 Task: Open Card Website Performance Review in Board Public Relations Crisis Communication Plan Development and Execution to Workspace Event Furniture Rentals and add a team member Softage.3@softage.net, a label Yellow, a checklist Networking, an attachment from your google drive, a color Yellow and finally, add a card description 'Create and send out employee engagement survey on company benefits' and a comment 'This task requires us to be proactive and take a proactive approach, anticipating potential issues and taking steps to prevent them.'. Add a start date 'Jan 03, 1900' with a due date 'Jan 10, 1900'
Action: Mouse moved to (202, 149)
Screenshot: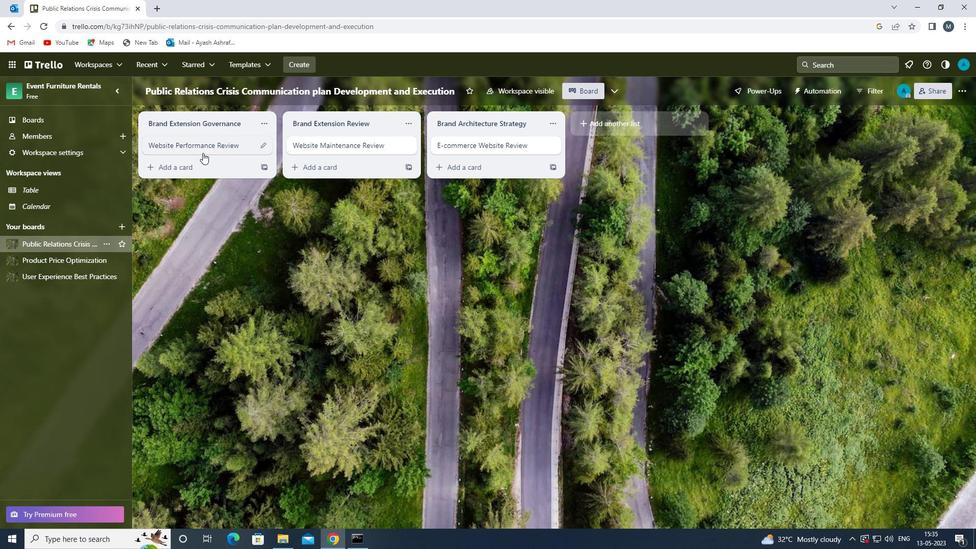 
Action: Mouse pressed left at (202, 149)
Screenshot: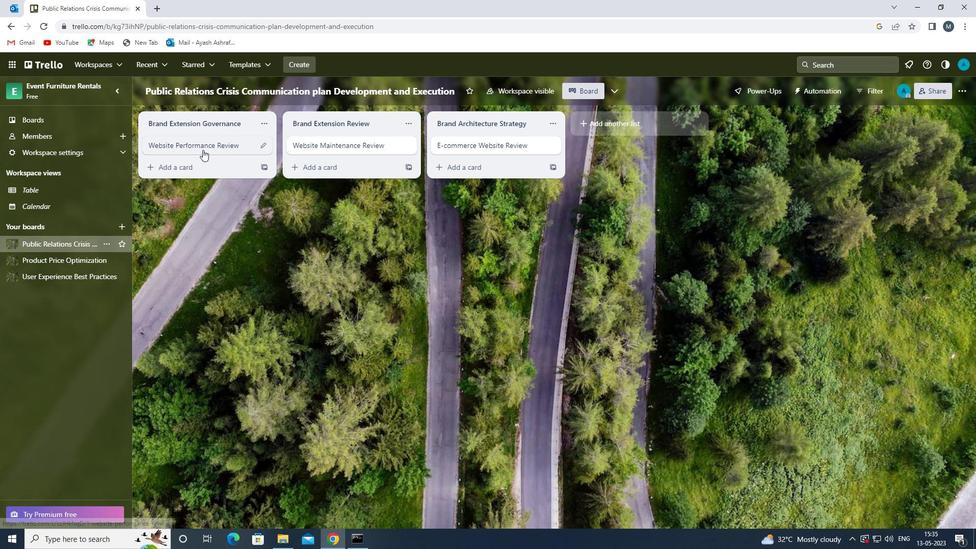 
Action: Mouse moved to (614, 144)
Screenshot: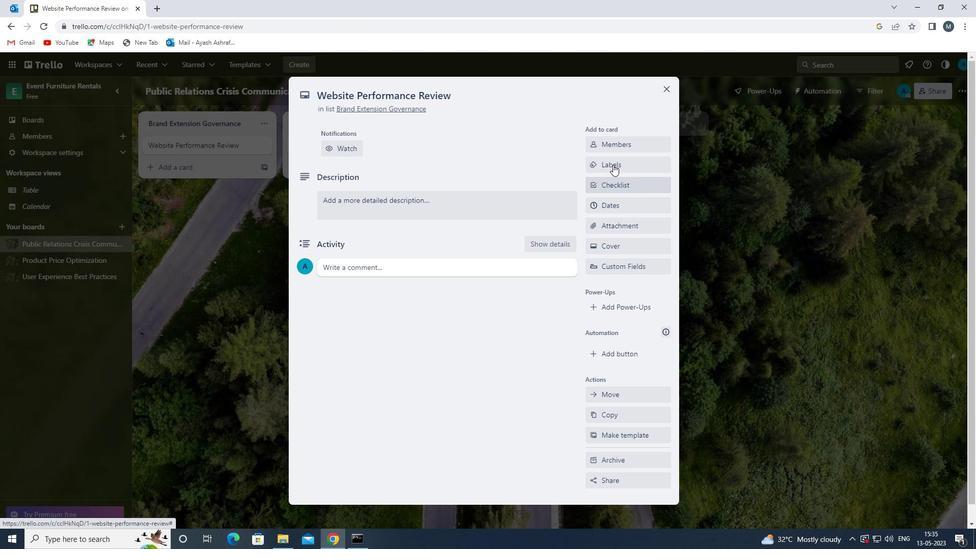 
Action: Mouse pressed left at (614, 144)
Screenshot: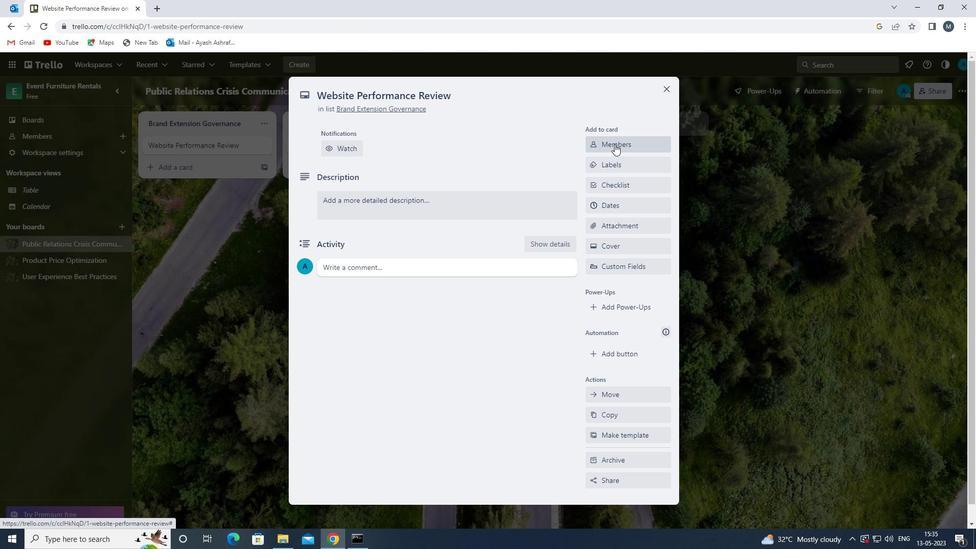 
Action: Mouse moved to (640, 192)
Screenshot: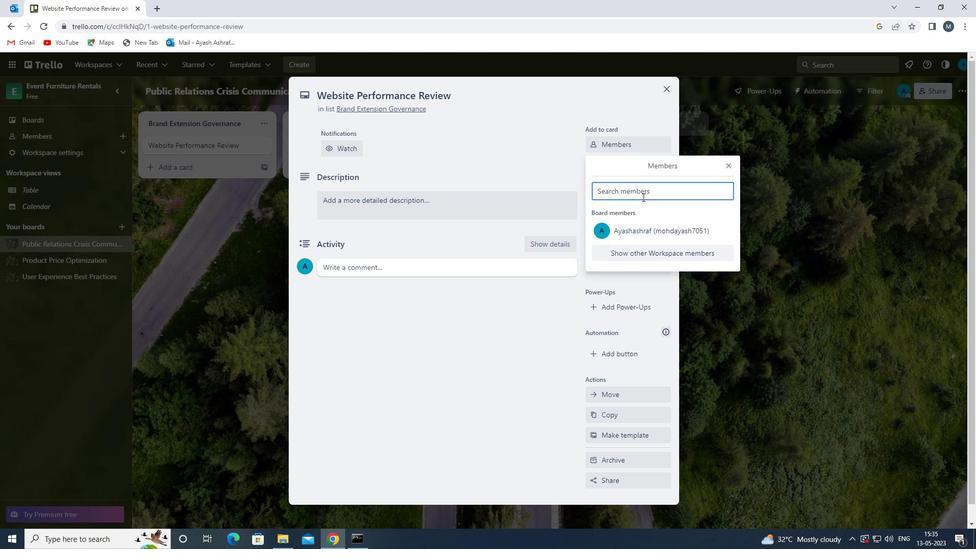 
Action: Key pressed s
Screenshot: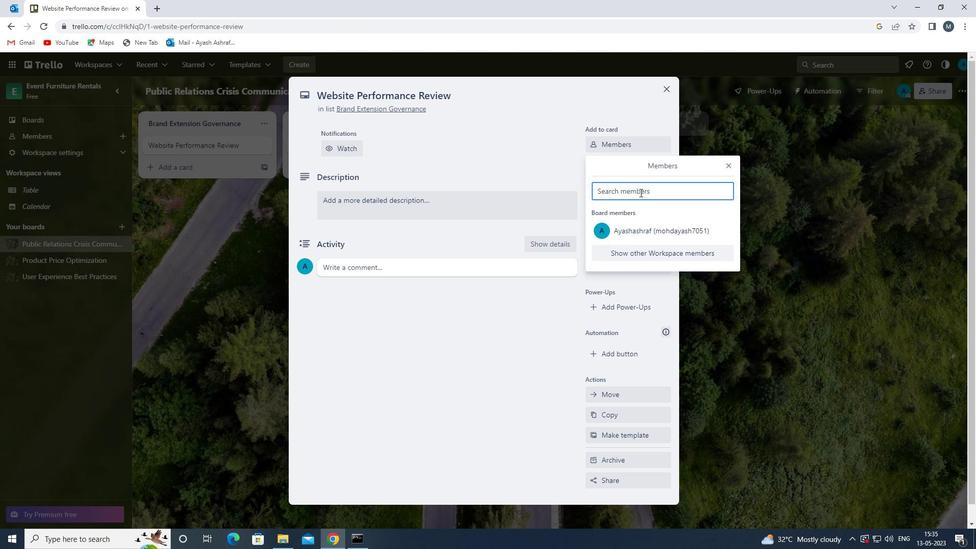 
Action: Mouse moved to (654, 328)
Screenshot: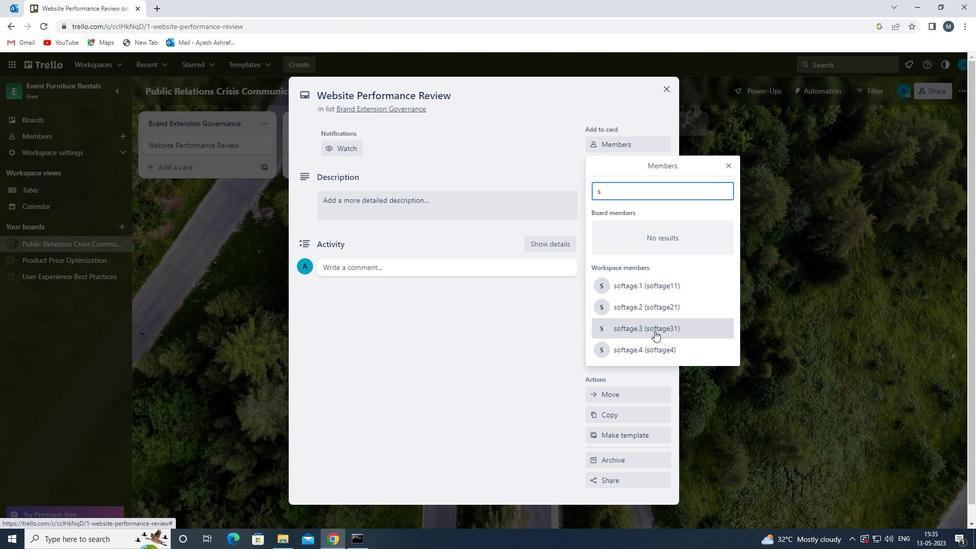 
Action: Mouse pressed left at (654, 328)
Screenshot: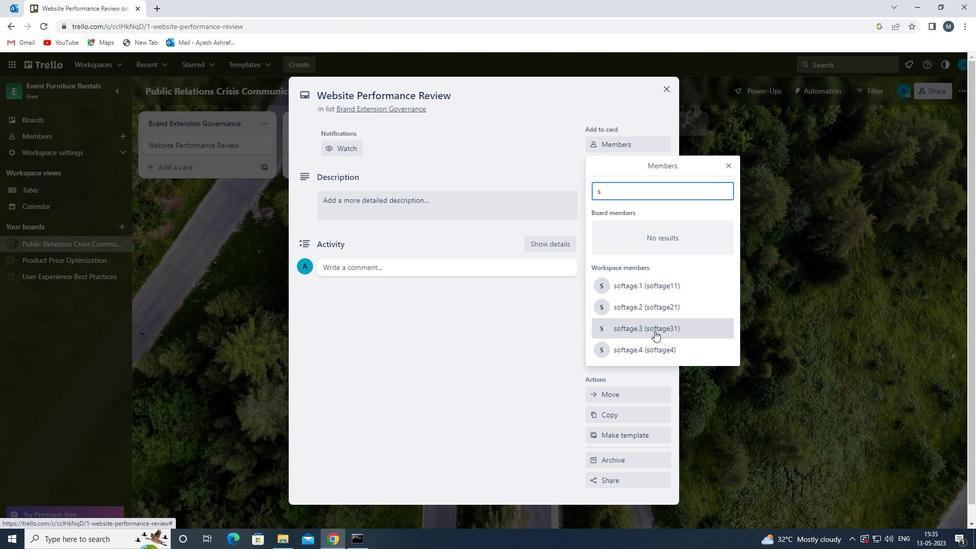 
Action: Mouse moved to (728, 162)
Screenshot: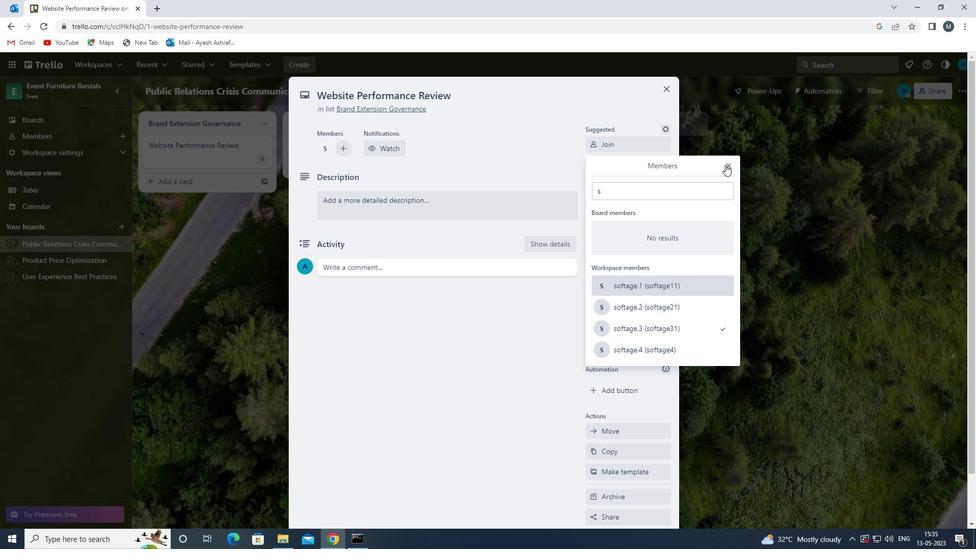 
Action: Mouse pressed left at (728, 162)
Screenshot: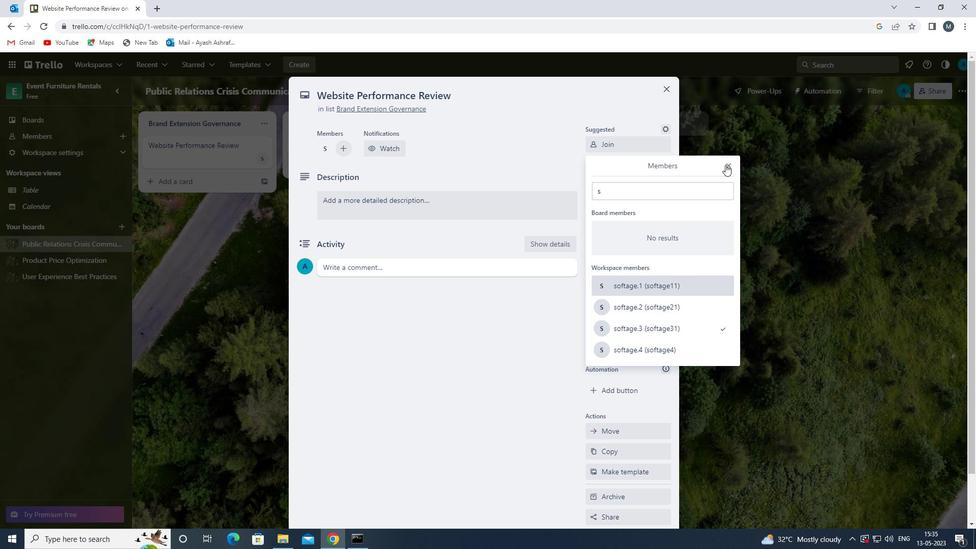 
Action: Mouse moved to (620, 202)
Screenshot: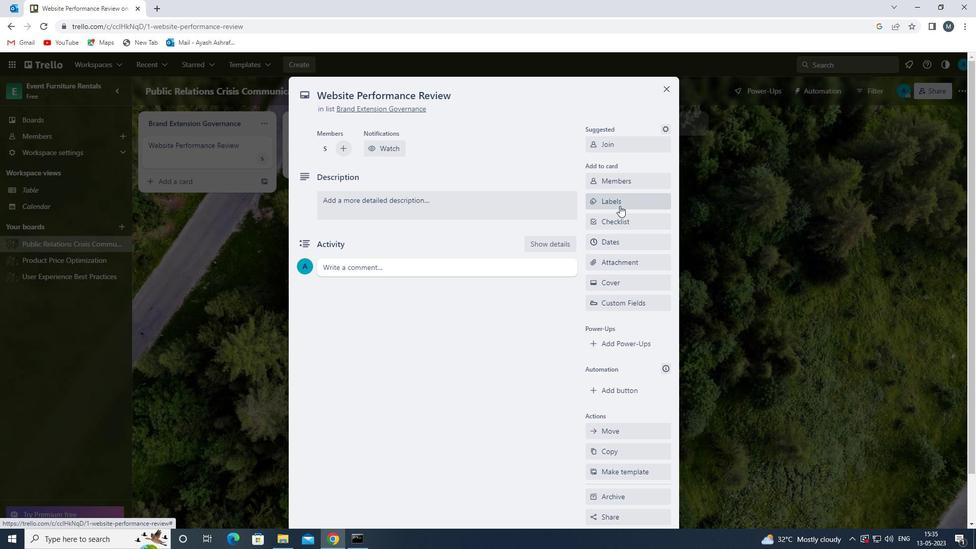 
Action: Mouse pressed left at (620, 202)
Screenshot: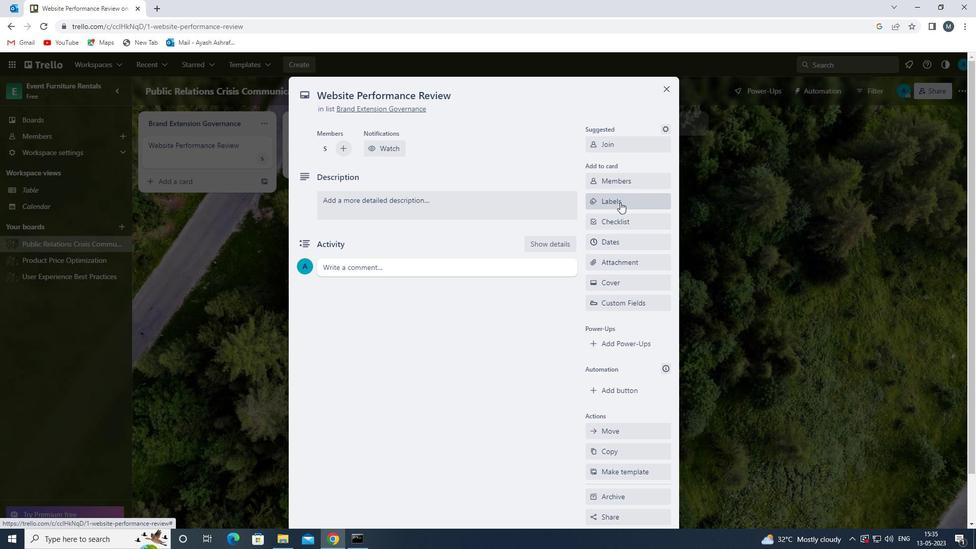 
Action: Mouse moved to (638, 307)
Screenshot: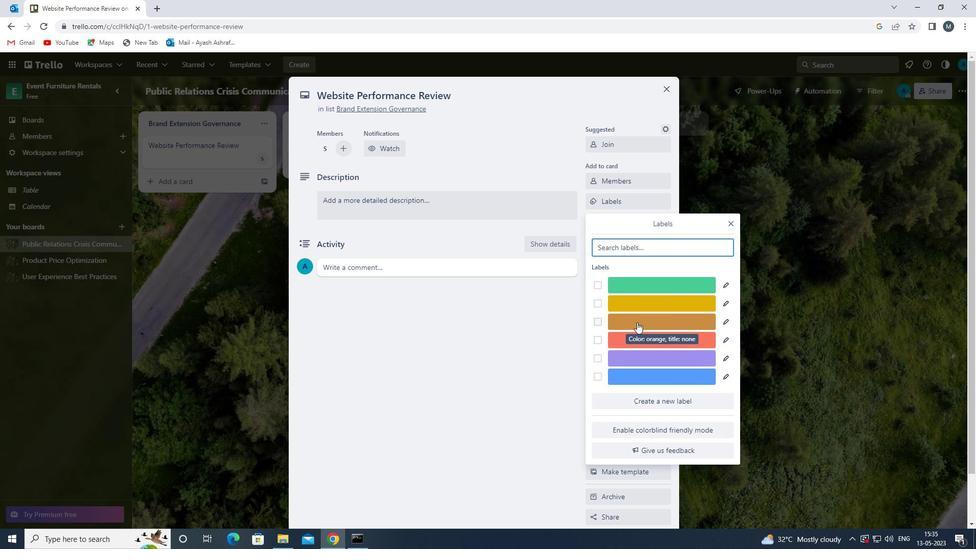 
Action: Mouse pressed left at (638, 307)
Screenshot: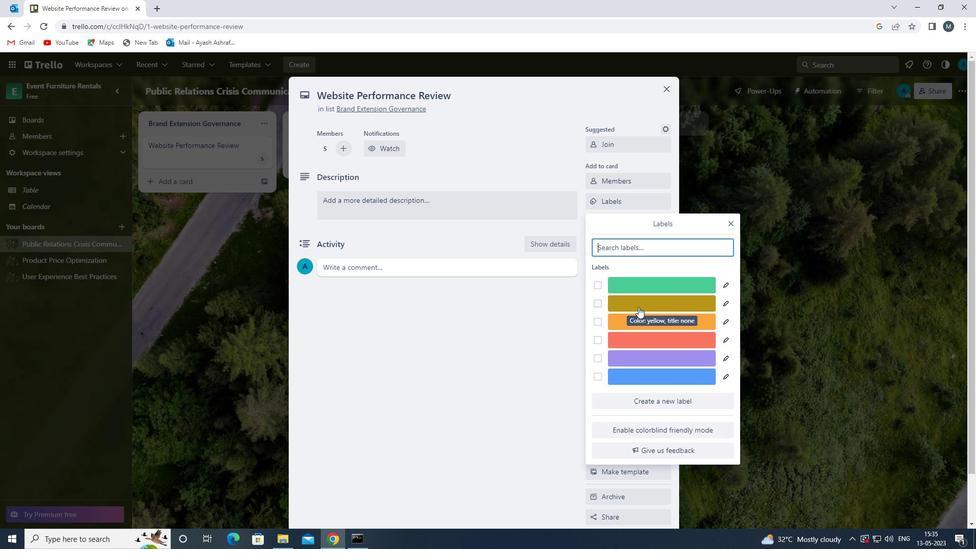 
Action: Mouse moved to (728, 224)
Screenshot: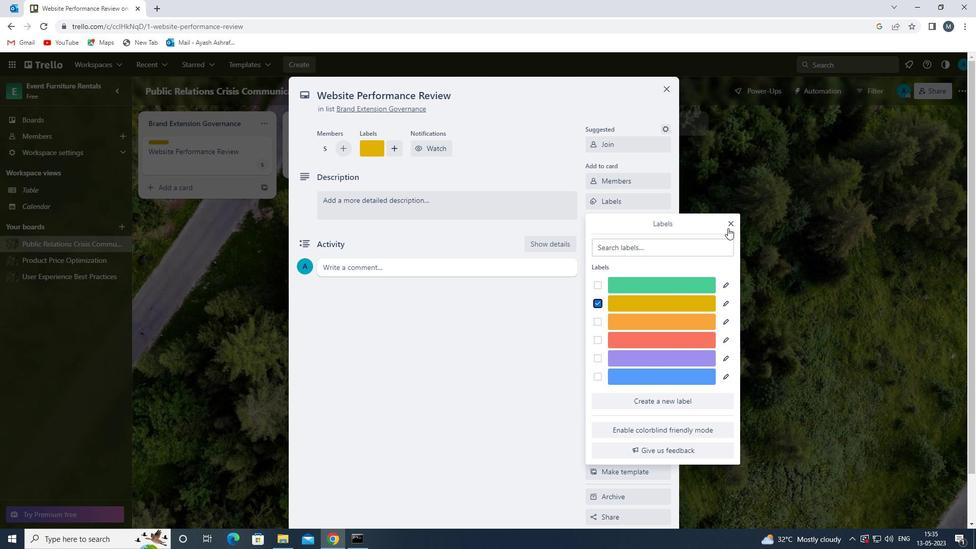 
Action: Mouse pressed left at (728, 224)
Screenshot: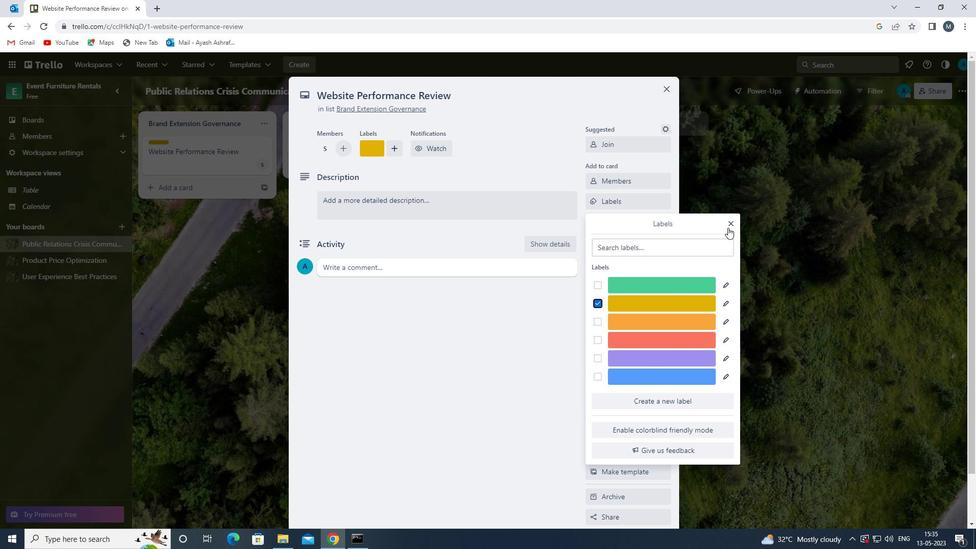 
Action: Mouse moved to (609, 223)
Screenshot: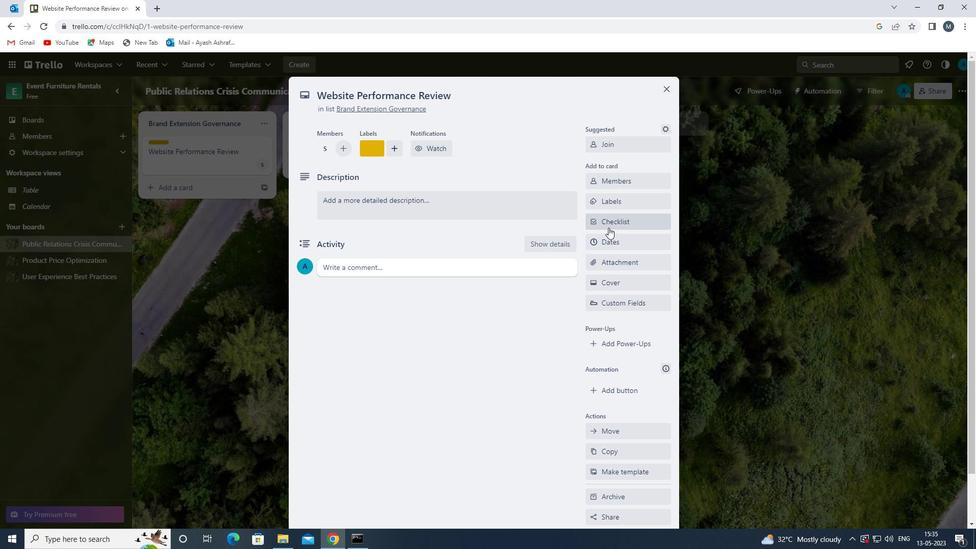 
Action: Mouse pressed left at (609, 223)
Screenshot: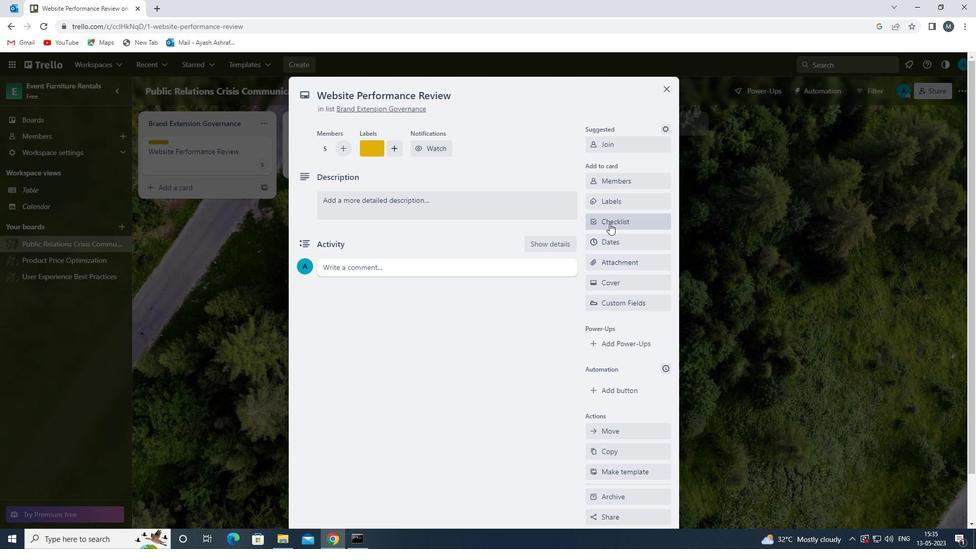 
Action: Key pressed n
Screenshot: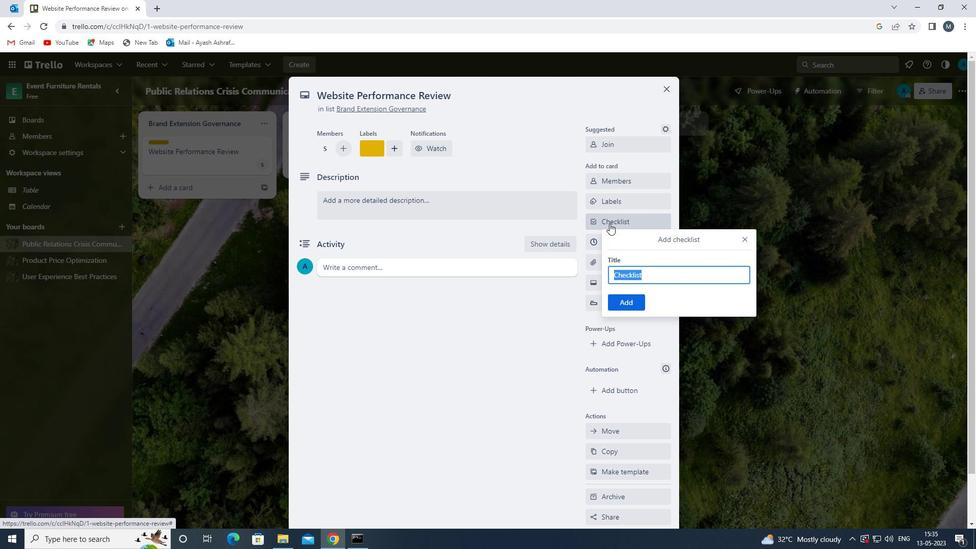 
Action: Mouse moved to (672, 303)
Screenshot: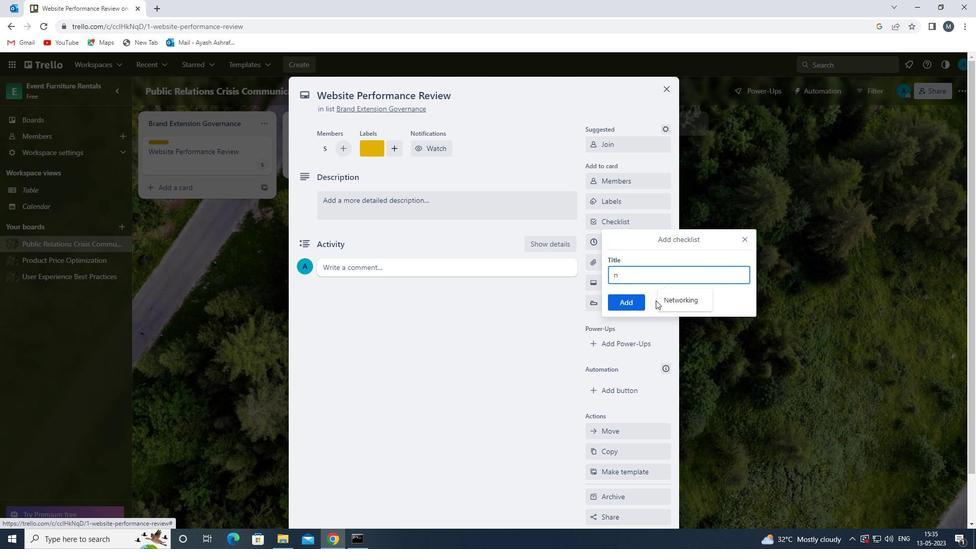 
Action: Mouse pressed left at (672, 303)
Screenshot: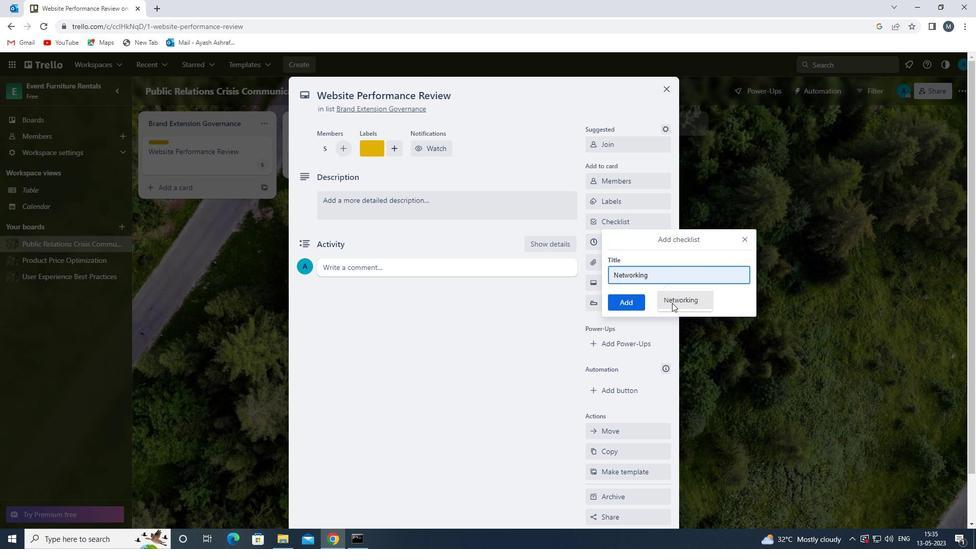 
Action: Mouse moved to (624, 298)
Screenshot: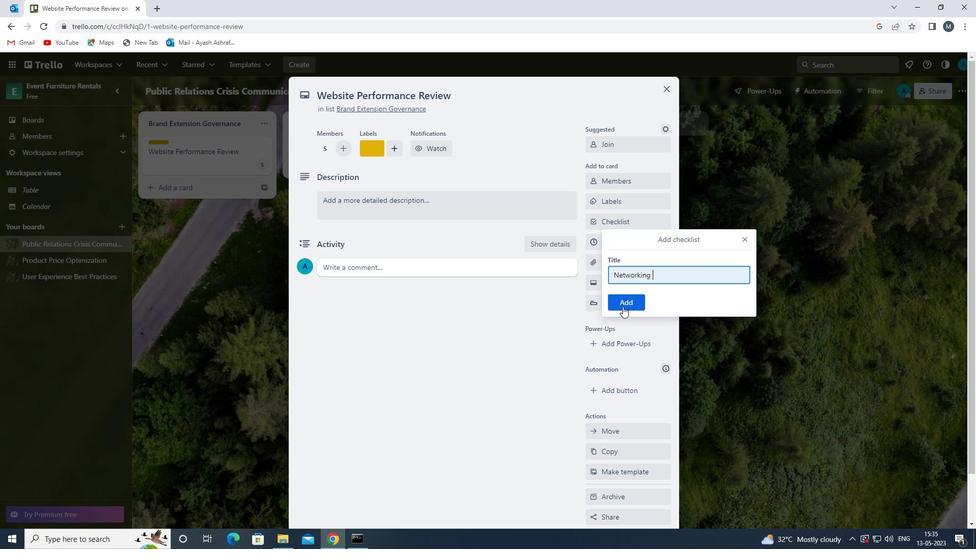 
Action: Mouse pressed left at (624, 298)
Screenshot: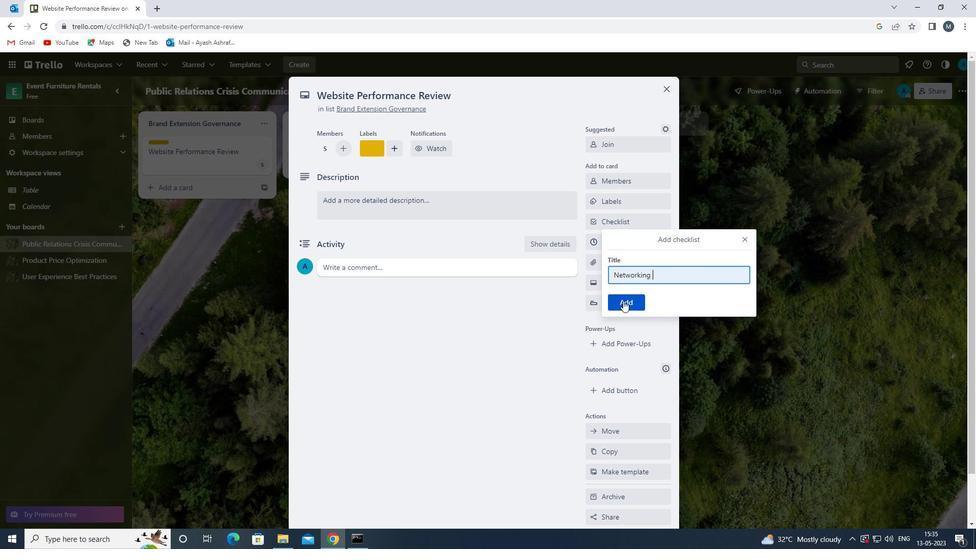 
Action: Mouse moved to (617, 264)
Screenshot: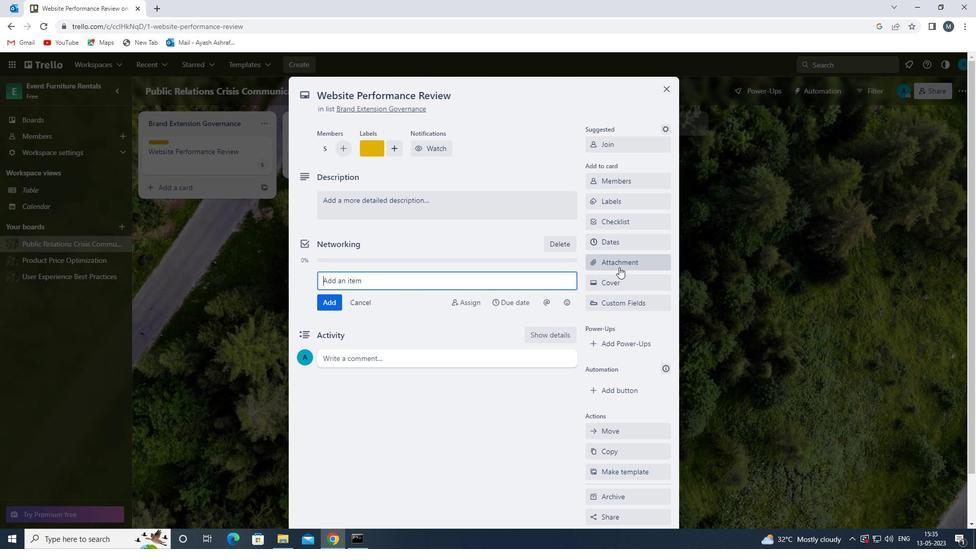 
Action: Mouse pressed left at (617, 264)
Screenshot: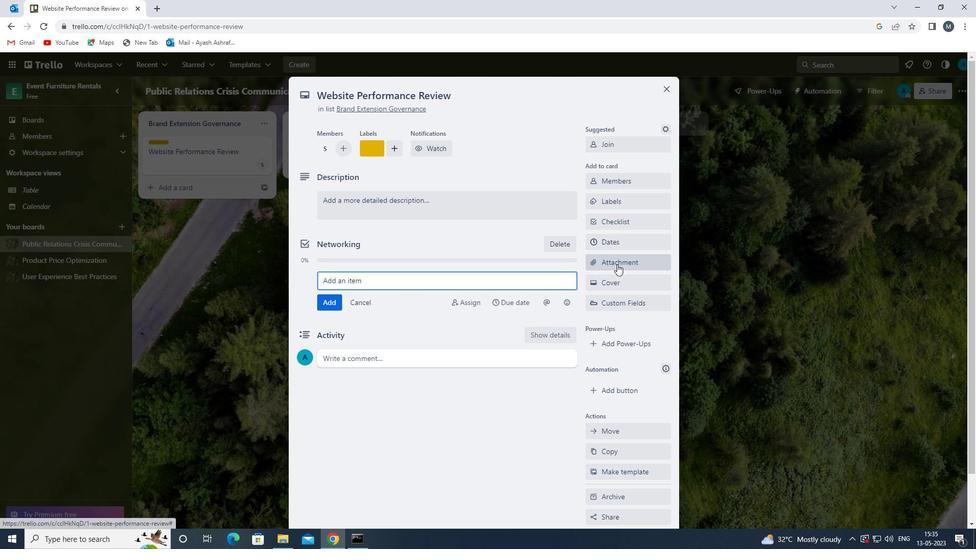 
Action: Mouse moved to (611, 341)
Screenshot: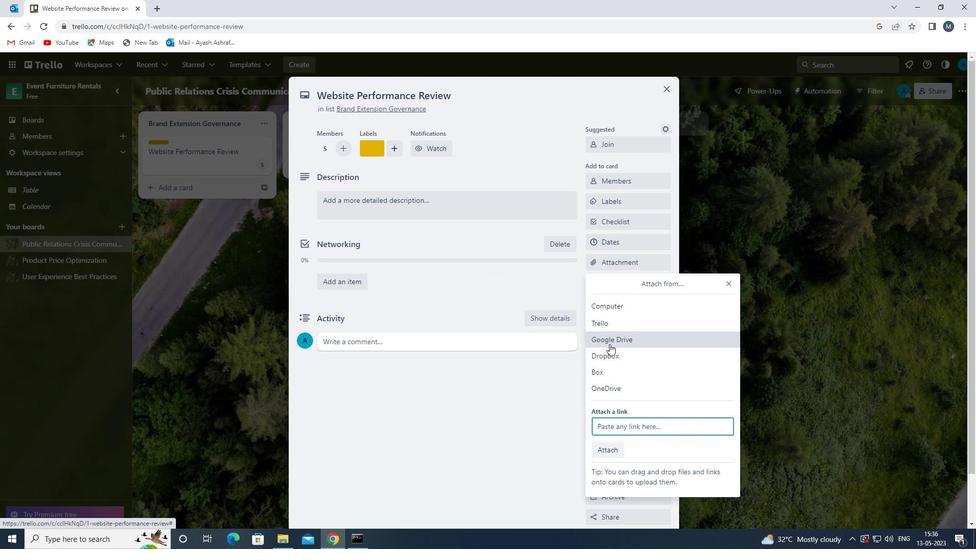 
Action: Mouse pressed left at (611, 341)
Screenshot: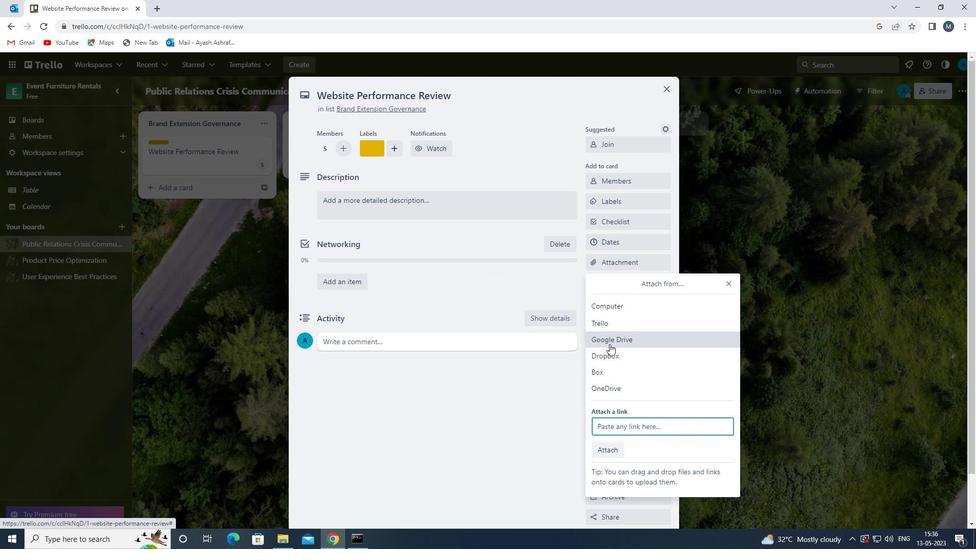 
Action: Mouse moved to (299, 264)
Screenshot: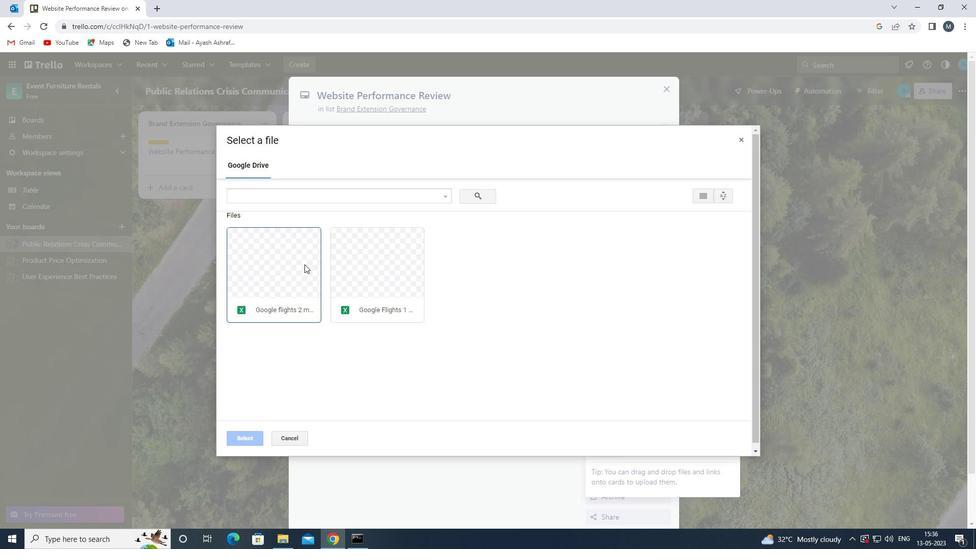 
Action: Mouse pressed left at (299, 264)
Screenshot: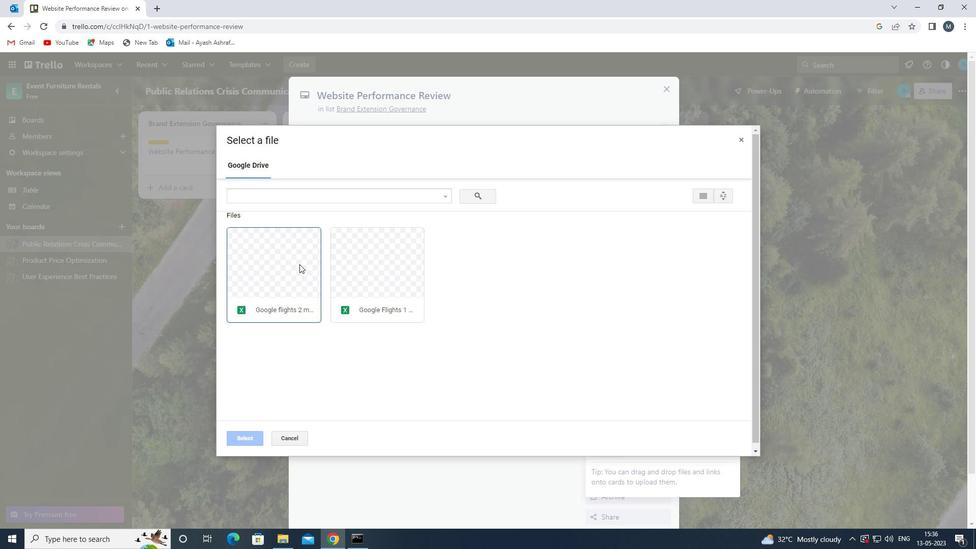 
Action: Mouse moved to (297, 263)
Screenshot: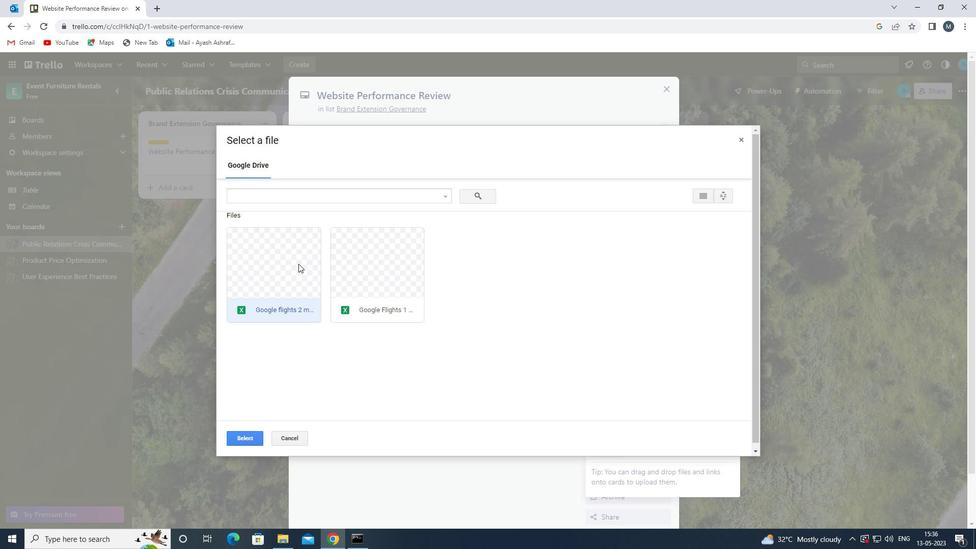 
Action: Mouse pressed left at (297, 263)
Screenshot: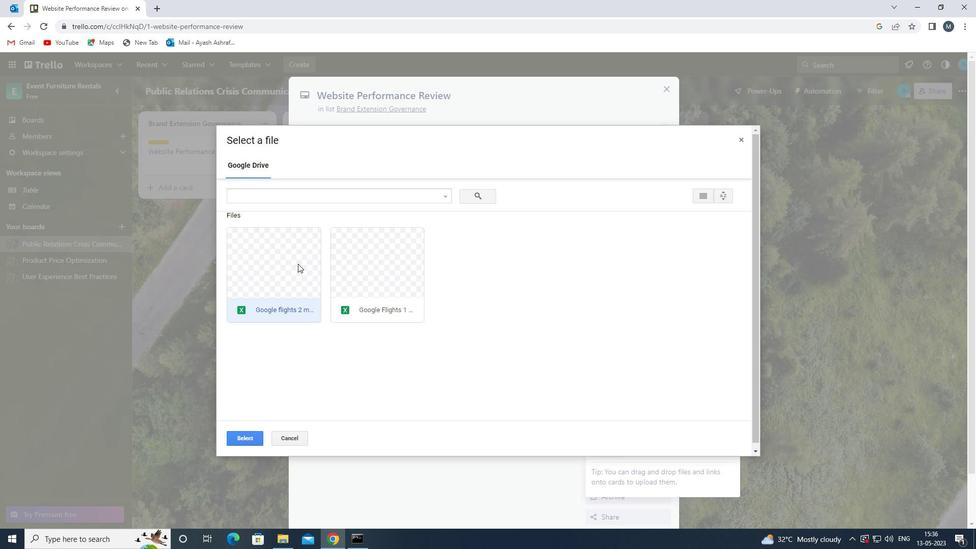
Action: Mouse moved to (244, 432)
Screenshot: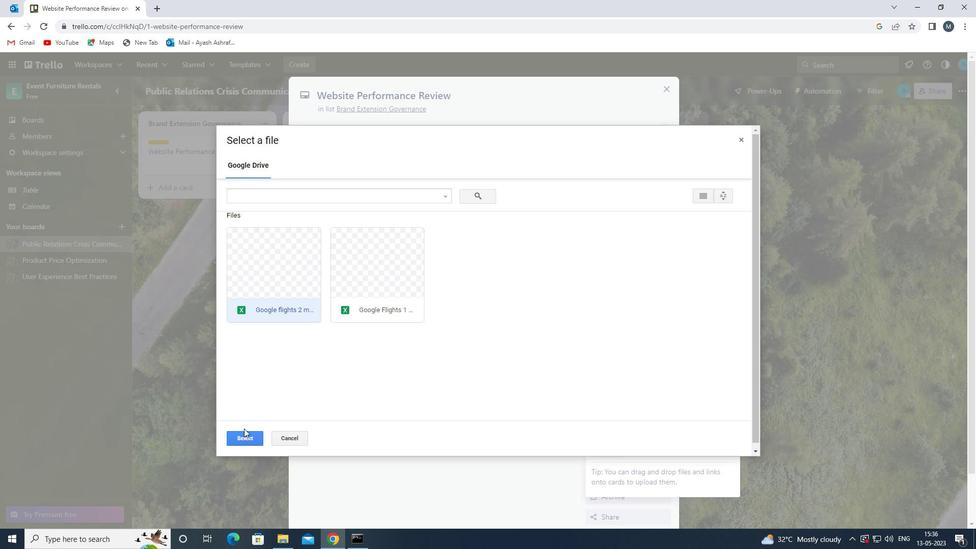 
Action: Mouse pressed left at (244, 432)
Screenshot: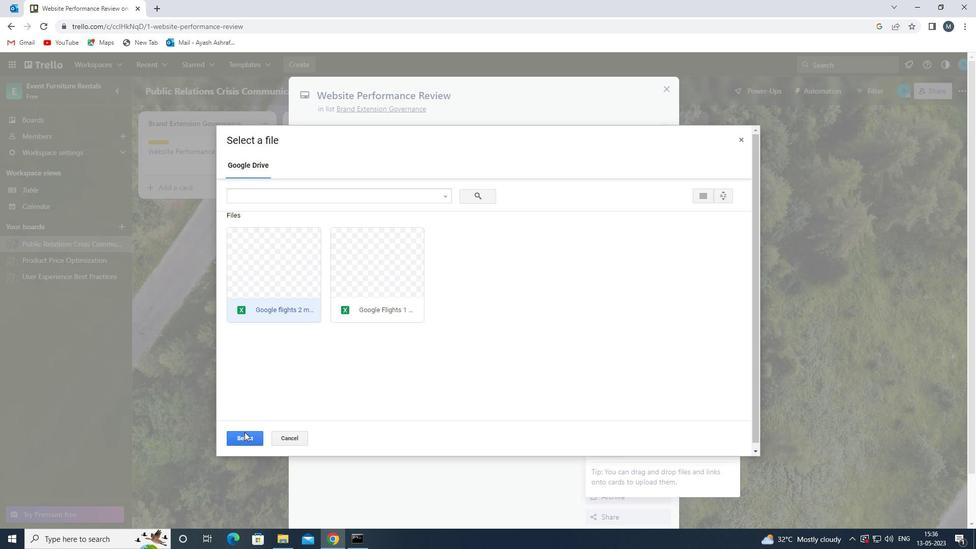 
Action: Mouse moved to (621, 283)
Screenshot: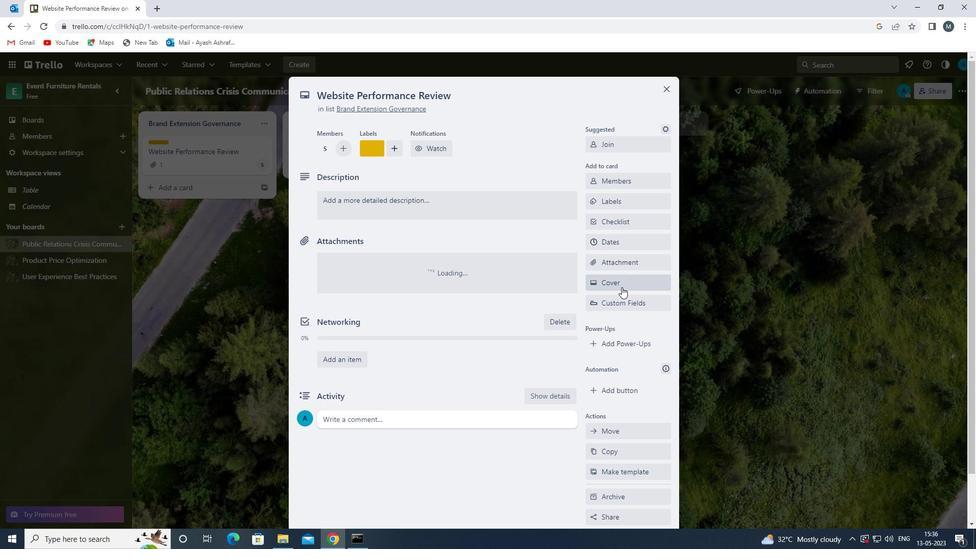
Action: Mouse pressed left at (621, 283)
Screenshot: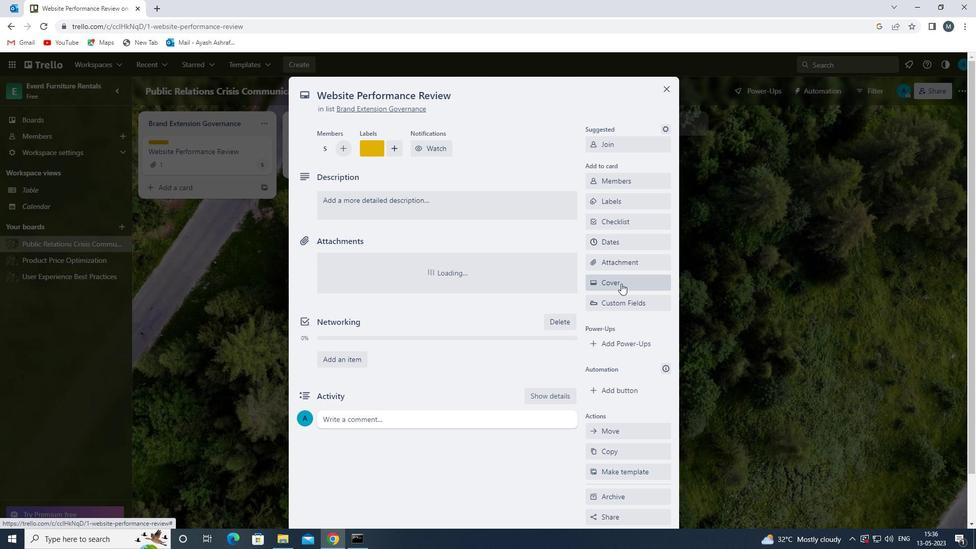 
Action: Mouse moved to (635, 325)
Screenshot: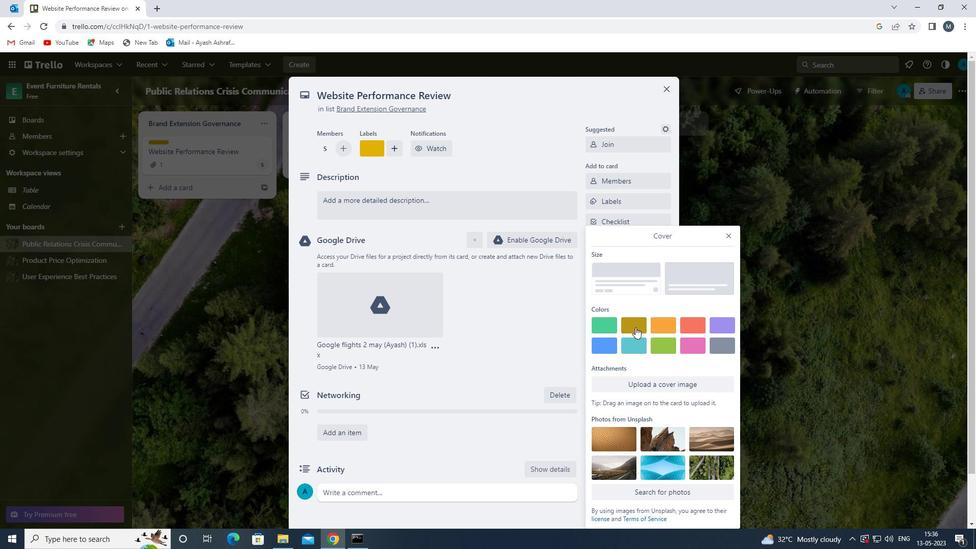 
Action: Mouse pressed left at (635, 325)
Screenshot: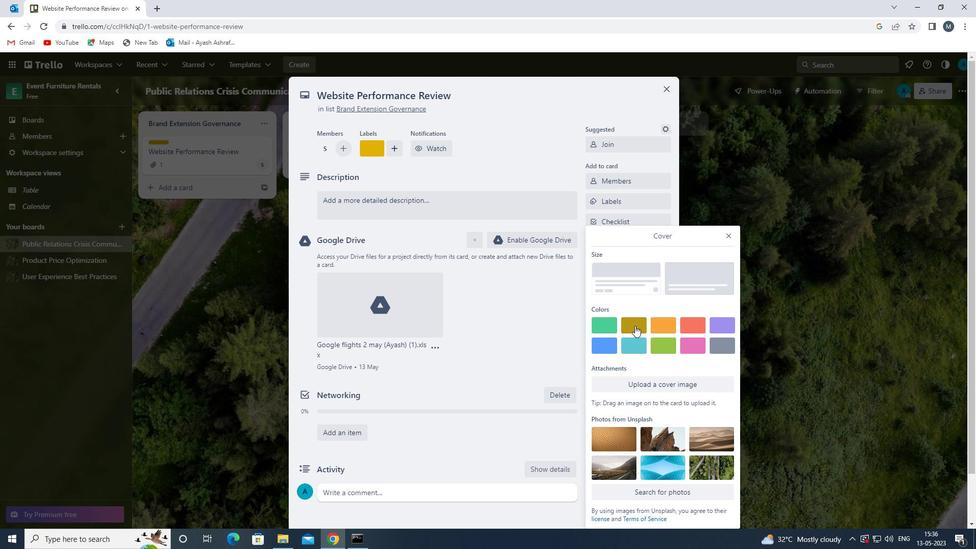 
Action: Mouse moved to (729, 211)
Screenshot: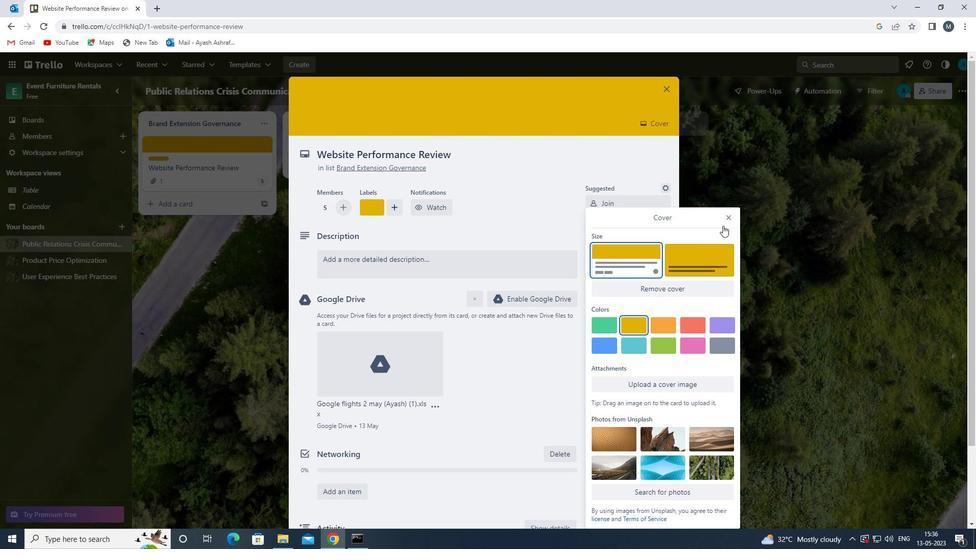
Action: Mouse pressed left at (729, 211)
Screenshot: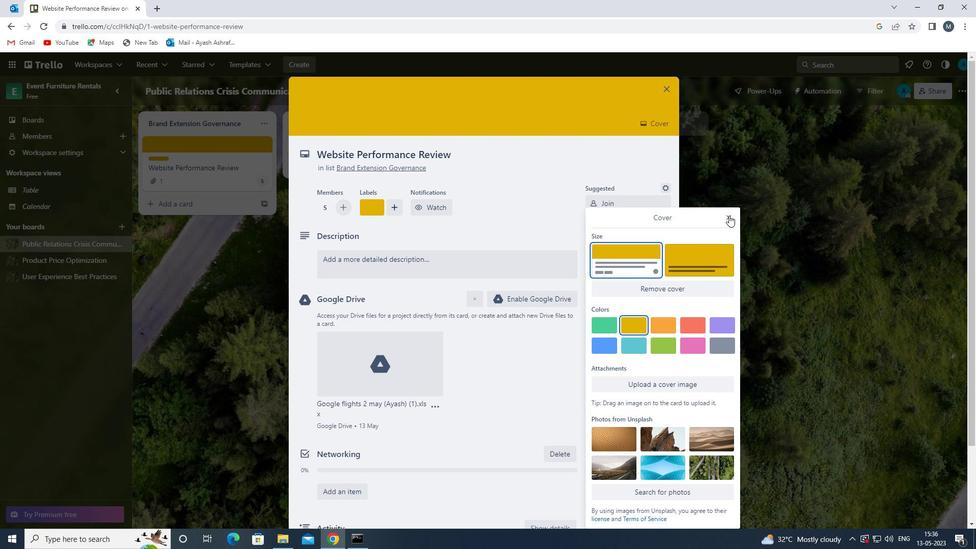 
Action: Mouse moved to (443, 259)
Screenshot: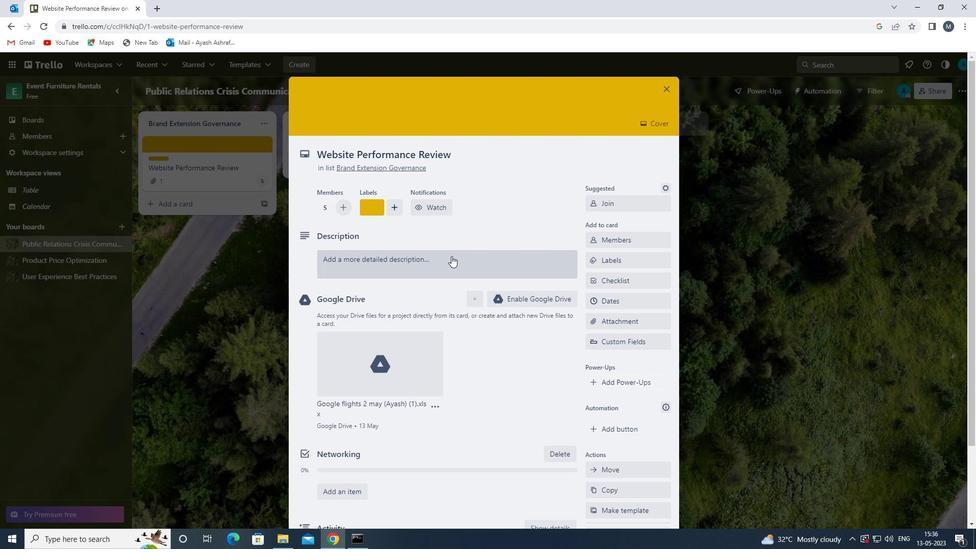 
Action: Mouse pressed left at (443, 259)
Screenshot: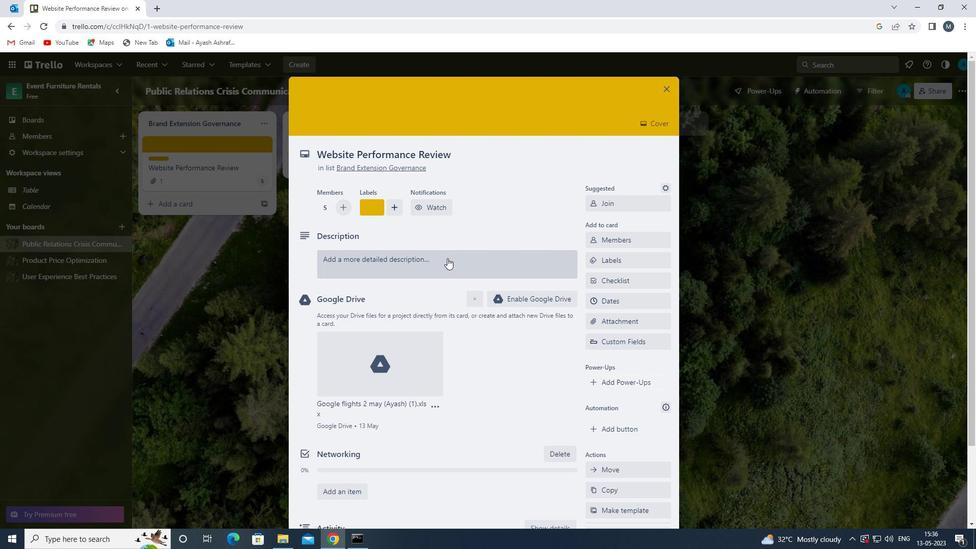 
Action: Mouse moved to (402, 296)
Screenshot: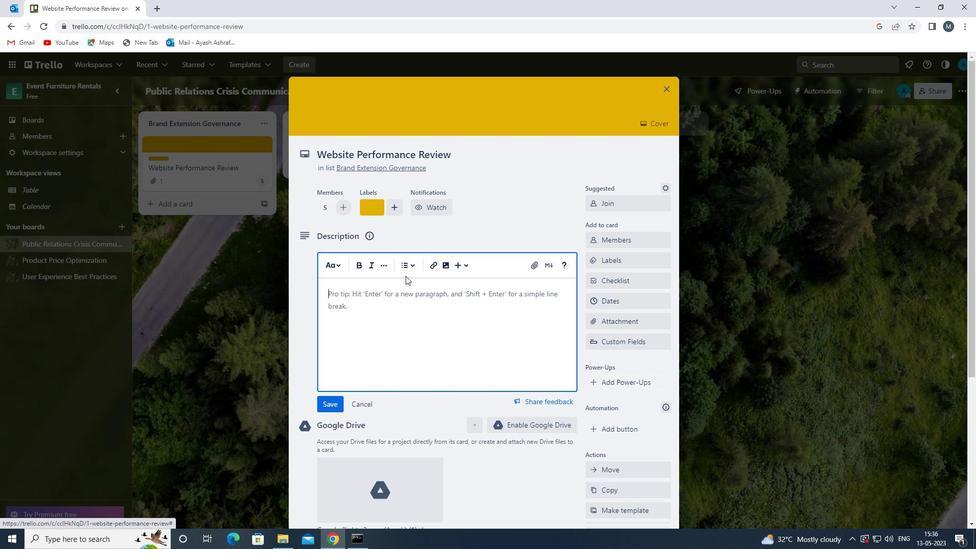 
Action: Mouse pressed left at (402, 296)
Screenshot: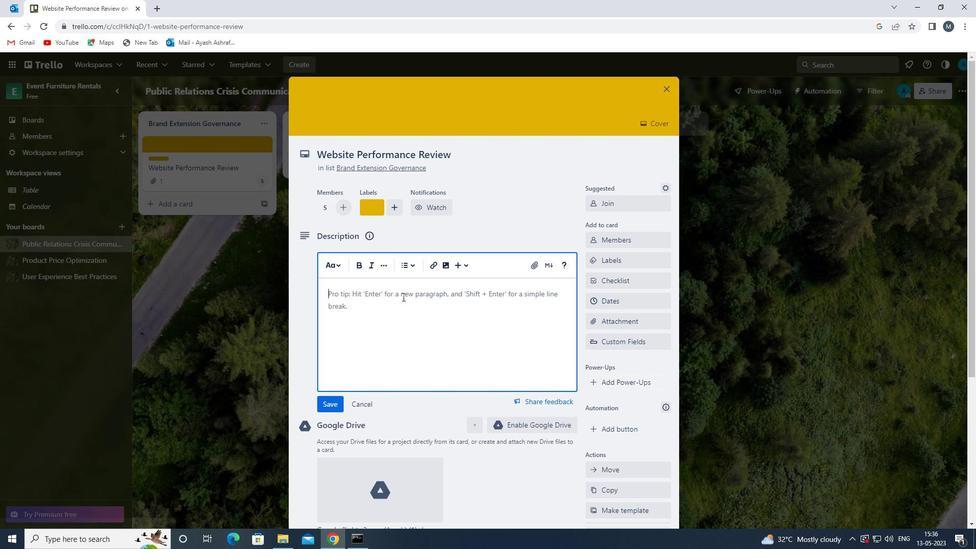 
Action: Mouse moved to (489, 266)
Screenshot: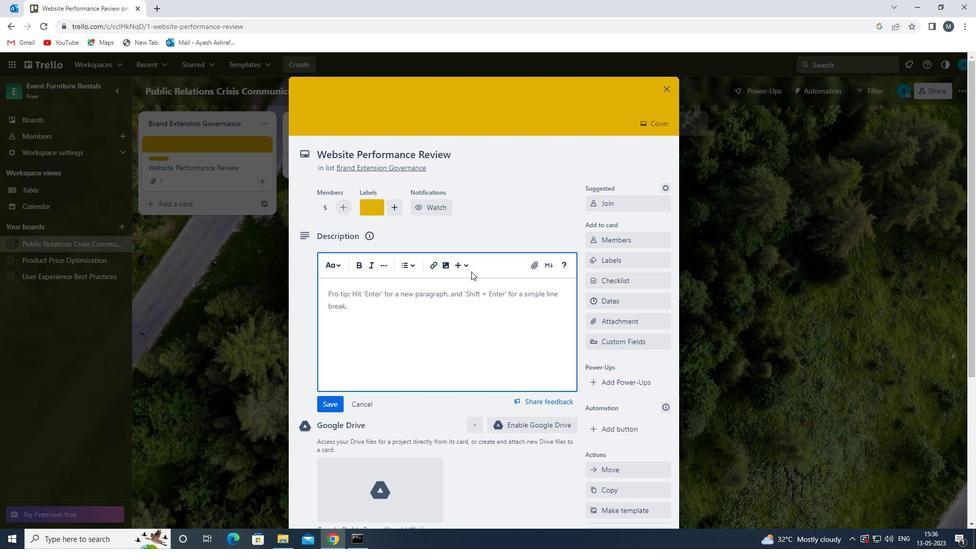 
Action: Key pressed <Key.shift><Key.shift><Key.shift><Key.shift><Key.shift><Key.shift>CREATE<Key.space>AND<Key.space>SEND<Key.space>OUT<Key.space>EMPLOYEE<Key.space>ENGAGEMENT<Key.space>SURVEY<Key.space>OM<Key.backspace>N<Key.space>COPMAPNY<Key.space>BENEFITS<Key.space>
Screenshot: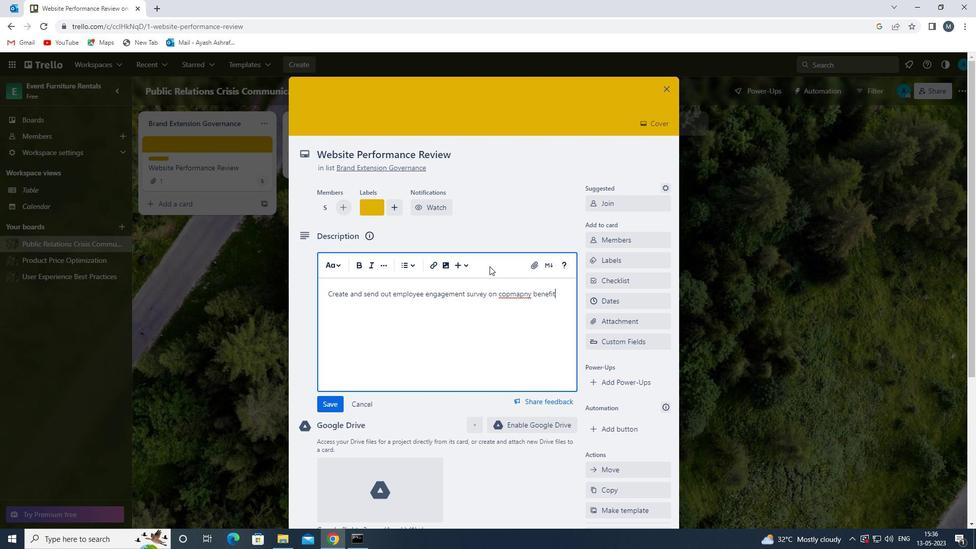 
Action: Mouse moved to (515, 293)
Screenshot: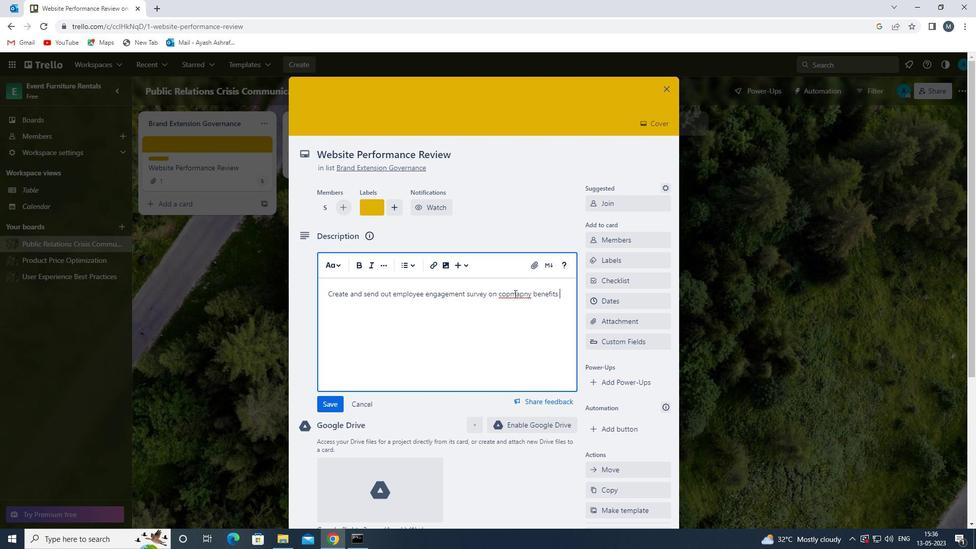 
Action: Mouse pressed left at (515, 293)
Screenshot: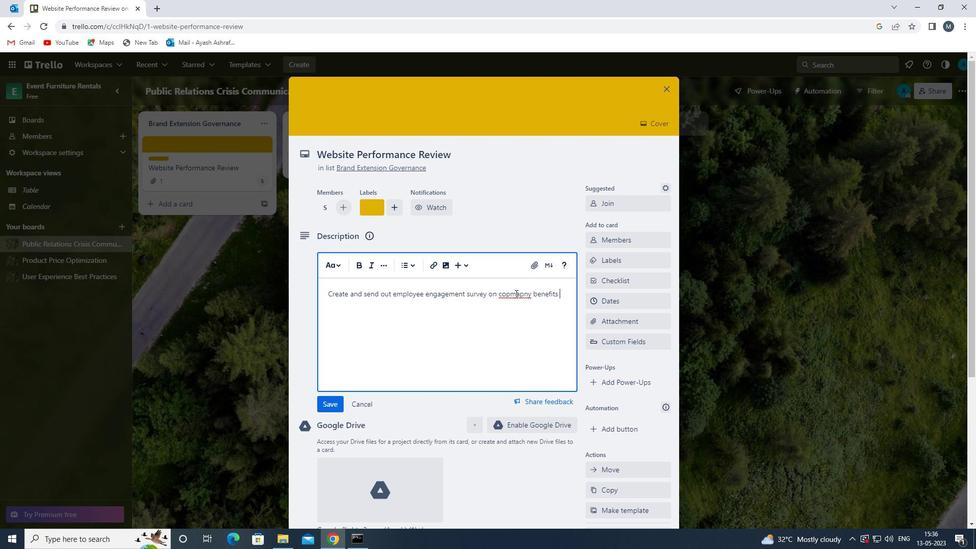 
Action: Mouse moved to (508, 293)
Screenshot: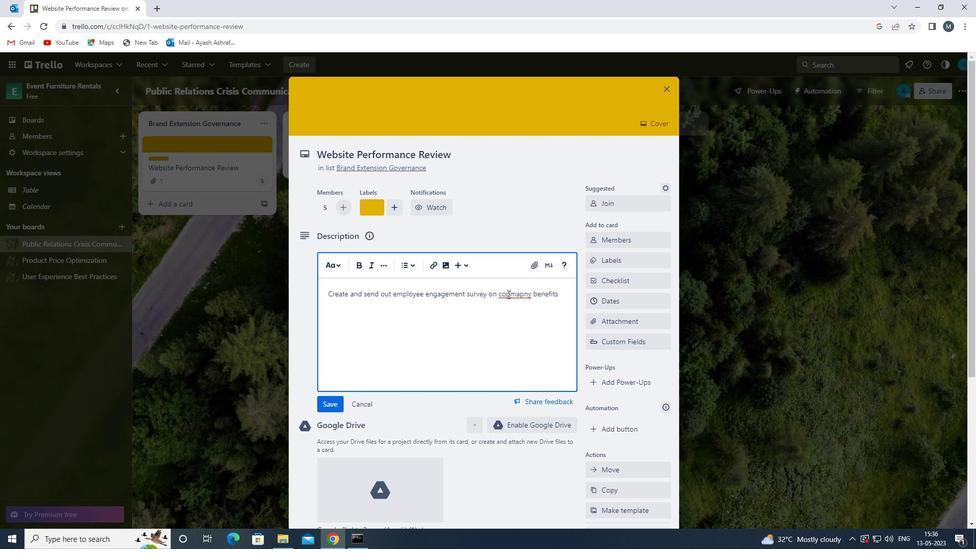 
Action: Mouse pressed left at (508, 293)
Screenshot: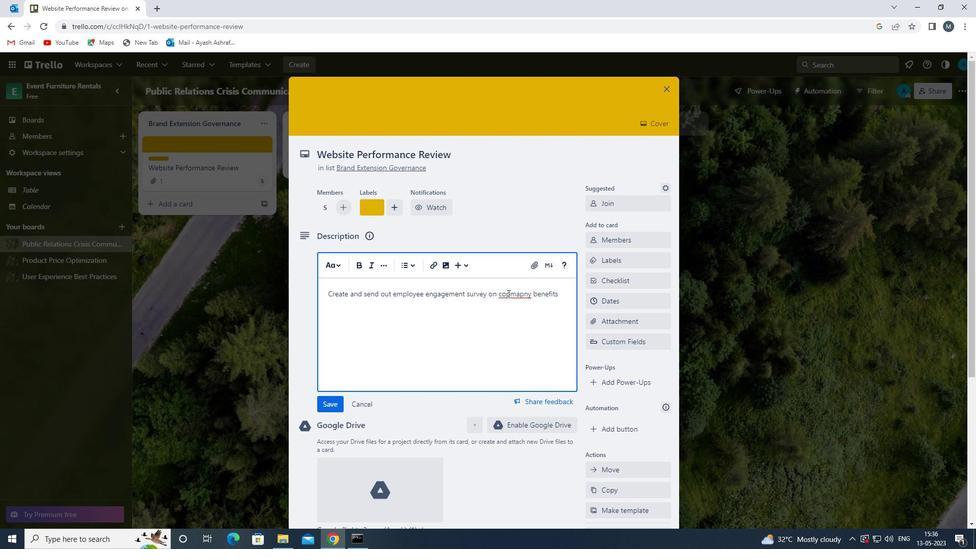 
Action: Mouse moved to (509, 293)
Screenshot: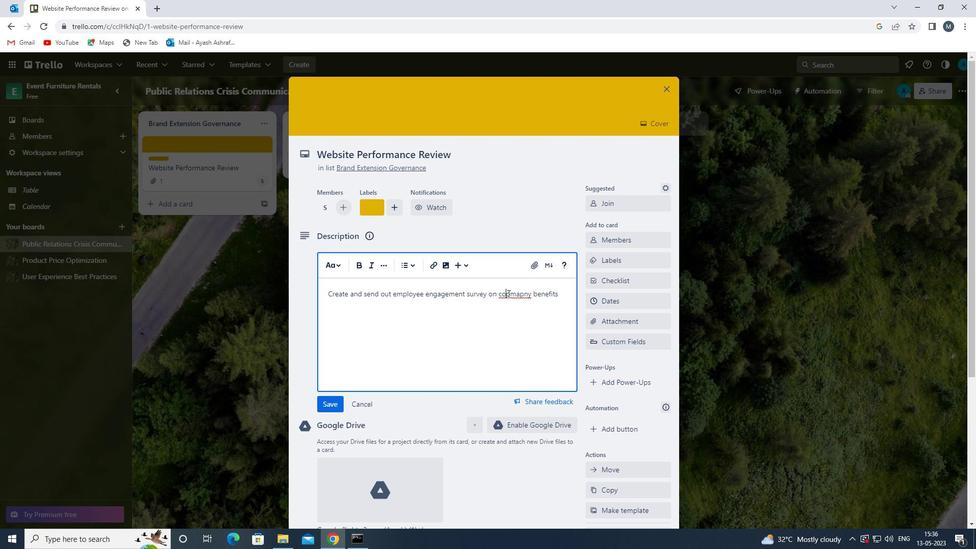 
Action: Mouse pressed left at (509, 293)
Screenshot: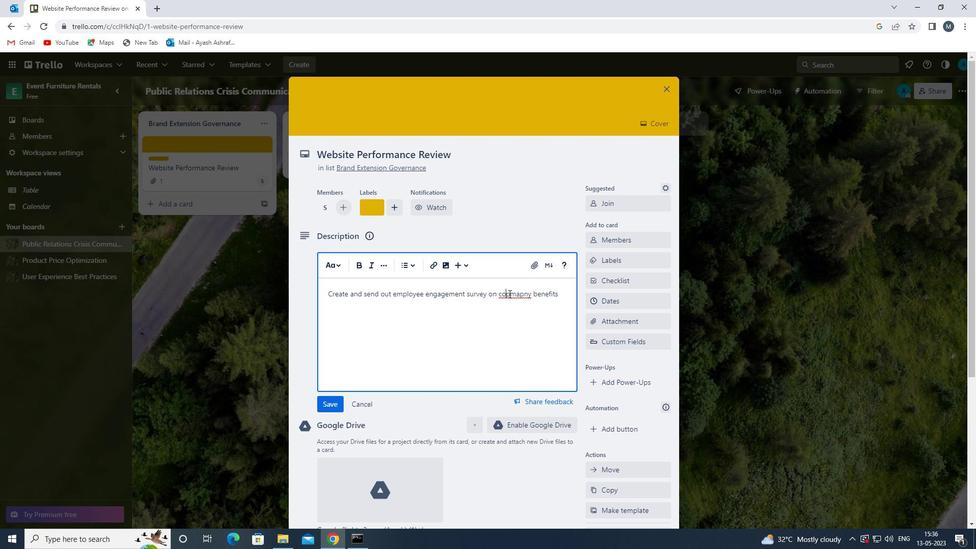 
Action: Mouse moved to (508, 294)
Screenshot: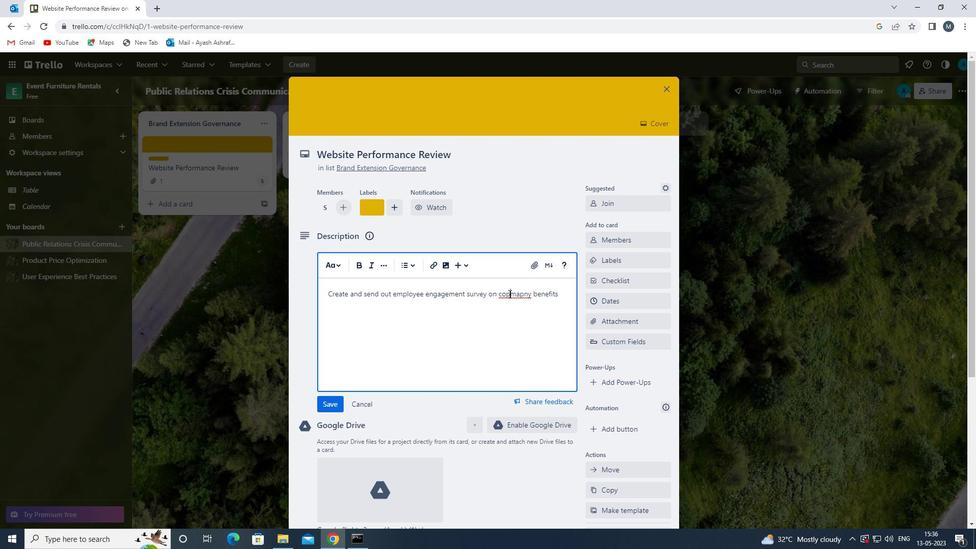 
Action: Key pressed <Key.backspace>
Screenshot: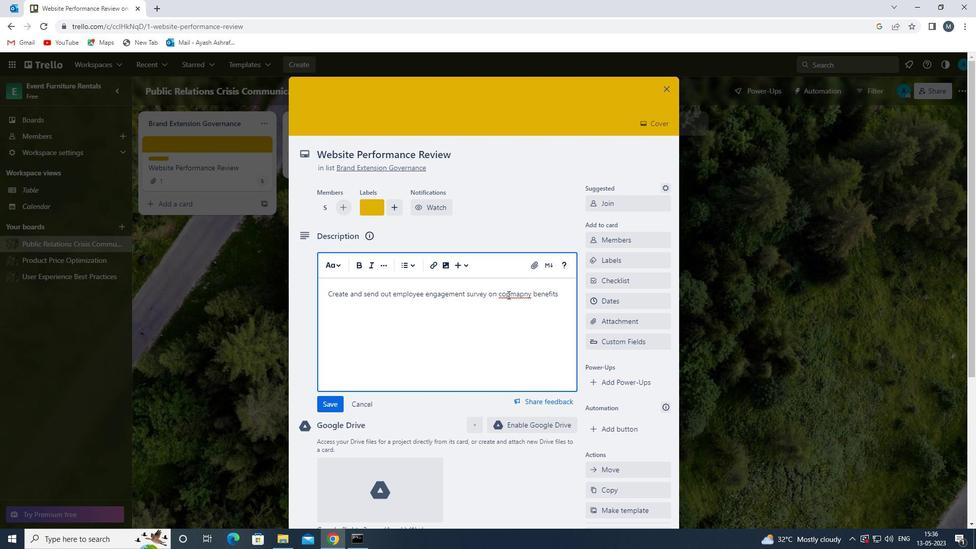 
Action: Mouse moved to (515, 294)
Screenshot: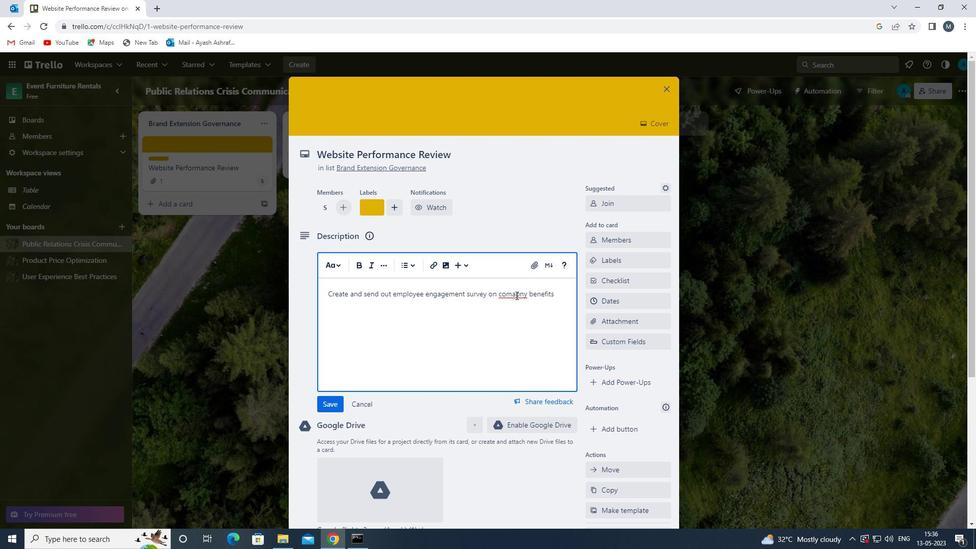 
Action: Mouse pressed left at (515, 294)
Screenshot: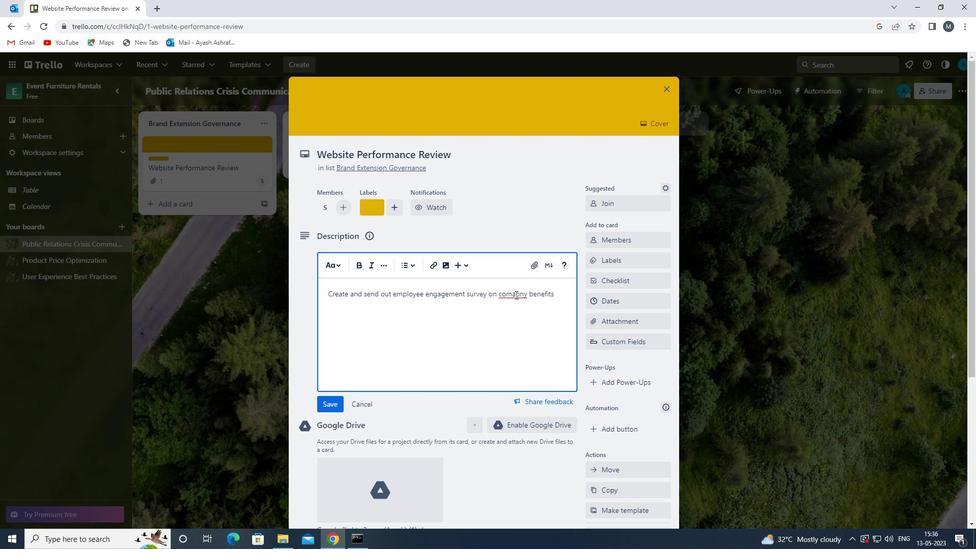 
Action: Mouse moved to (523, 298)
Screenshot: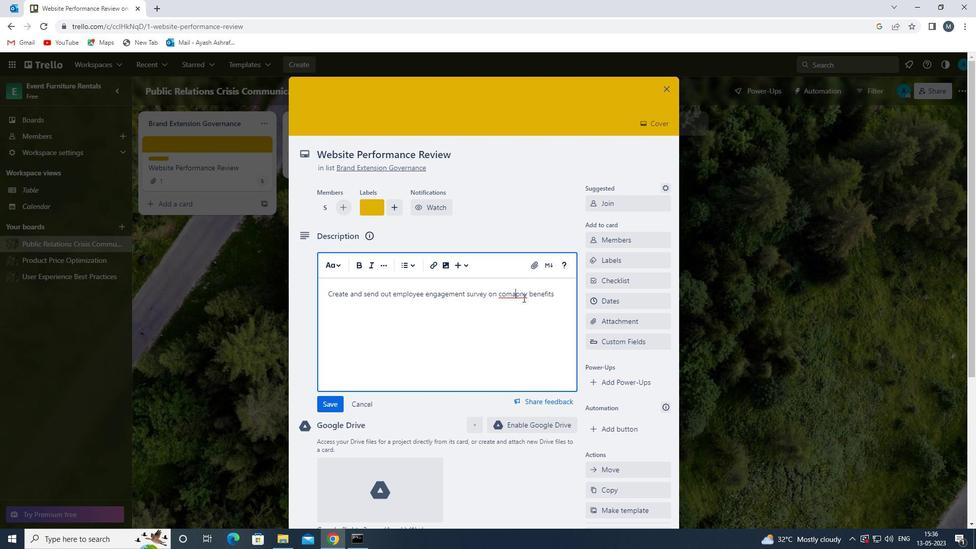 
Action: Key pressed <Key.backspace>PA
Screenshot: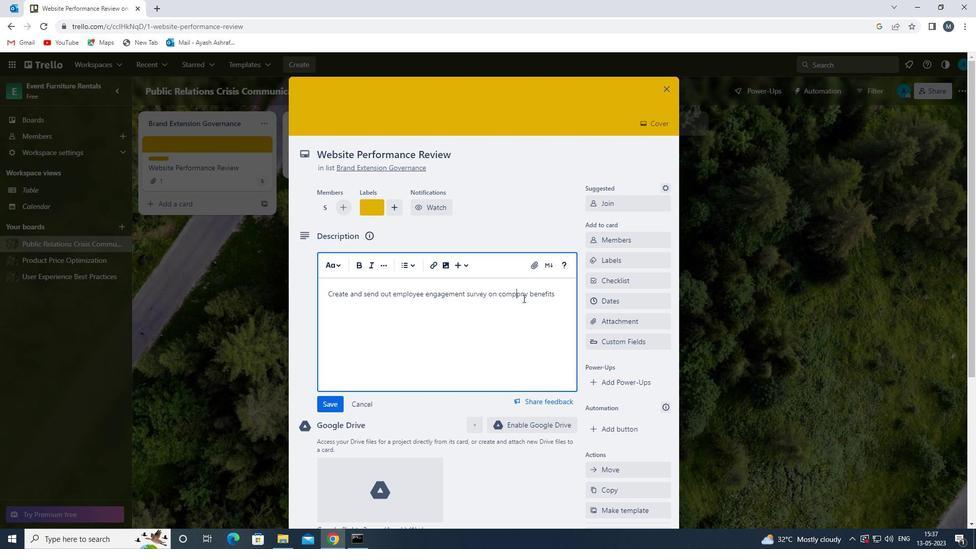 
Action: Mouse moved to (522, 296)
Screenshot: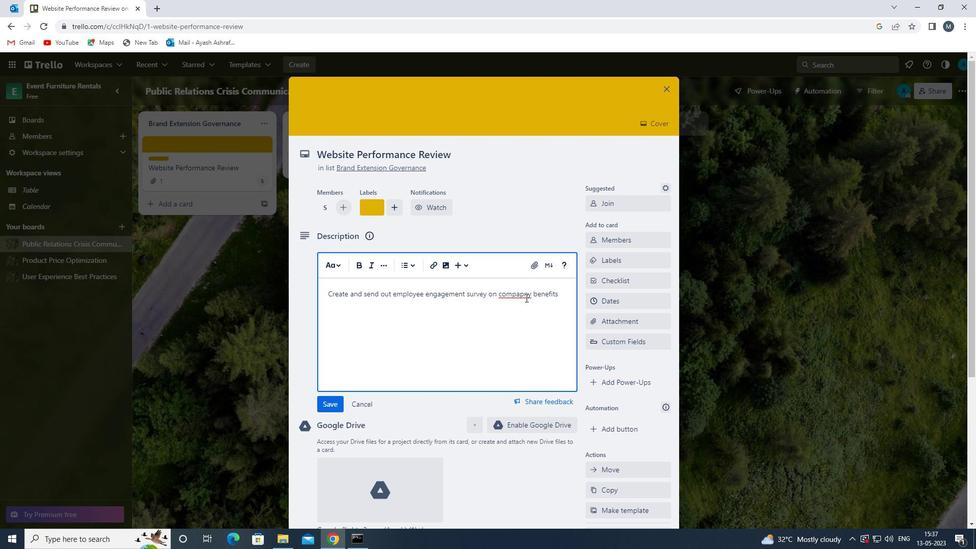 
Action: Mouse pressed left at (522, 296)
Screenshot: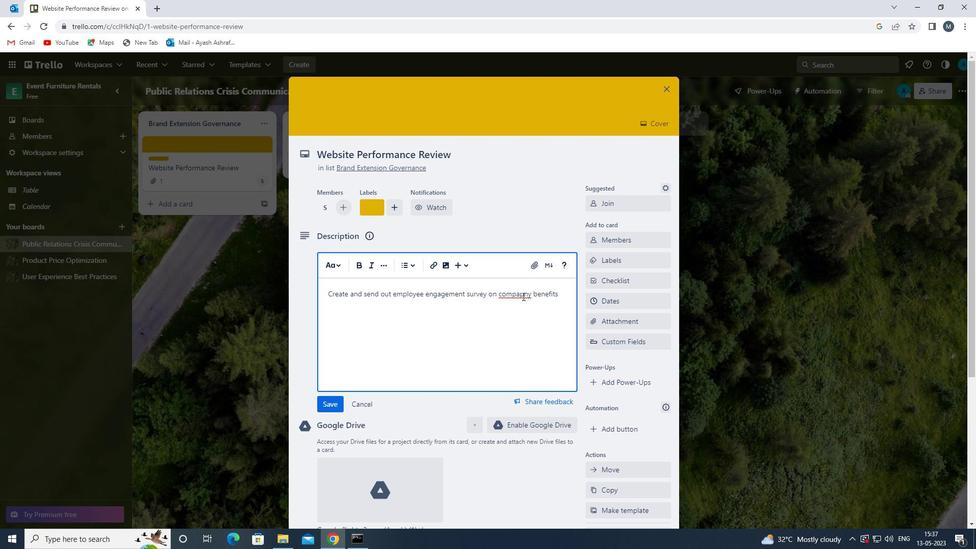 
Action: Mouse moved to (523, 301)
Screenshot: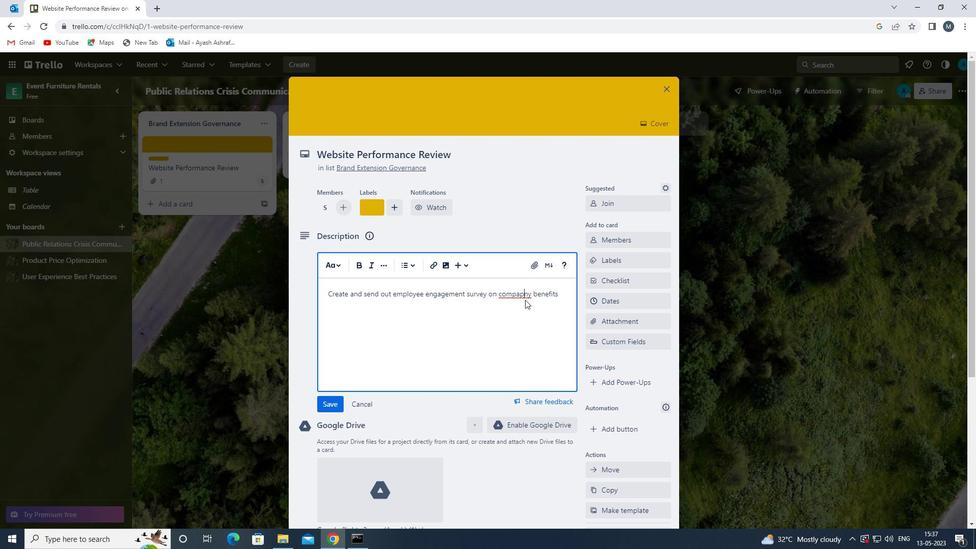 
Action: Key pressed <Key.backspace>
Screenshot: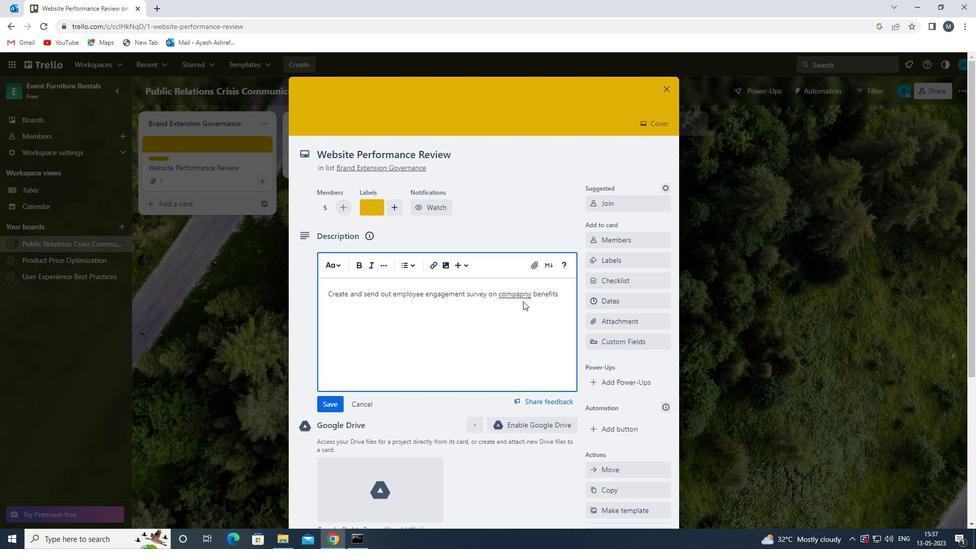 
Action: Mouse moved to (556, 293)
Screenshot: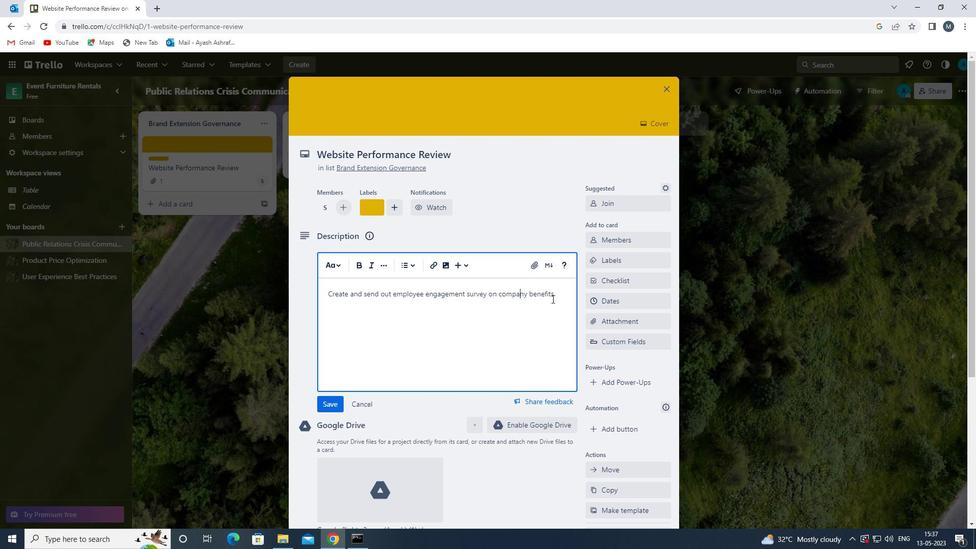 
Action: Mouse pressed left at (556, 293)
Screenshot: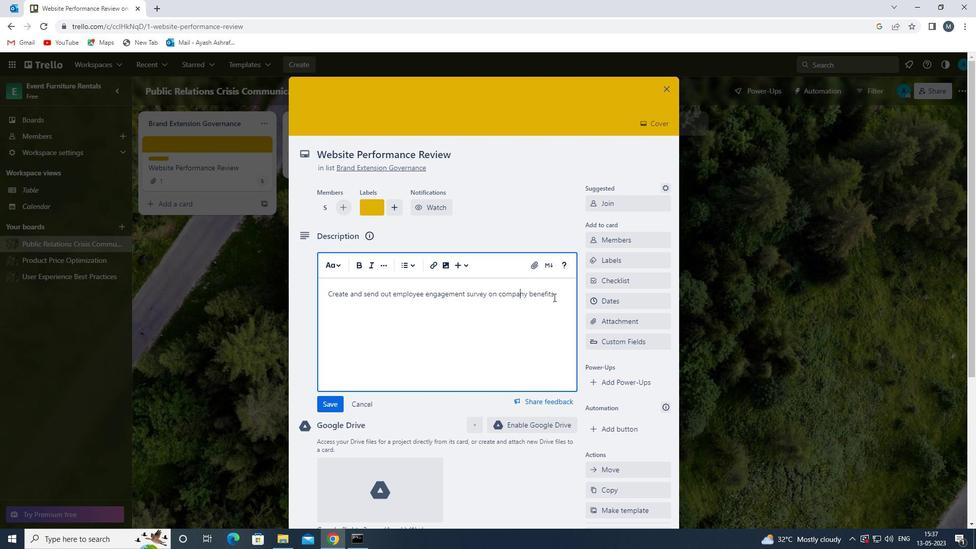
Action: Mouse moved to (324, 398)
Screenshot: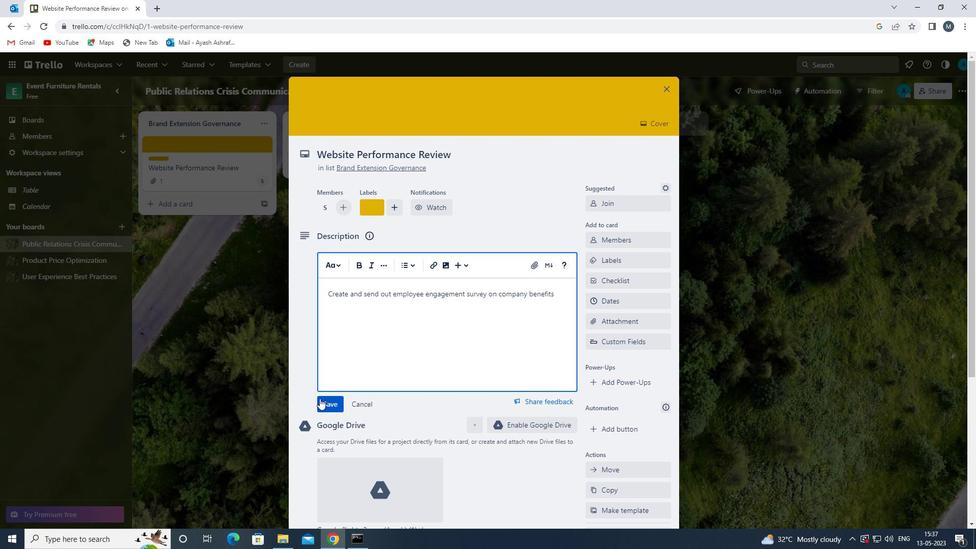 
Action: Mouse pressed left at (324, 398)
Screenshot: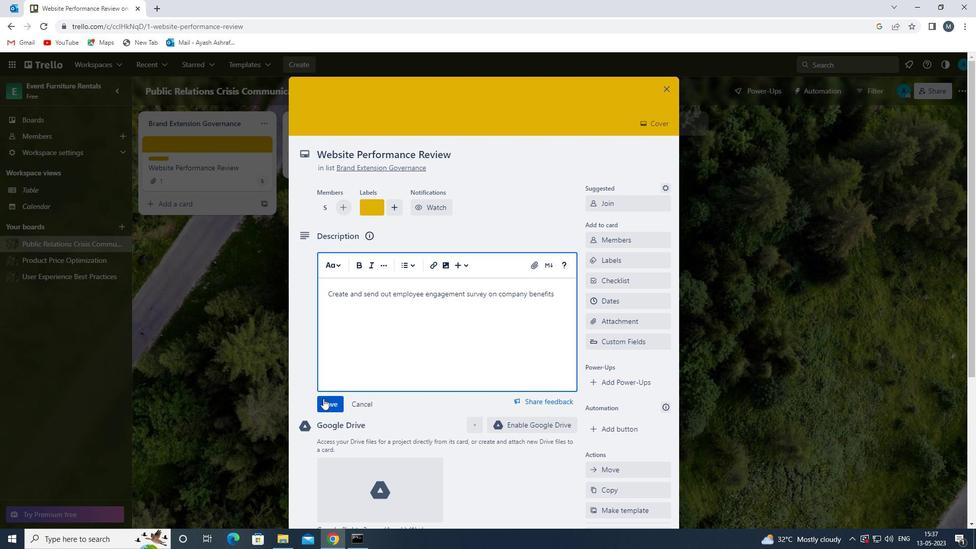 
Action: Mouse moved to (420, 357)
Screenshot: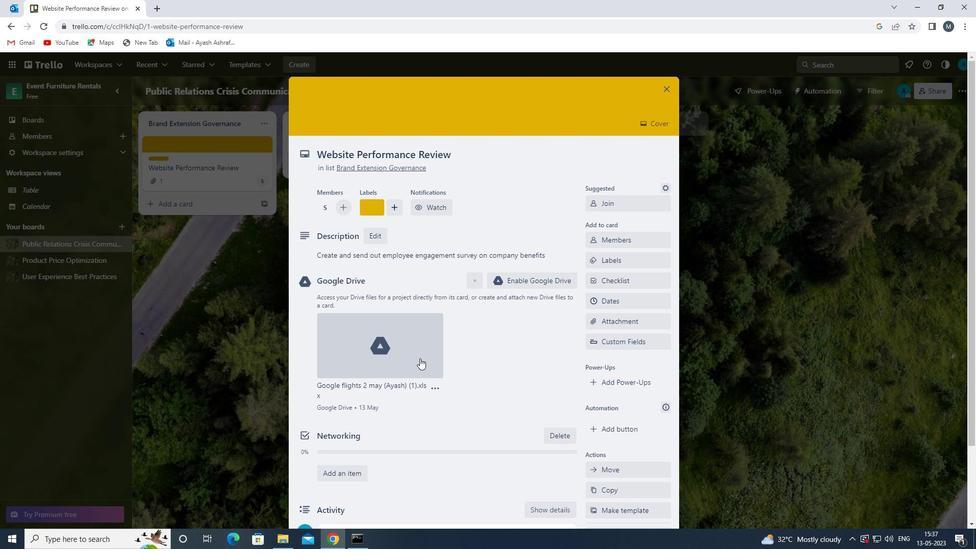 
Action: Mouse scrolled (420, 357) with delta (0, 0)
Screenshot: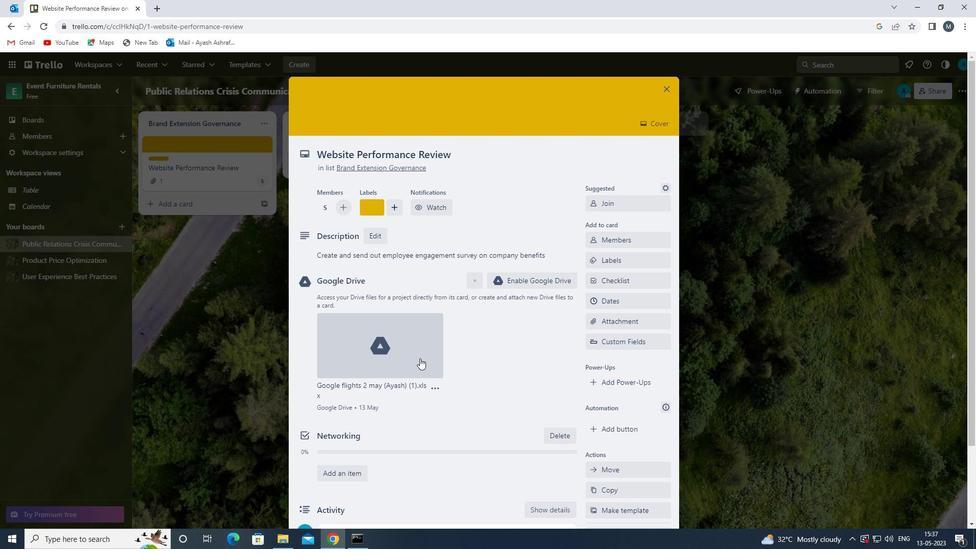 
Action: Mouse moved to (416, 357)
Screenshot: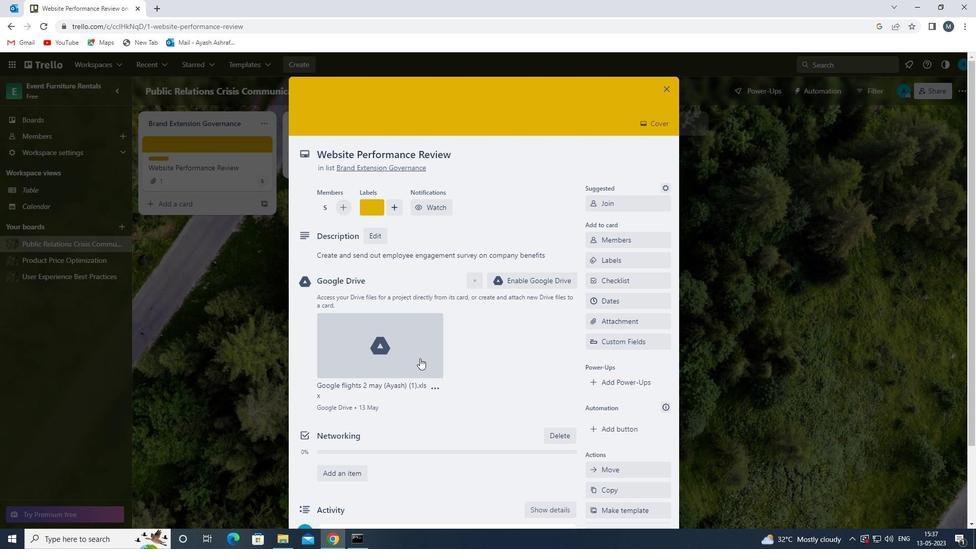 
Action: Mouse scrolled (416, 357) with delta (0, 0)
Screenshot: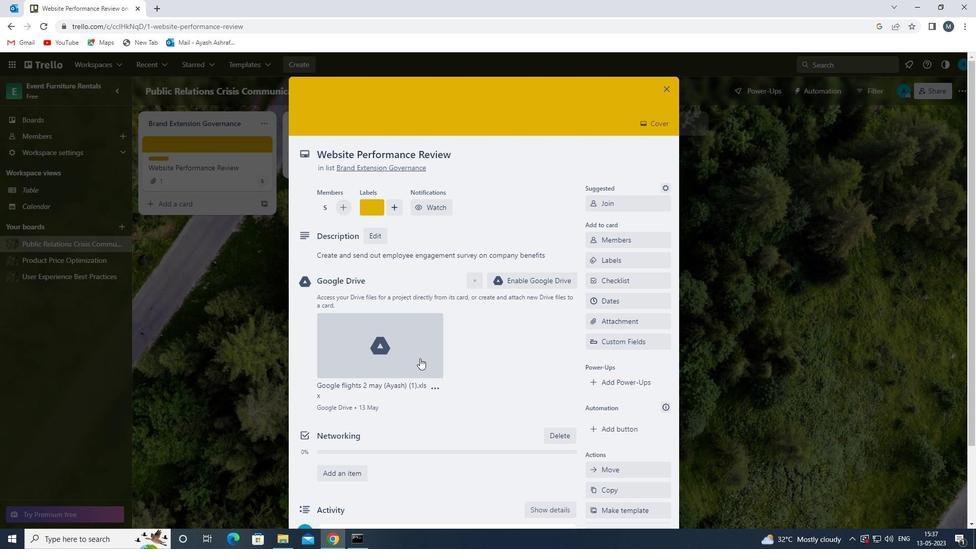 
Action: Mouse moved to (415, 359)
Screenshot: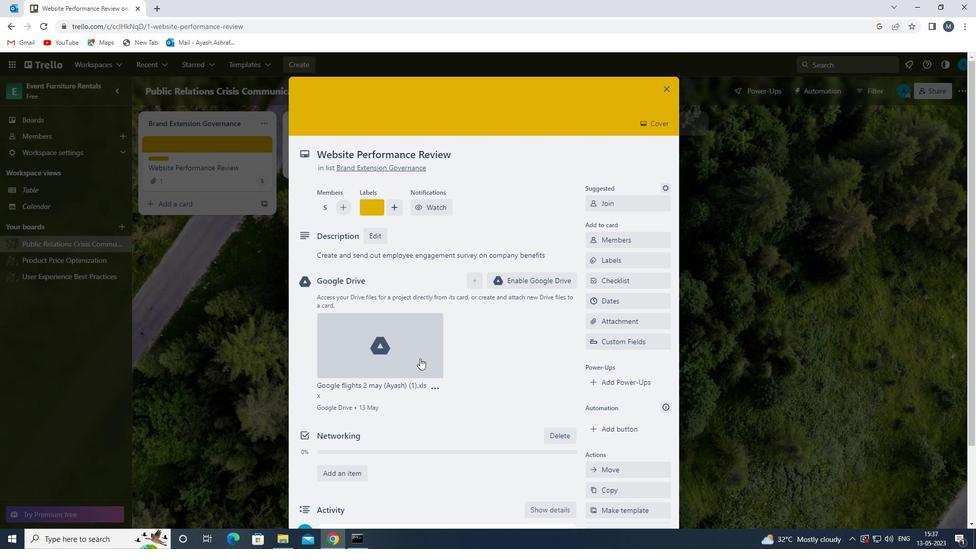 
Action: Mouse scrolled (415, 359) with delta (0, 0)
Screenshot: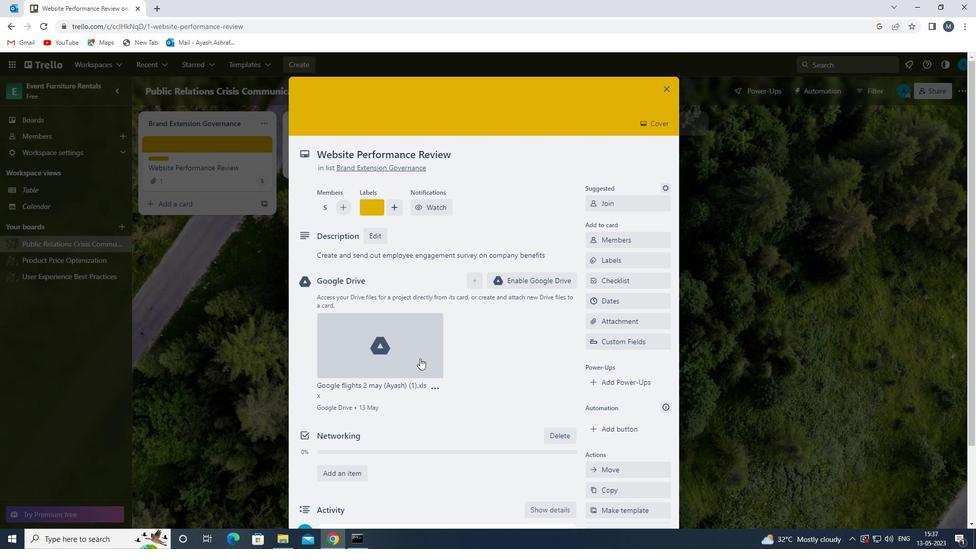 
Action: Mouse moved to (381, 444)
Screenshot: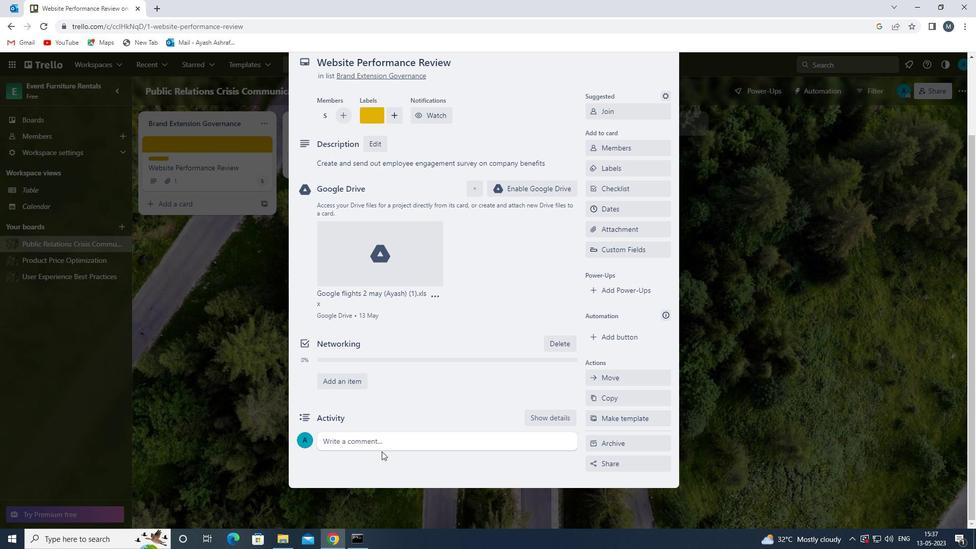 
Action: Mouse pressed left at (381, 444)
Screenshot: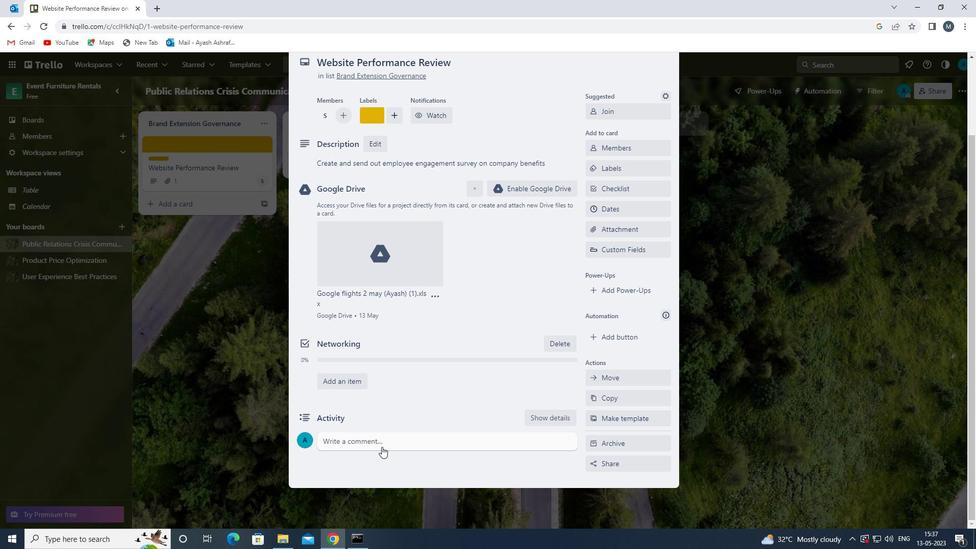 
Action: Mouse moved to (400, 404)
Screenshot: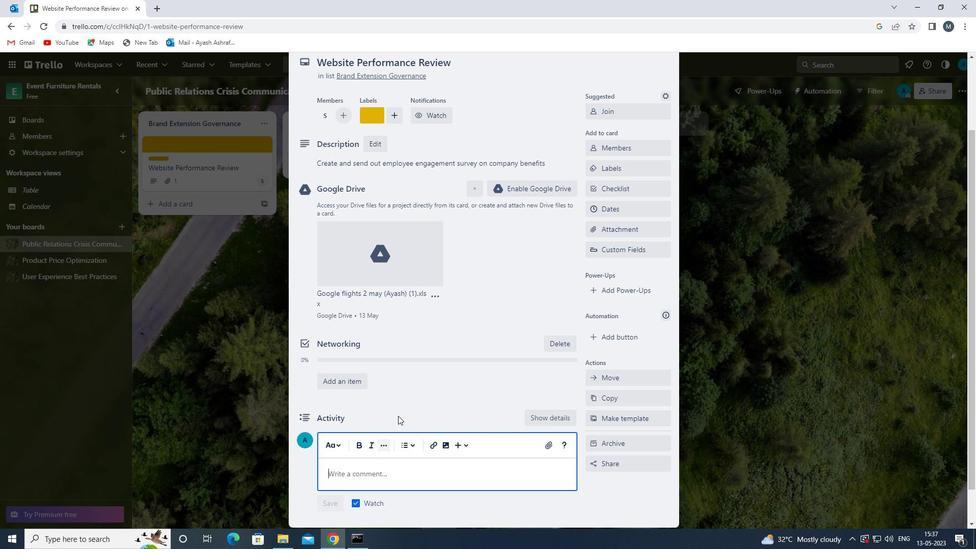 
Action: Mouse scrolled (400, 403) with delta (0, 0)
Screenshot: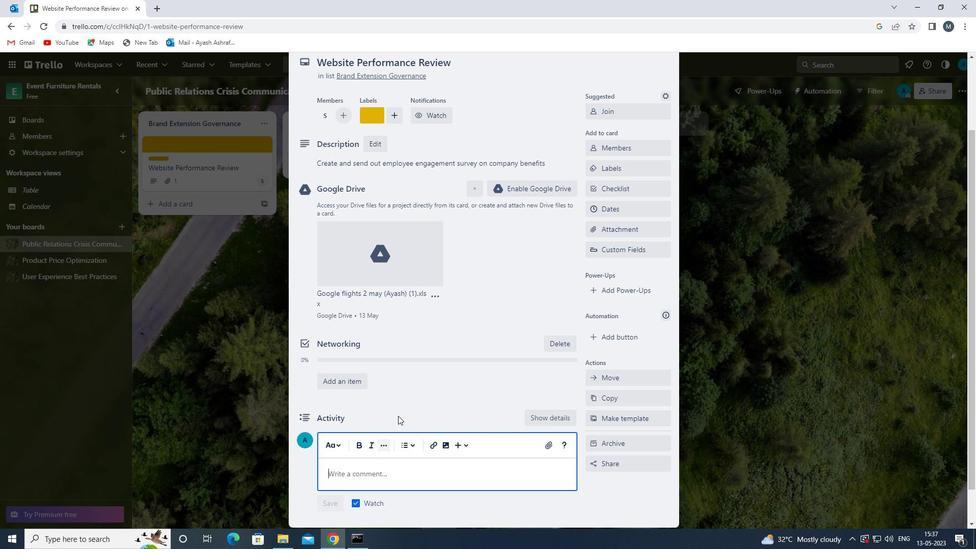 
Action: Mouse moved to (398, 404)
Screenshot: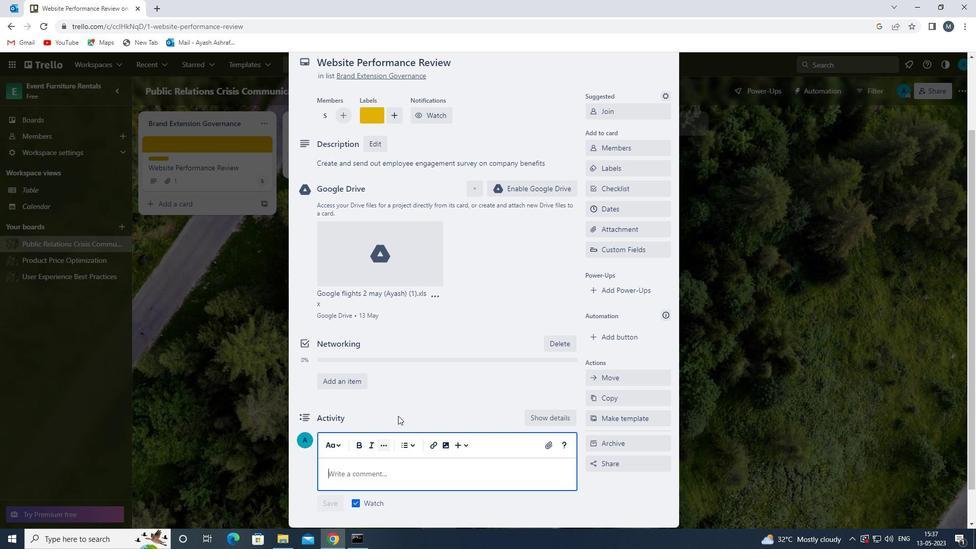 
Action: Mouse scrolled (398, 403) with delta (0, 0)
Screenshot: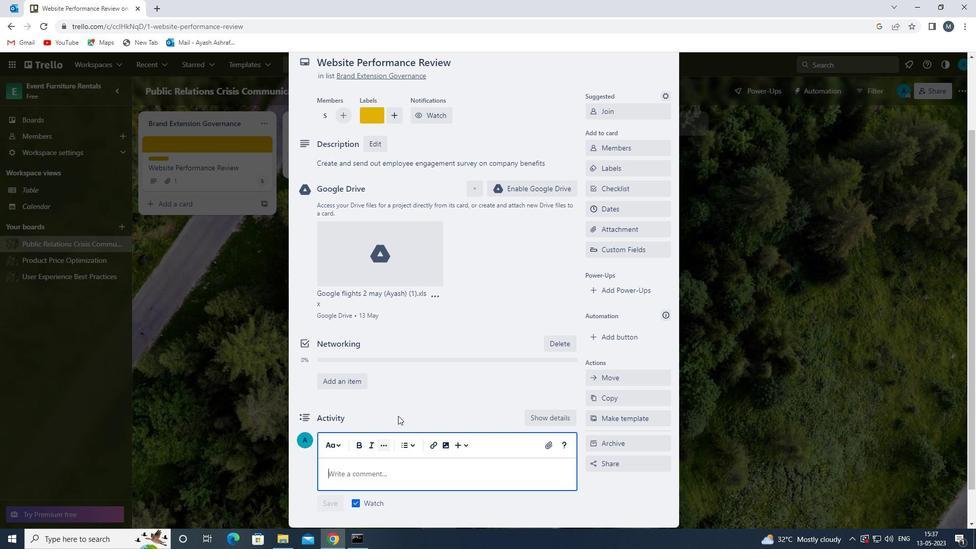 
Action: Mouse moved to (396, 405)
Screenshot: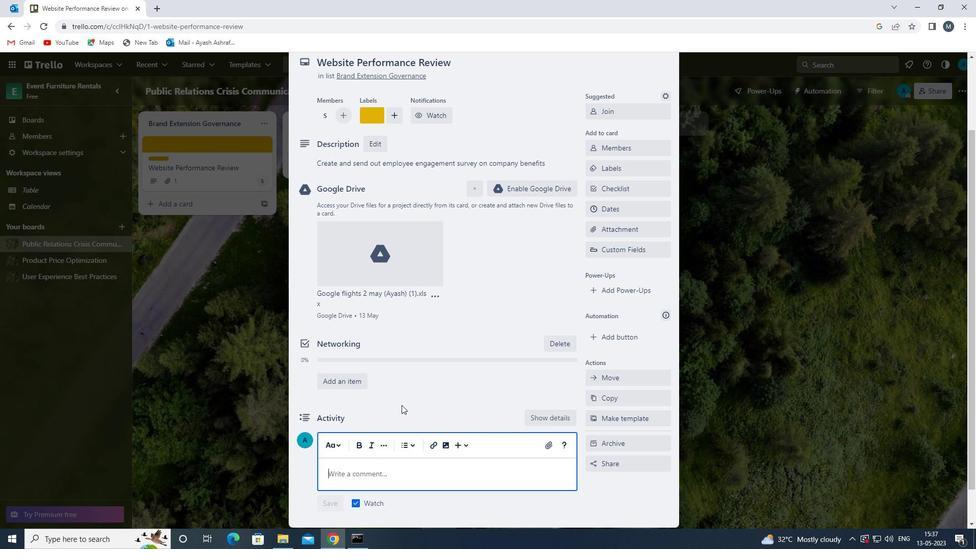 
Action: Mouse scrolled (396, 404) with delta (0, 0)
Screenshot: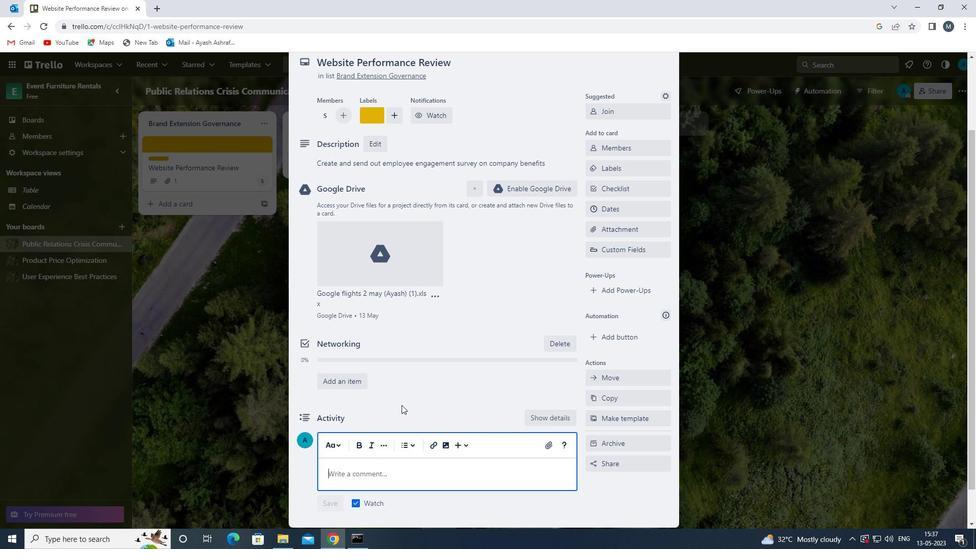 
Action: Mouse moved to (373, 433)
Screenshot: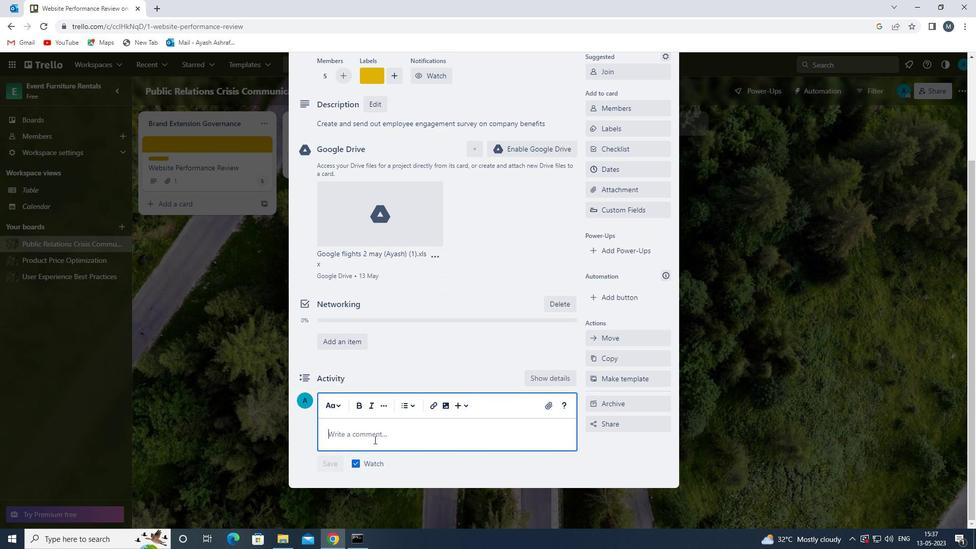 
Action: Mouse pressed left at (373, 433)
Screenshot: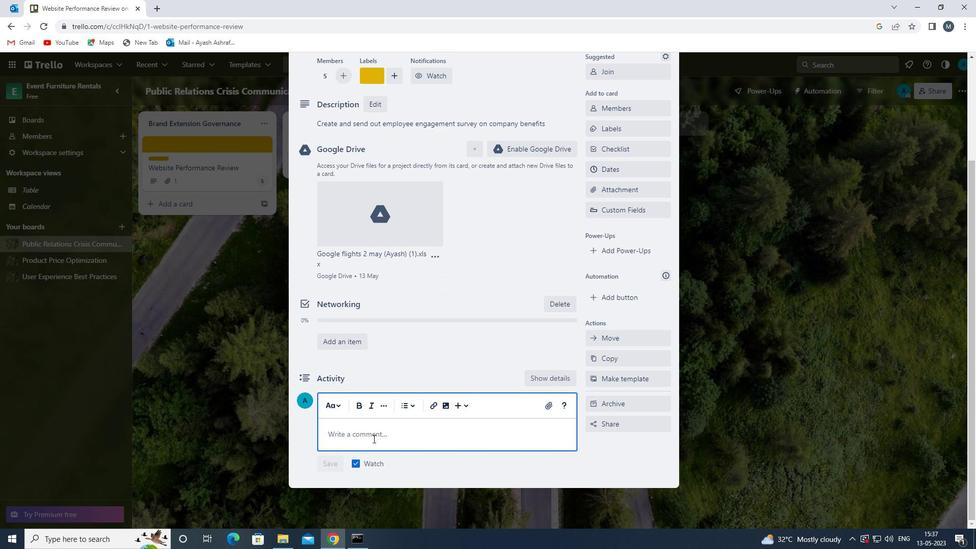 
Action: Mouse moved to (377, 432)
Screenshot: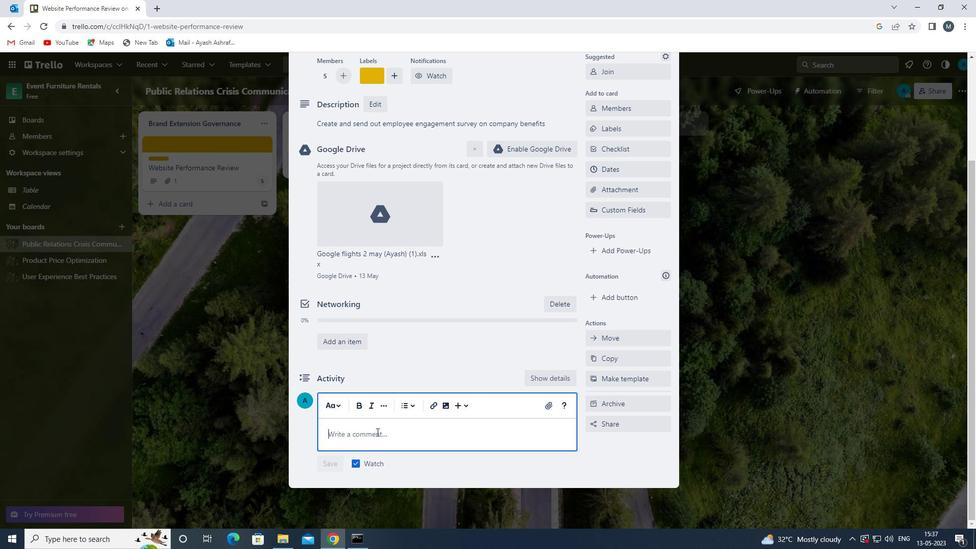 
Action: Key pressed <Key.shift>THIS<Key.space>TASK<Key.space>REQUIRES<Key.space>US<Key.space>TO<Key.space>BE<Key.space>PROACTIVE<Key.space>AND<Key.space>TAKE<Key.space>A<Key.space>TAKE<Key.space><Key.backspace><Key.backspace><Key.backspace><Key.backspace><Key.backspace>PROACTIVE<Key.space>APPROACH<Key.space><Key.backspace>,<Key.space>ANTICIPATING<Key.space>SURVEY<Key.space>ON<Key.space>COMPN<Key.backspace>ANY<Key.space>BENEFITS<Key.space>
Screenshot: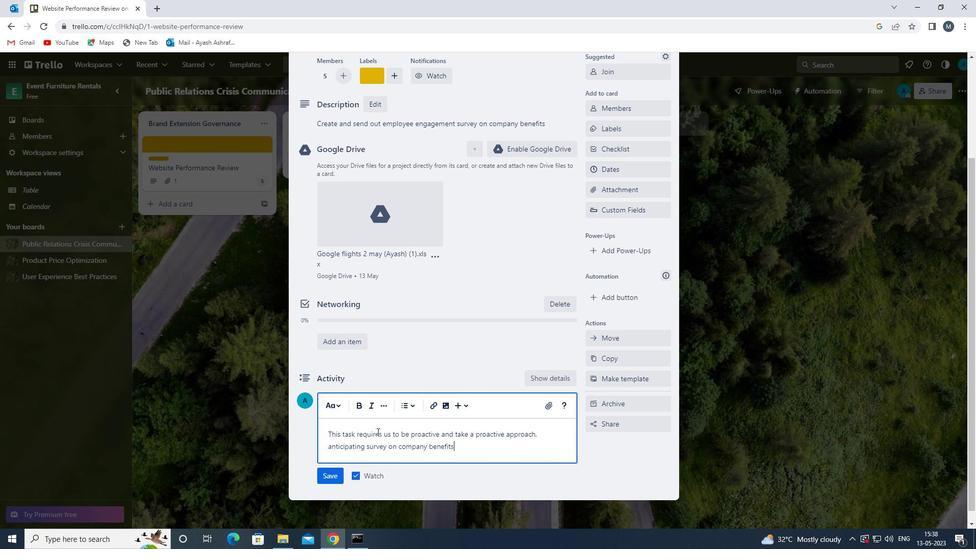 
Action: Mouse moved to (366, 447)
Screenshot: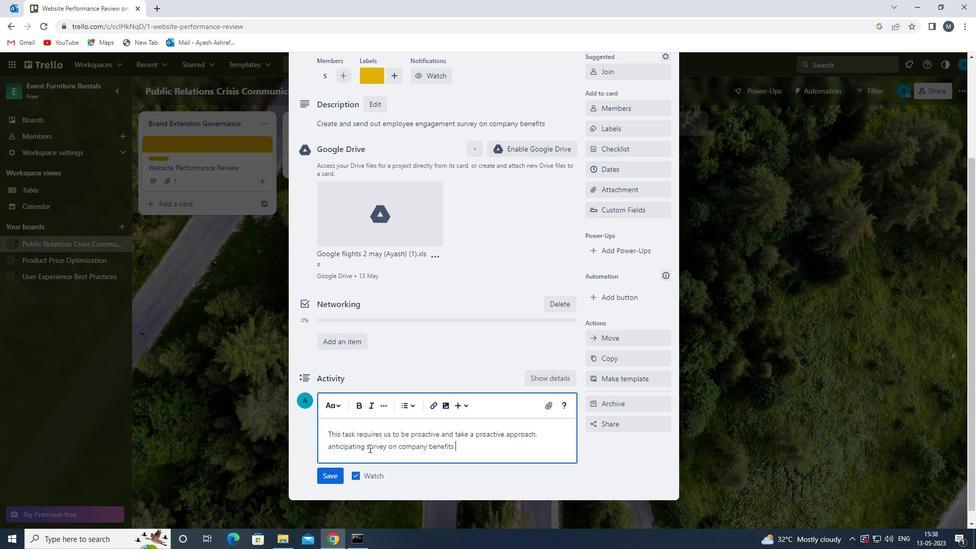 
Action: Mouse pressed left at (366, 447)
Screenshot: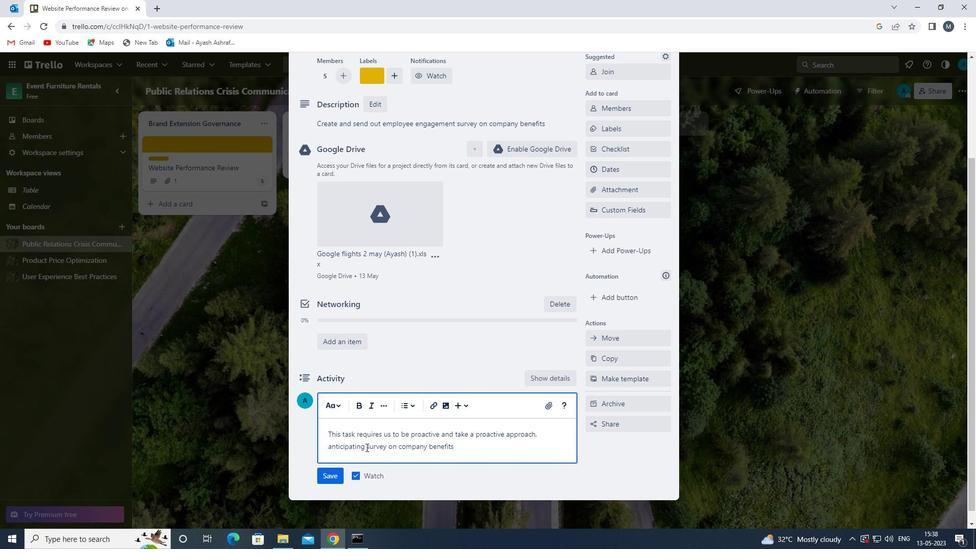 
Action: Mouse moved to (453, 451)
Screenshot: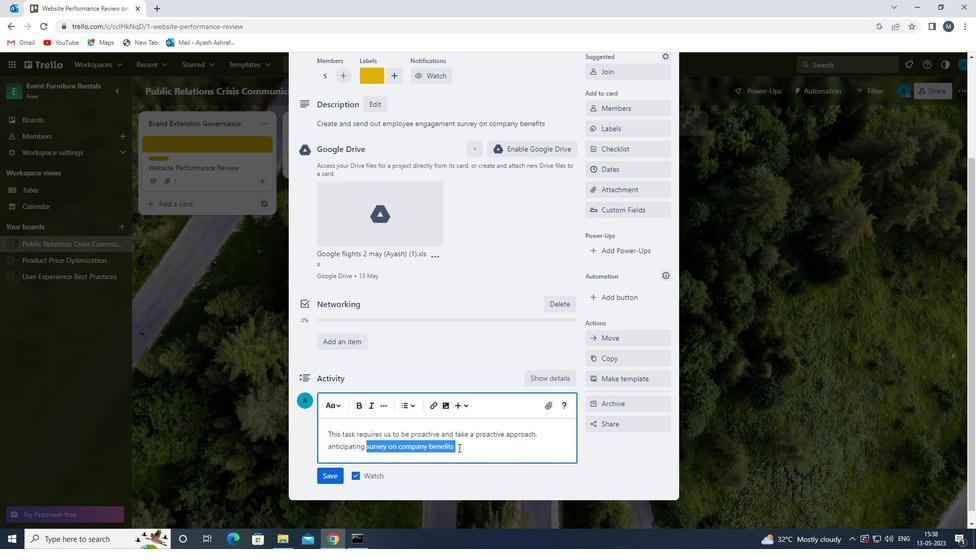 
Action: Key pressed <Key.delete>POTENTIAL<Key.space>ISSUES<Key.space>AND<Key.space>TAK9I<Key.backspace><Key.backspace>ING<Key.space>STEPS<Key.space>TO<Key.space>PREVENT<Key.space>THEM<Key.space><Key.backspace>.
Screenshot: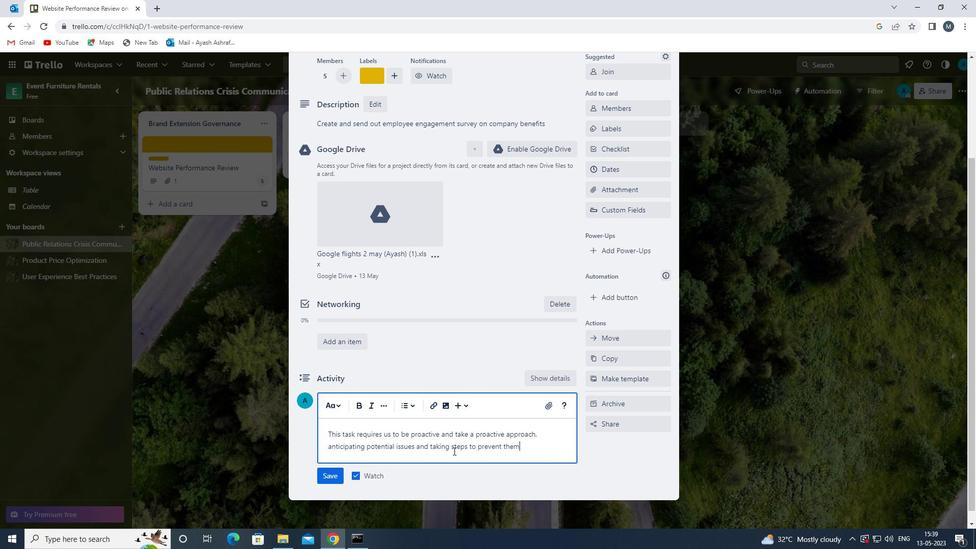 
Action: Mouse moved to (333, 476)
Screenshot: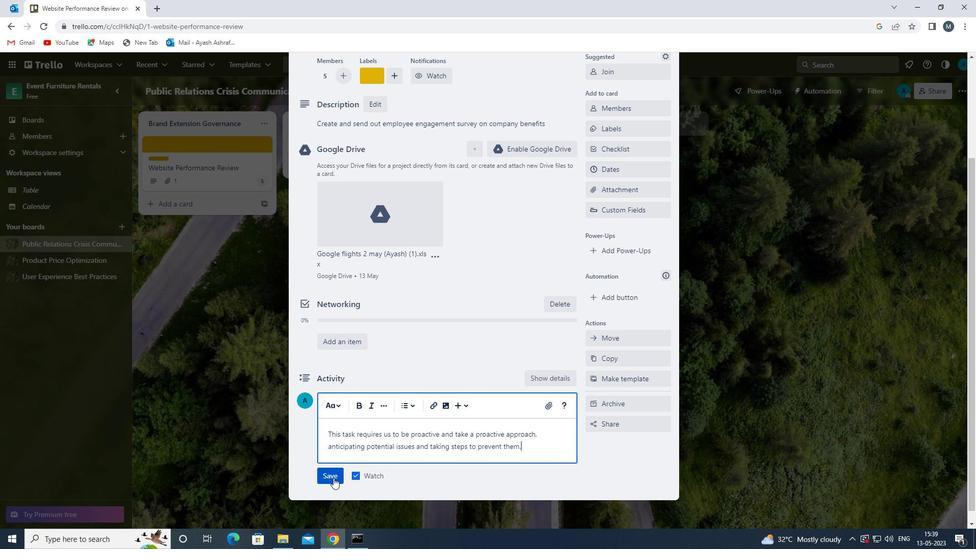 
Action: Mouse pressed left at (333, 476)
Screenshot: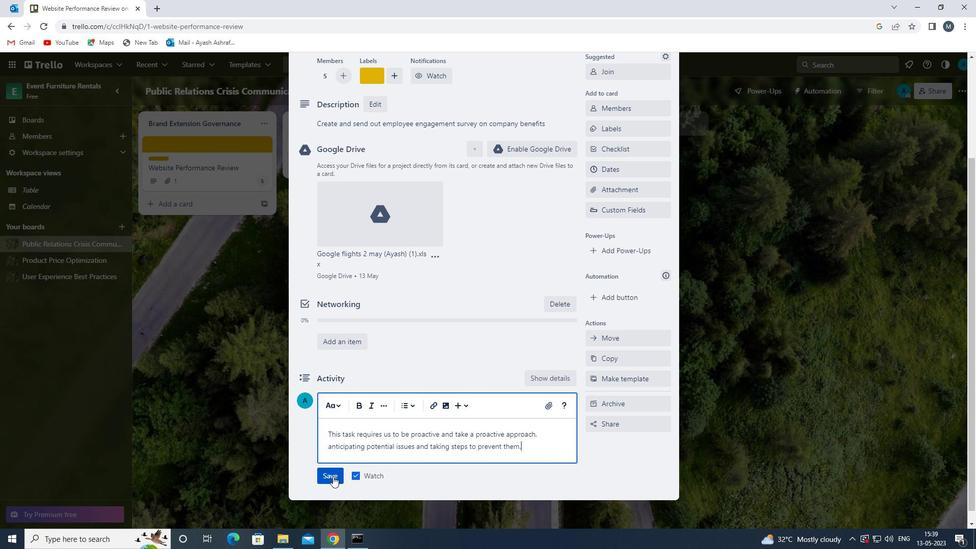 
Action: Mouse moved to (618, 171)
Screenshot: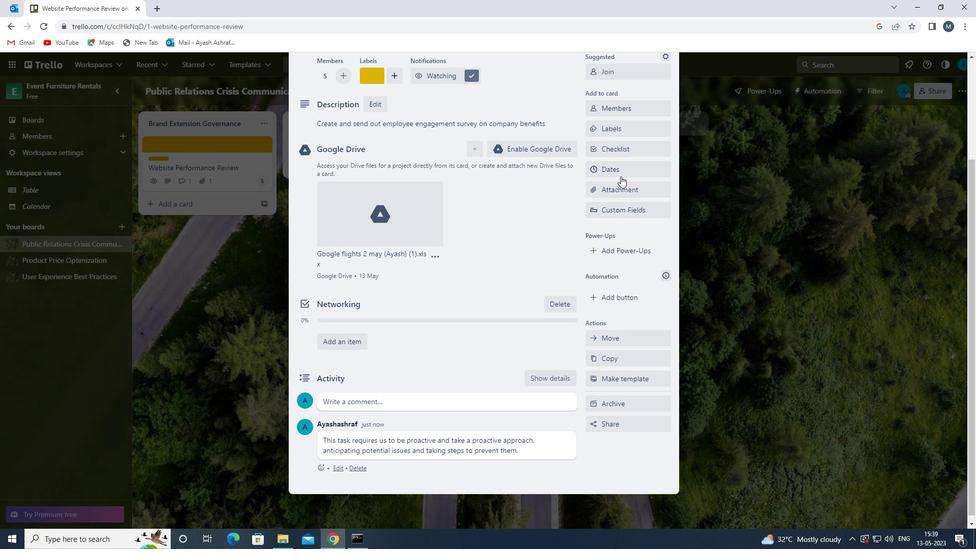 
Action: Mouse pressed left at (618, 171)
Screenshot: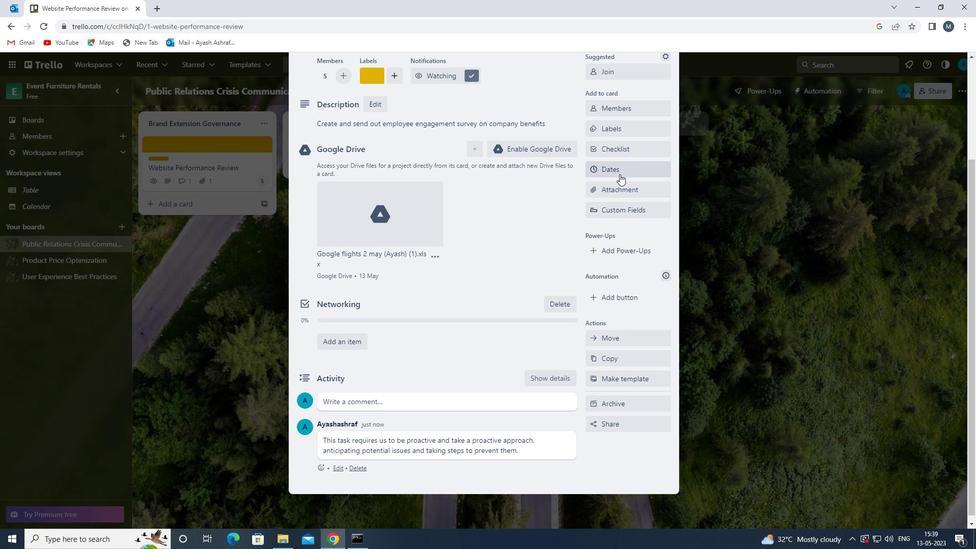 
Action: Mouse moved to (595, 277)
Screenshot: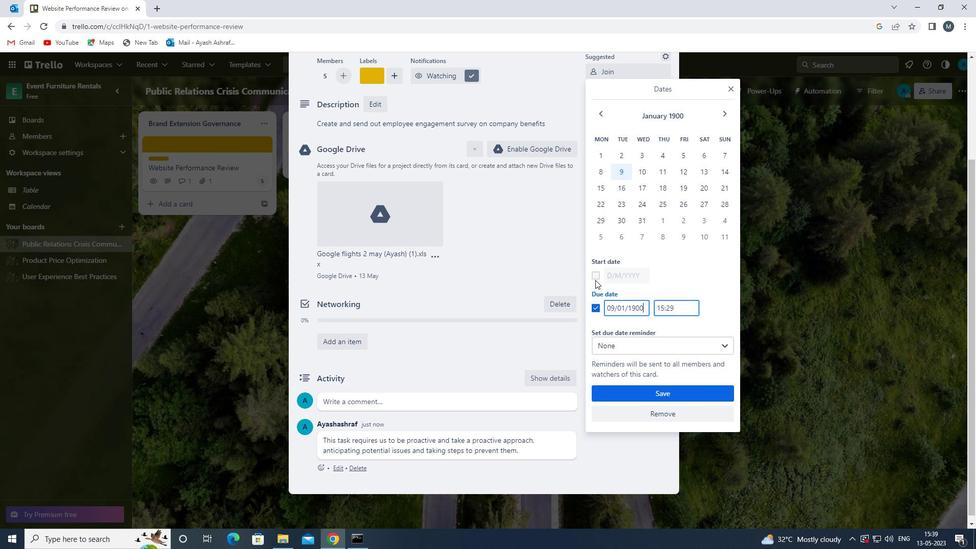 
Action: Mouse pressed left at (595, 277)
Screenshot: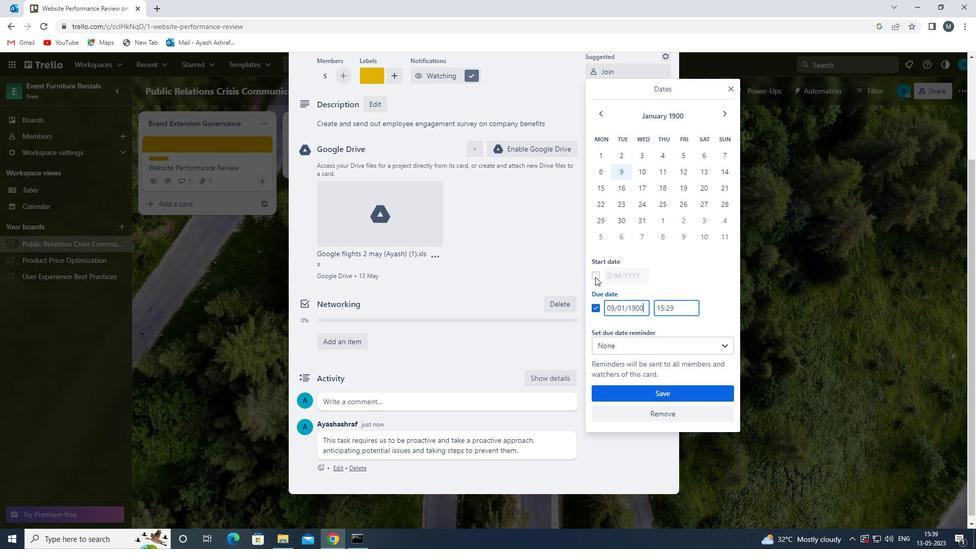 
Action: Mouse moved to (615, 276)
Screenshot: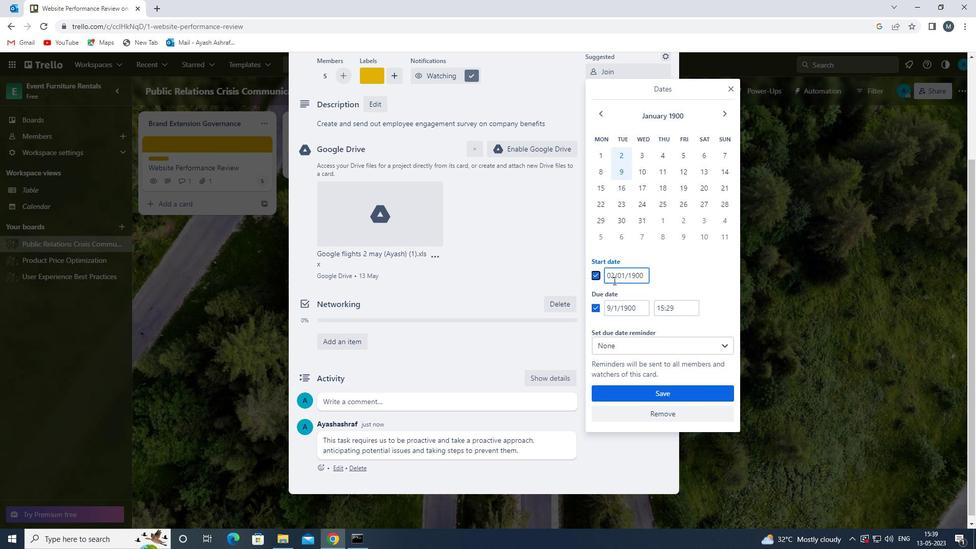 
Action: Mouse pressed left at (615, 276)
Screenshot: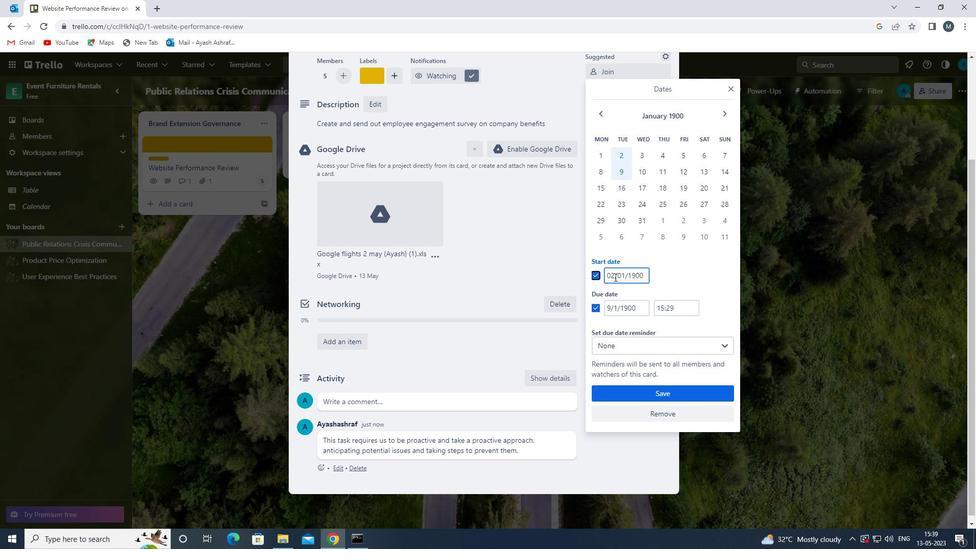 
Action: Mouse moved to (610, 276)
Screenshot: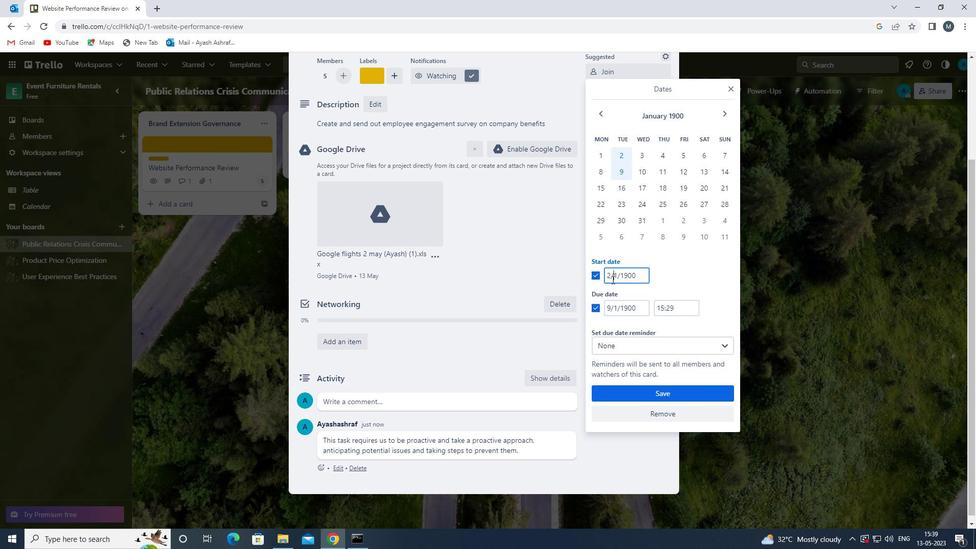 
Action: Mouse pressed left at (610, 276)
Screenshot: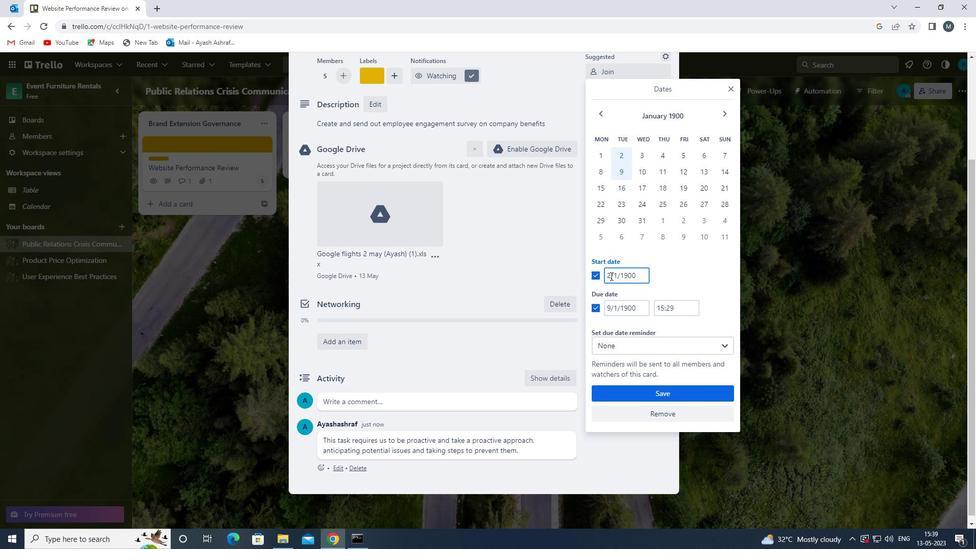 
Action: Mouse moved to (614, 282)
Screenshot: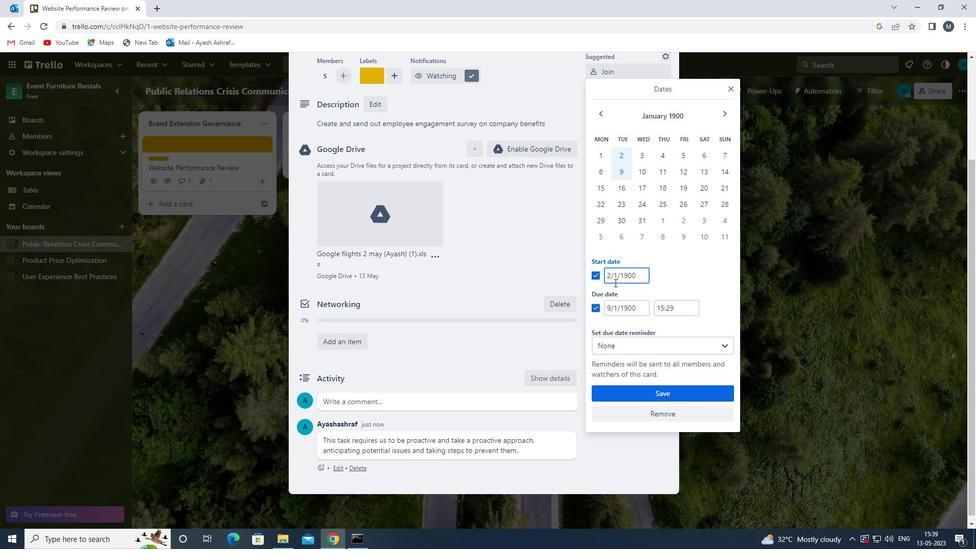 
Action: Key pressed <Key.backspace>
Screenshot: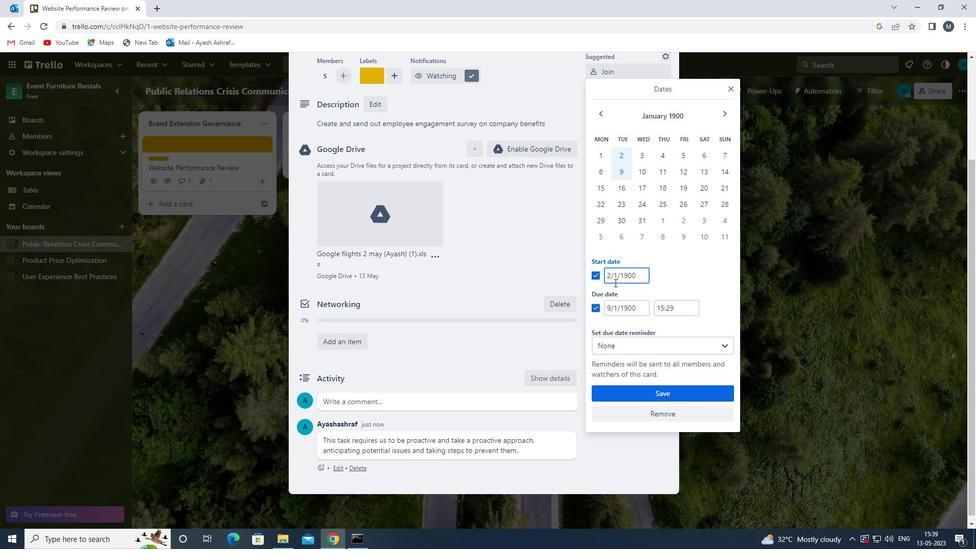 
Action: Mouse moved to (611, 284)
Screenshot: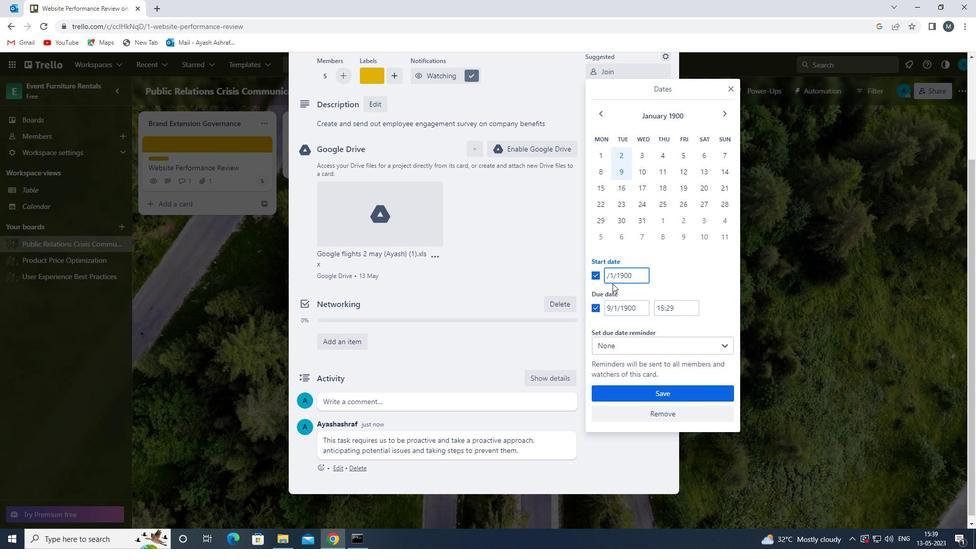 
Action: Key pressed 03
Screenshot: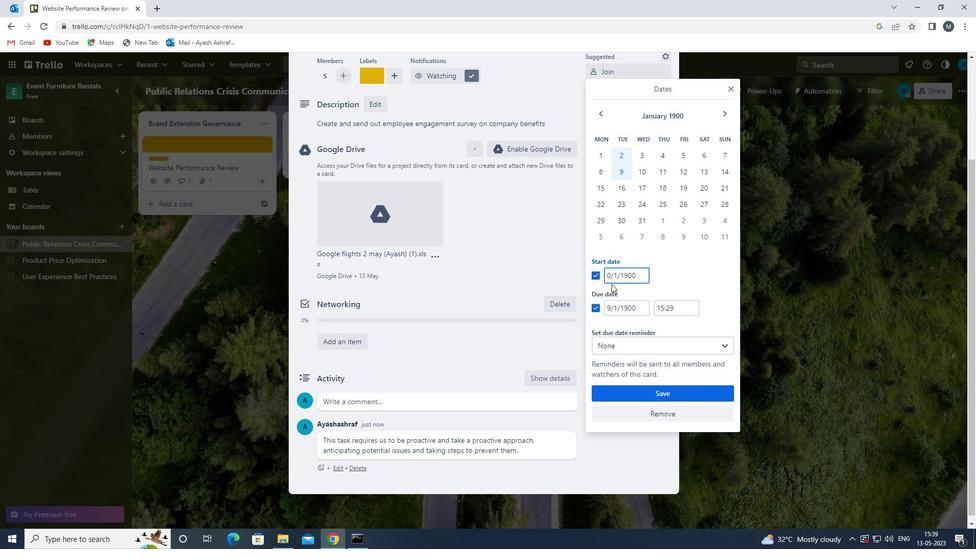 
Action: Mouse moved to (616, 277)
Screenshot: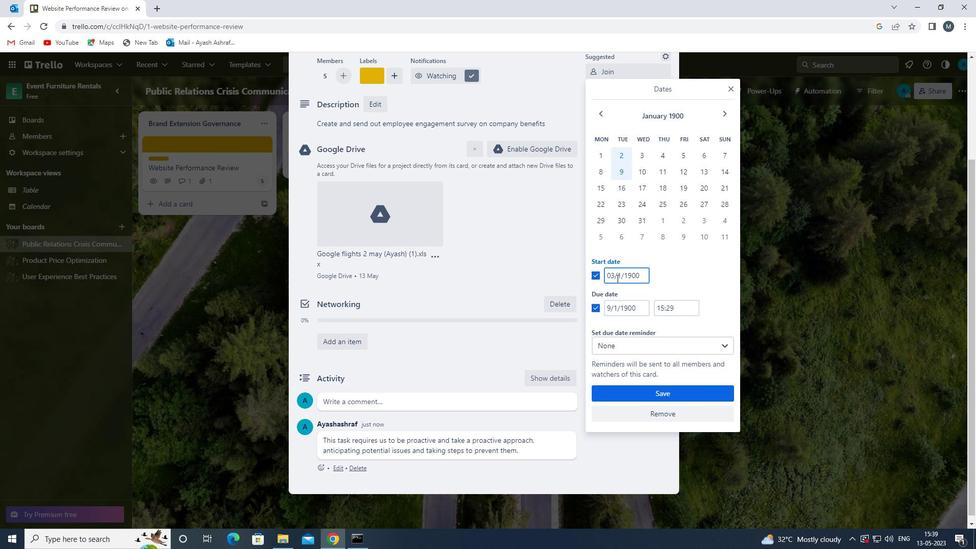 
Action: Mouse pressed left at (616, 277)
Screenshot: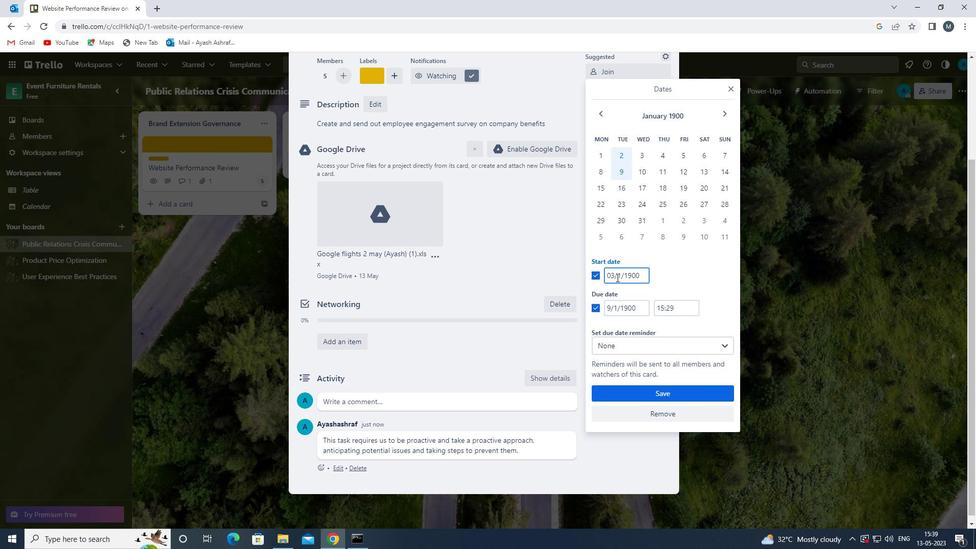 
Action: Mouse moved to (619, 280)
Screenshot: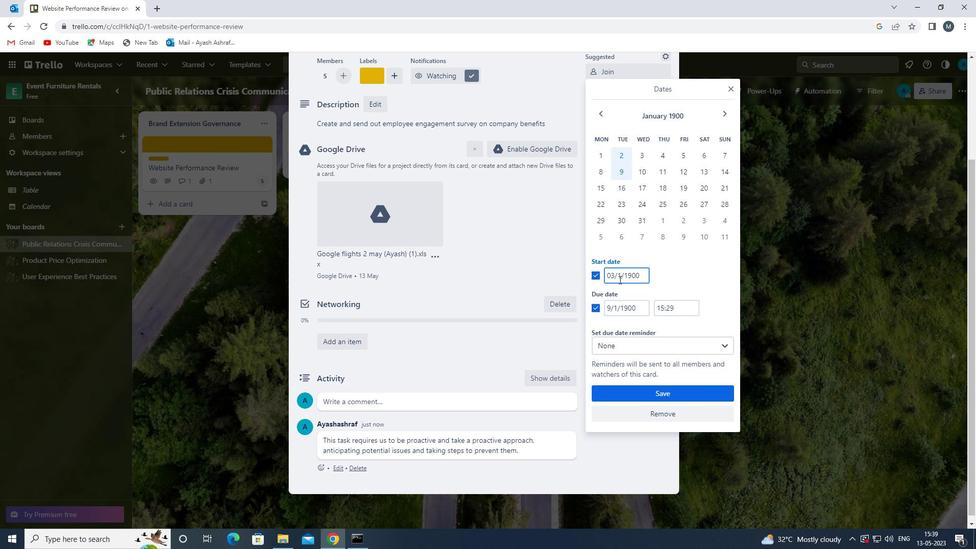 
Action: Key pressed 0
Screenshot: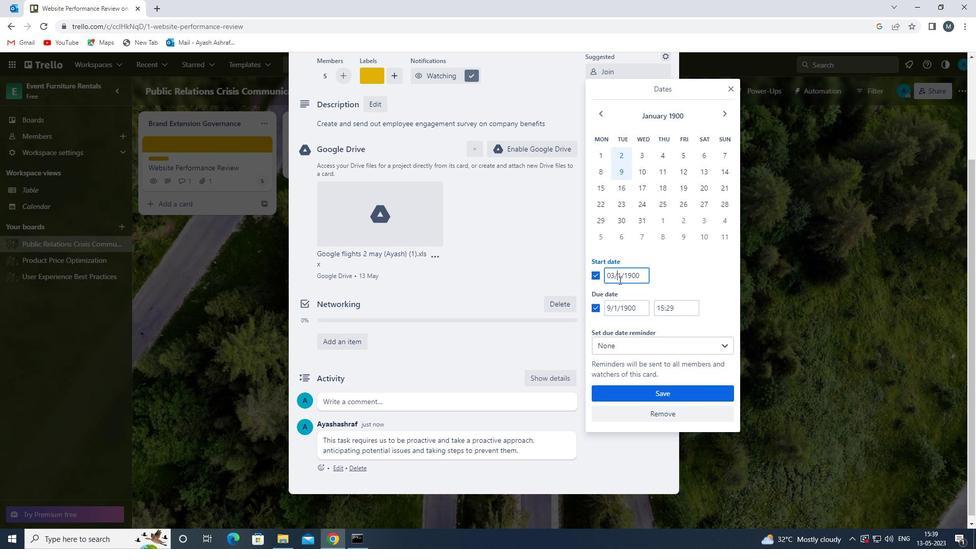 
Action: Mouse moved to (610, 307)
Screenshot: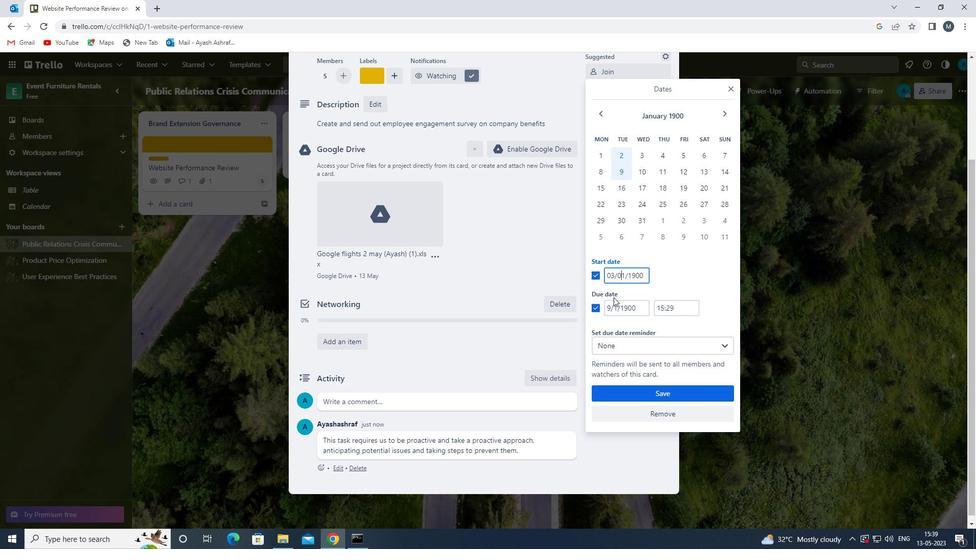 
Action: Mouse pressed left at (610, 307)
Screenshot: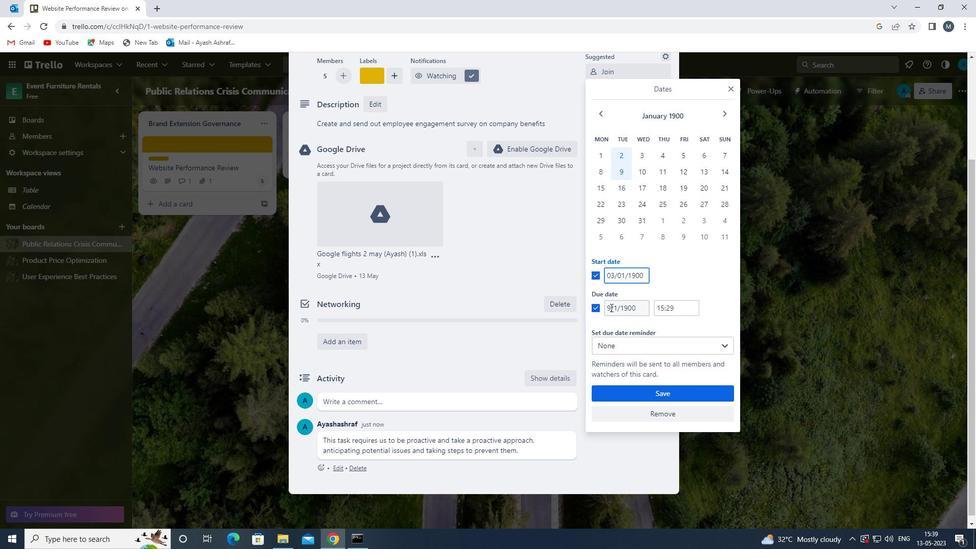 
Action: Mouse moved to (619, 308)
Screenshot: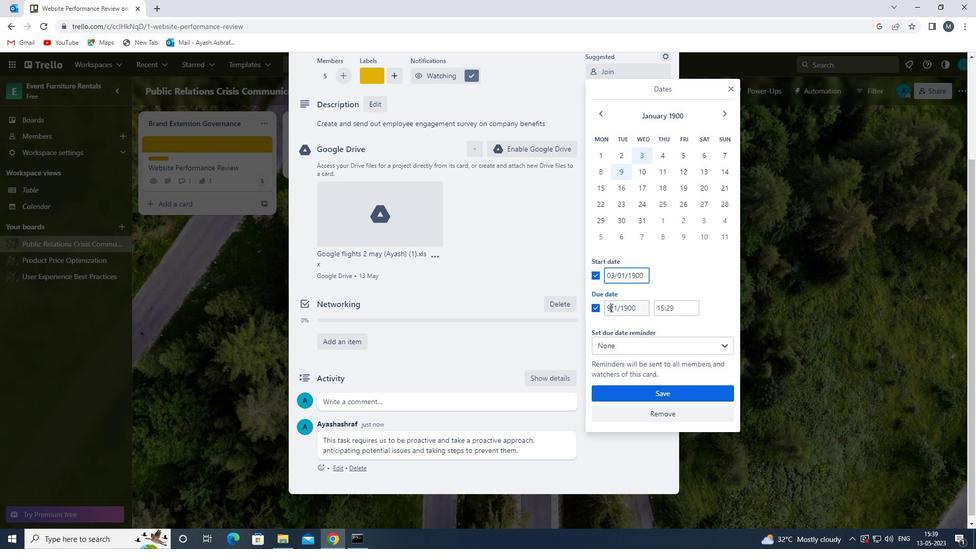 
Action: Key pressed <Key.backspace>
Screenshot: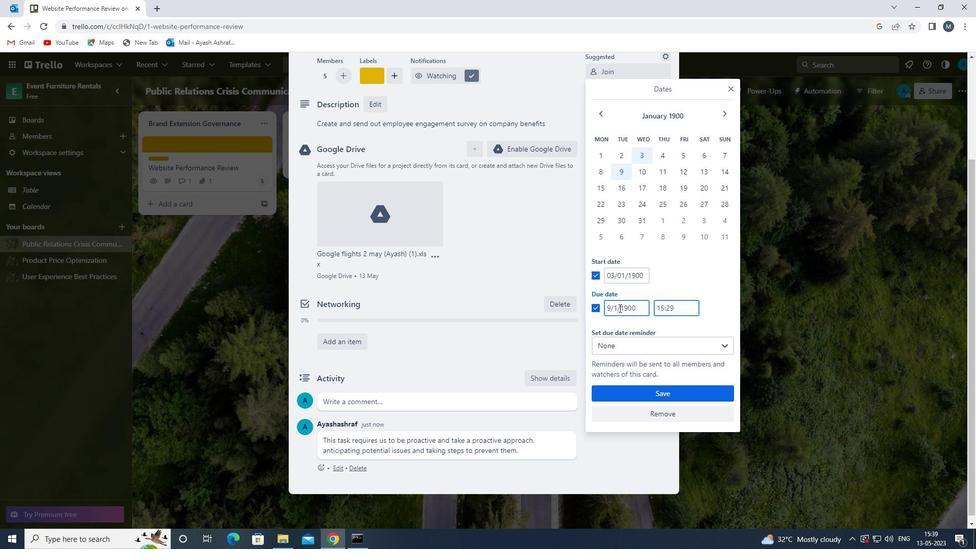 
Action: Mouse moved to (618, 308)
Screenshot: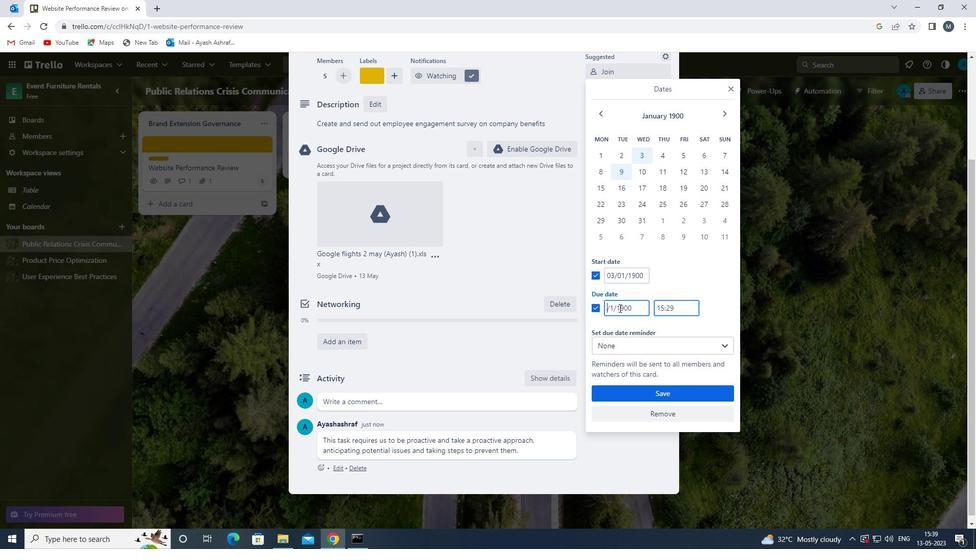 
Action: Key pressed 10
Screenshot: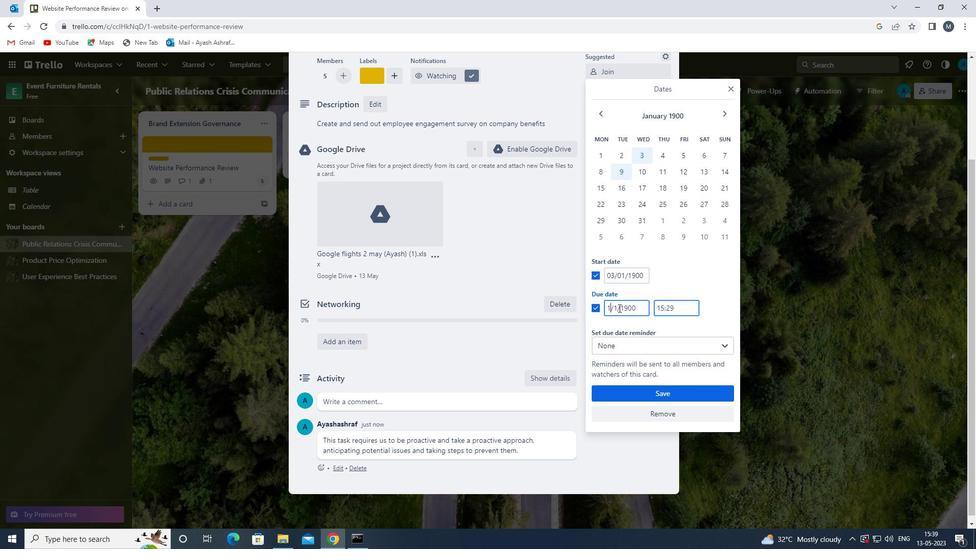 
Action: Mouse moved to (617, 311)
Screenshot: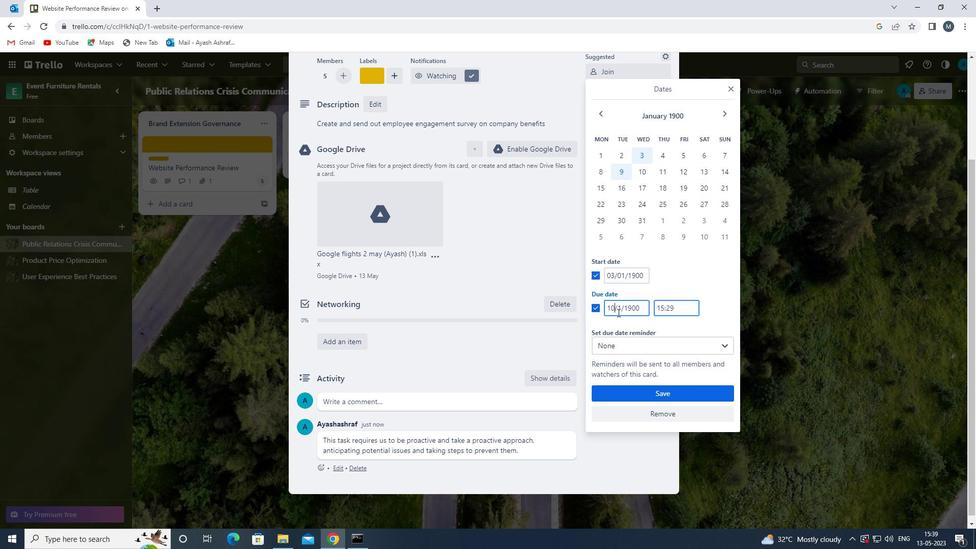 
Action: Mouse pressed left at (617, 311)
Screenshot: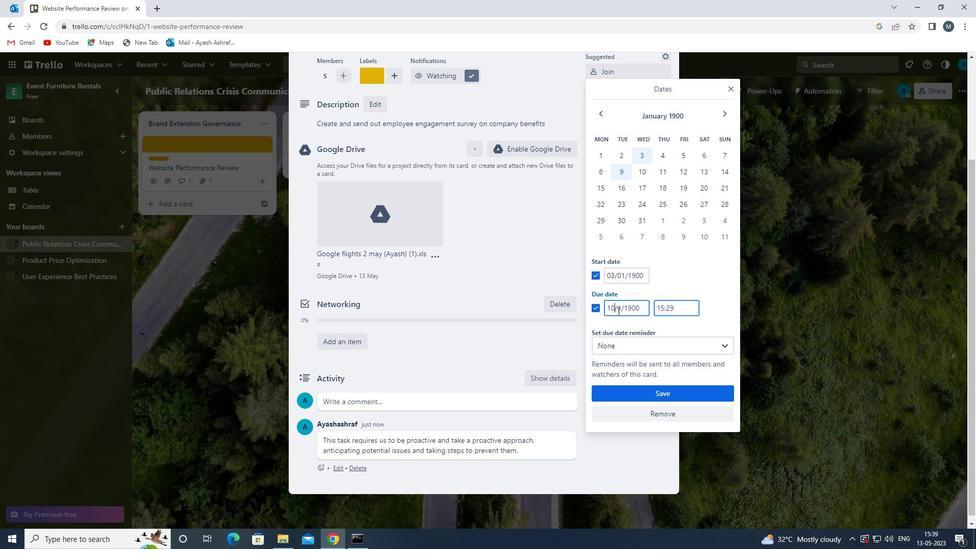 
Action: Mouse moved to (617, 311)
Screenshot: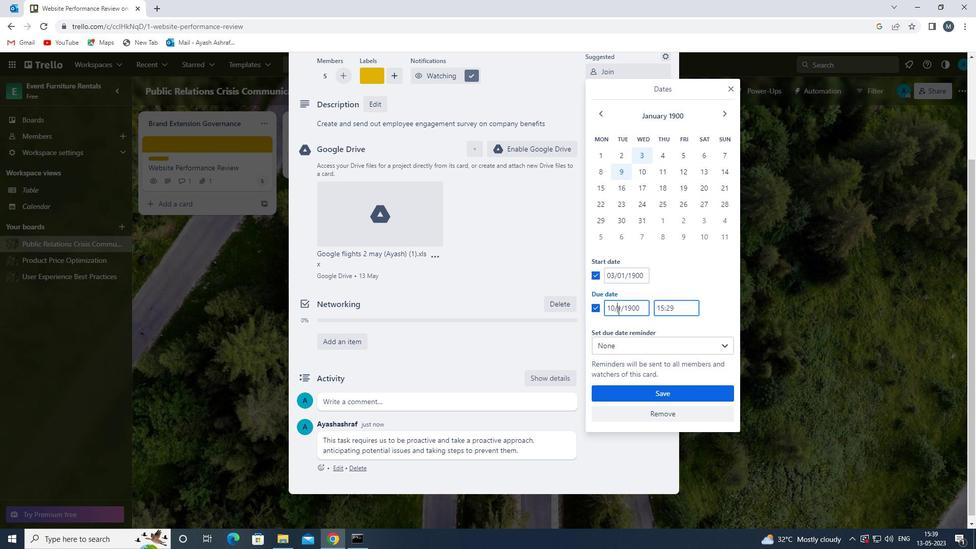 
Action: Key pressed 0
Screenshot: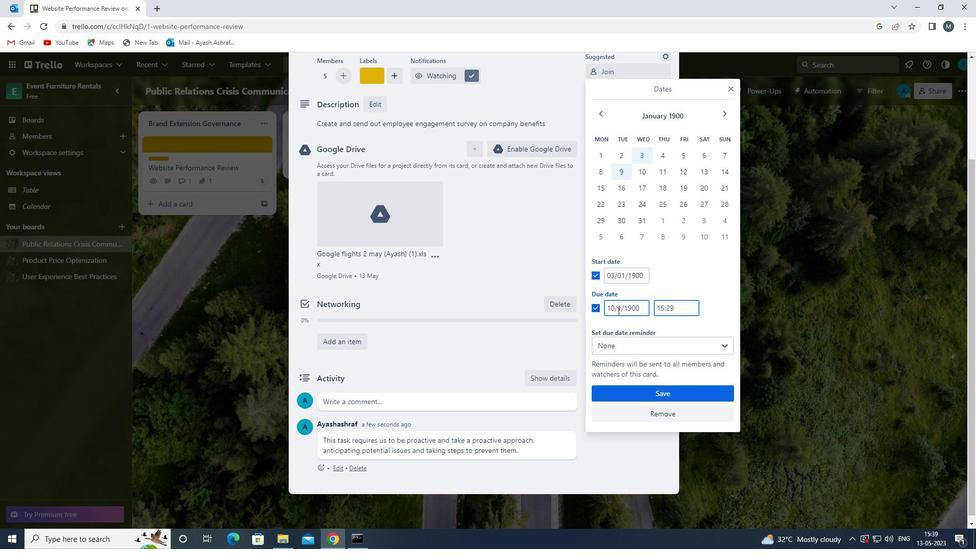 
Action: Mouse moved to (630, 394)
Screenshot: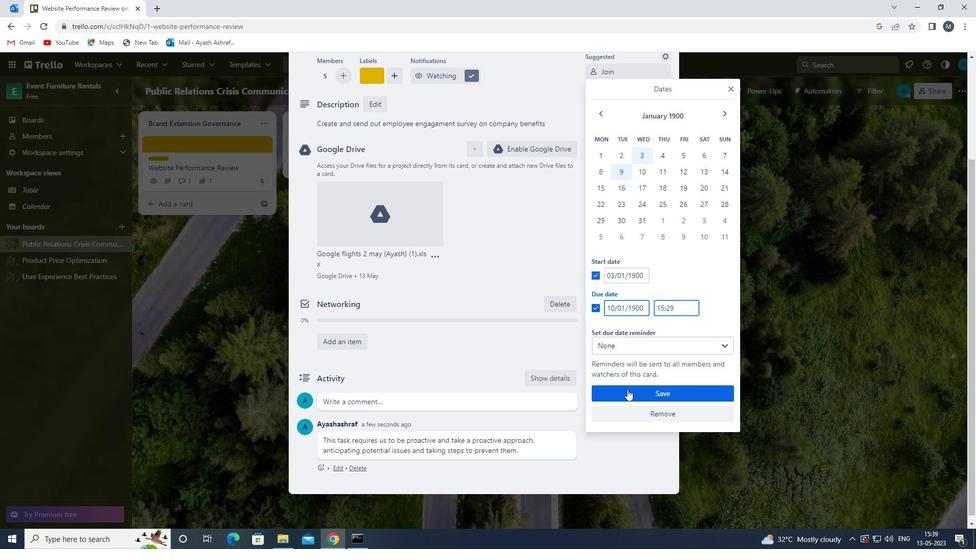 
Action: Mouse pressed left at (630, 394)
Screenshot: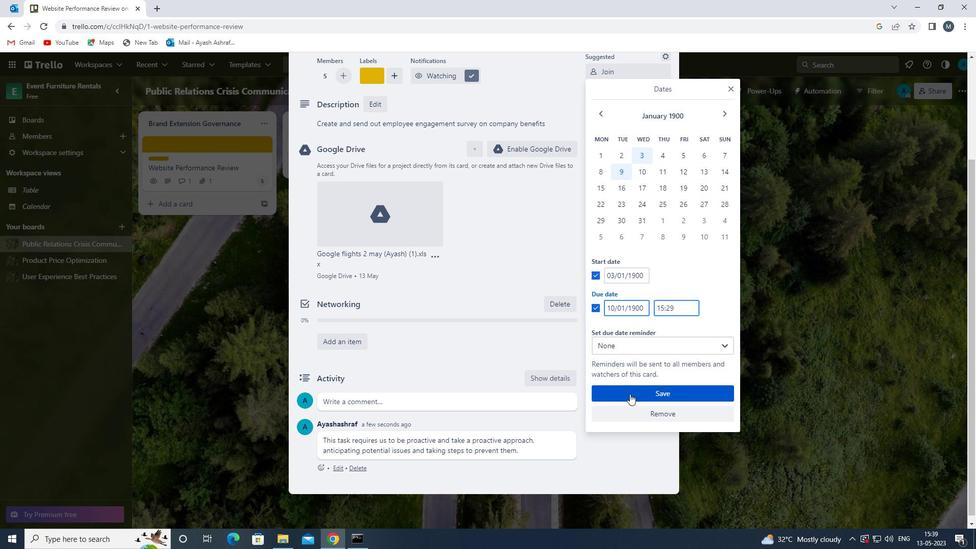 
Action: Mouse moved to (505, 393)
Screenshot: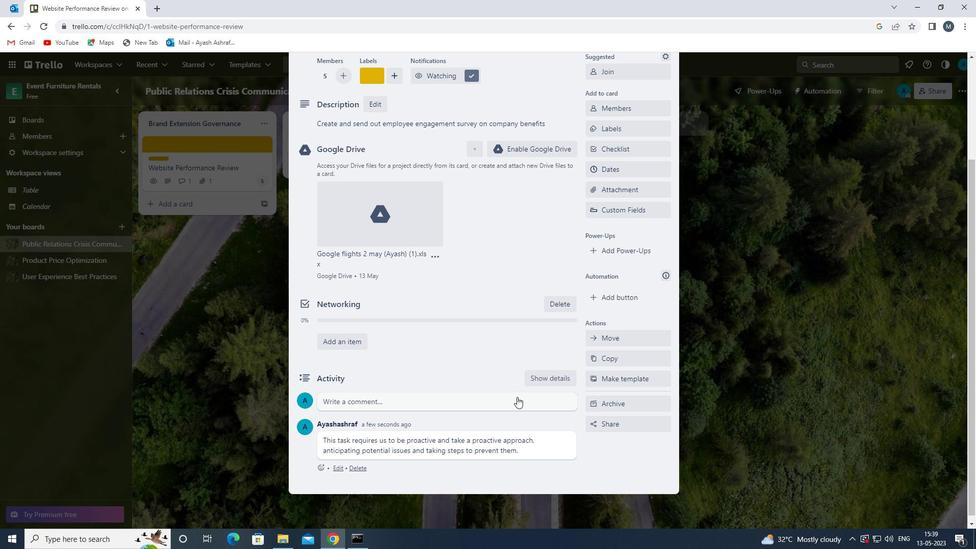 
Action: Mouse scrolled (505, 394) with delta (0, 0)
Screenshot: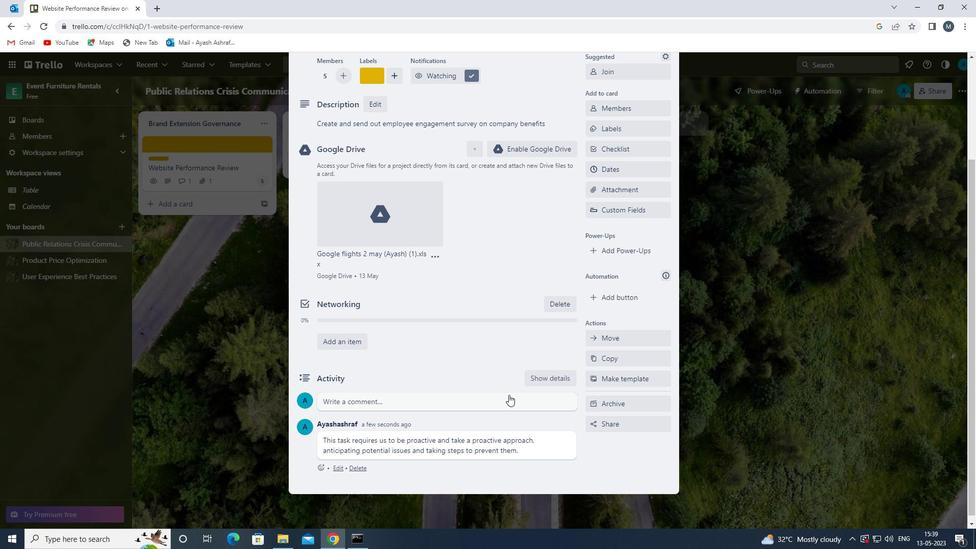 
Action: Mouse scrolled (505, 394) with delta (0, 0)
Screenshot: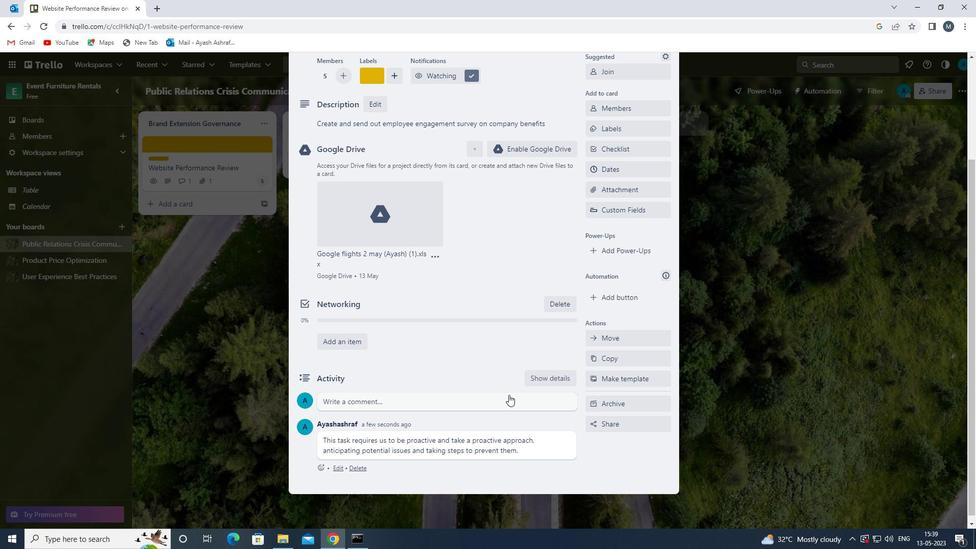 
Action: Mouse scrolled (505, 394) with delta (0, 0)
Screenshot: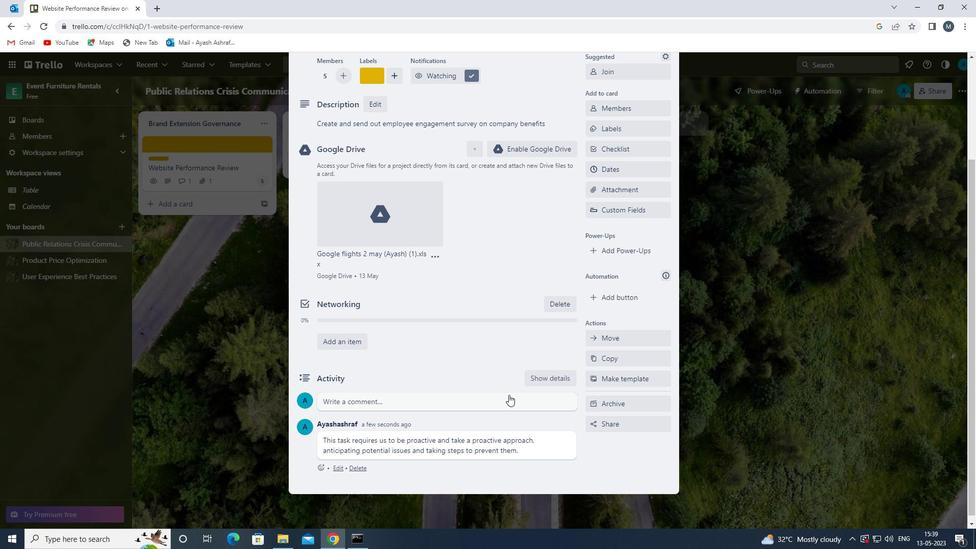 
Action: Mouse scrolled (505, 394) with delta (0, 0)
Screenshot: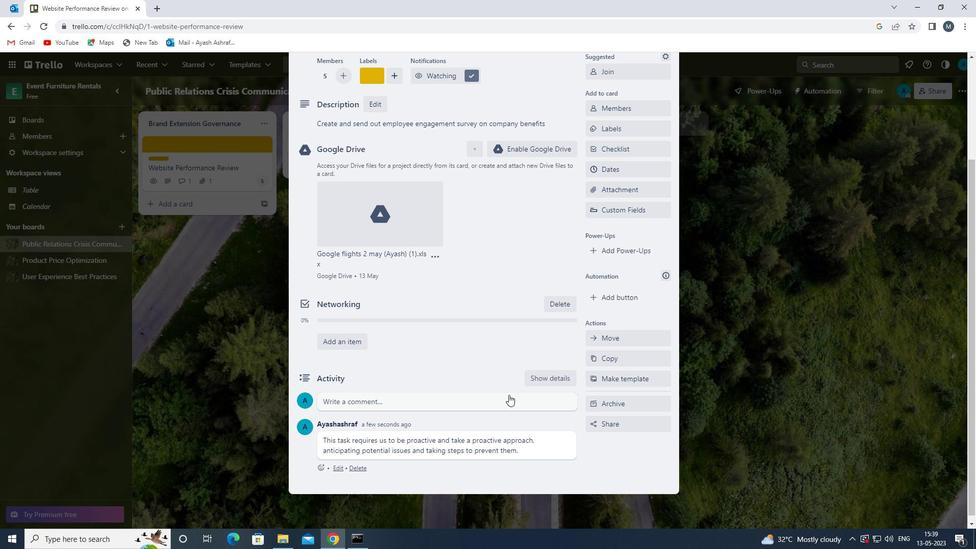 
Action: Mouse scrolled (505, 394) with delta (0, 0)
Screenshot: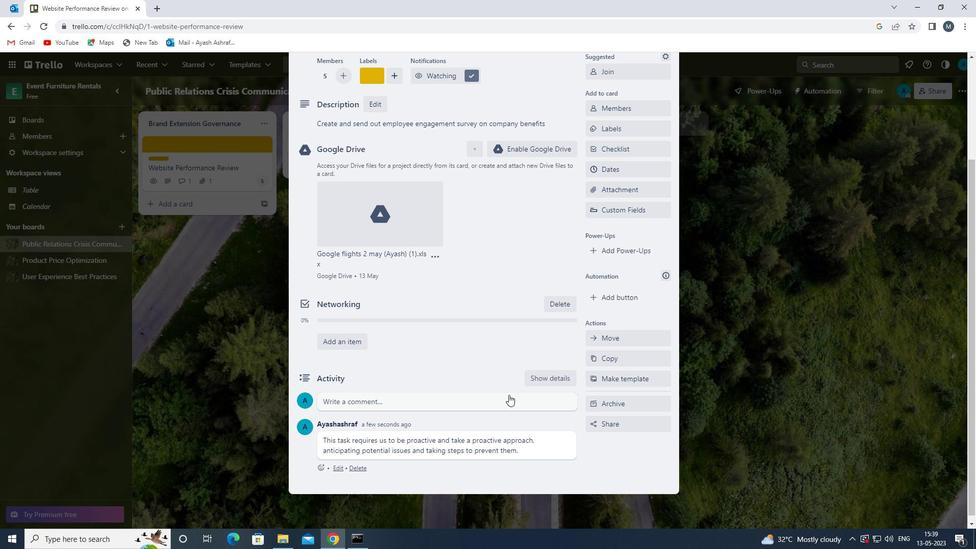 
Action: Mouse scrolled (505, 394) with delta (0, 0)
Screenshot: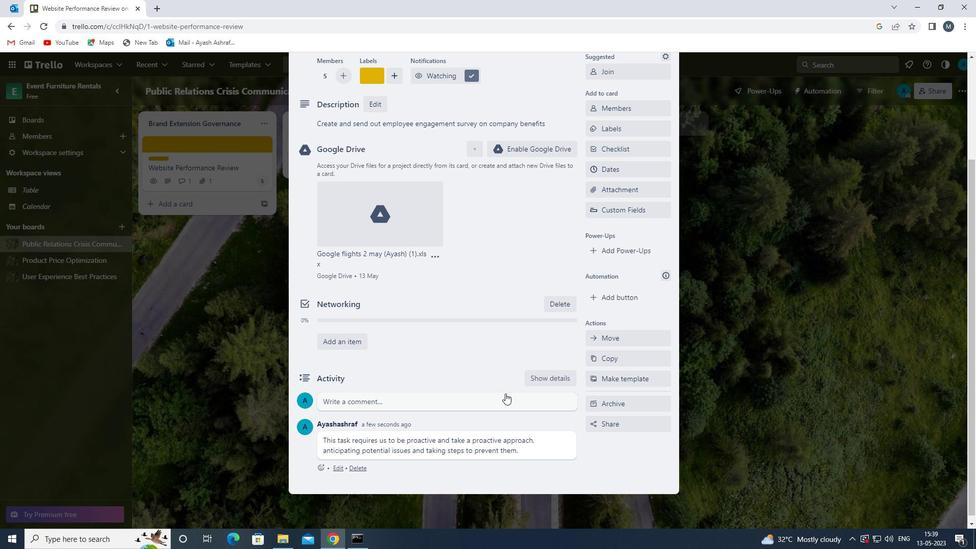 
Action: Mouse moved to (487, 396)
Screenshot: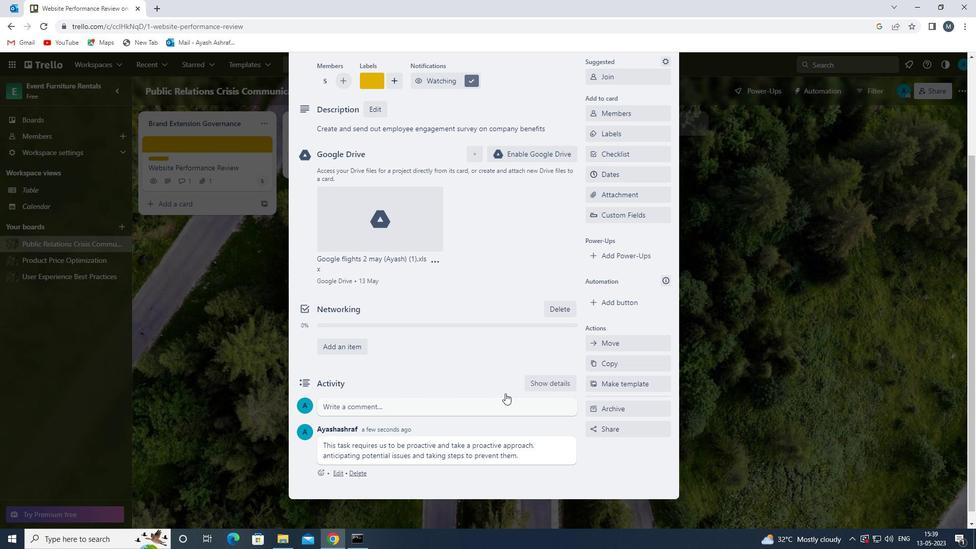 
Action: Mouse scrolled (487, 397) with delta (0, 0)
Screenshot: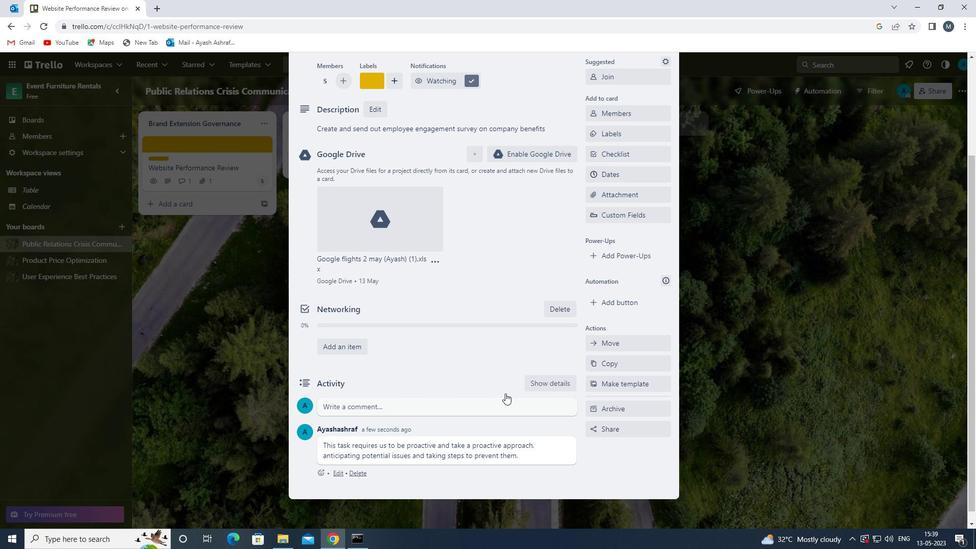 
Action: Mouse scrolled (487, 397) with delta (0, 0)
Screenshot: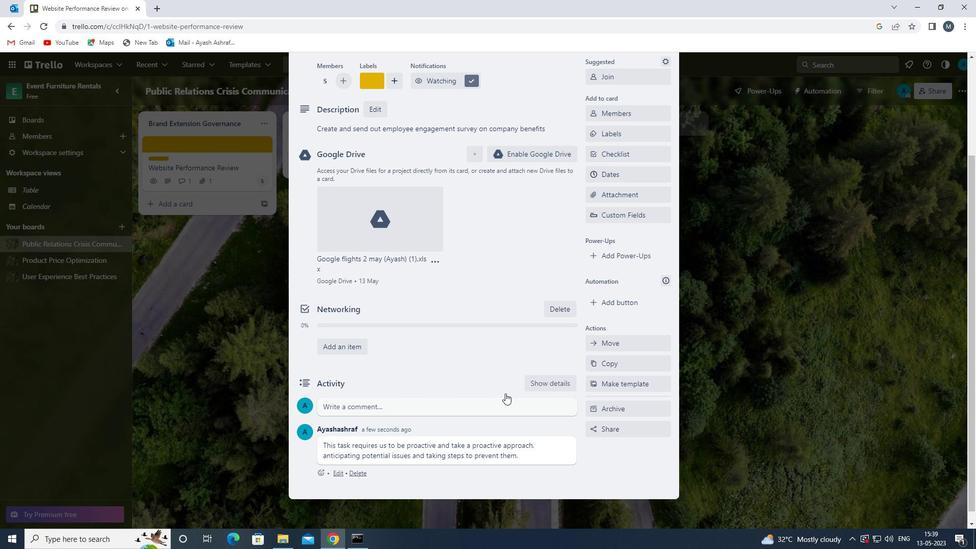 
Action: Mouse scrolled (487, 397) with delta (0, 0)
Screenshot: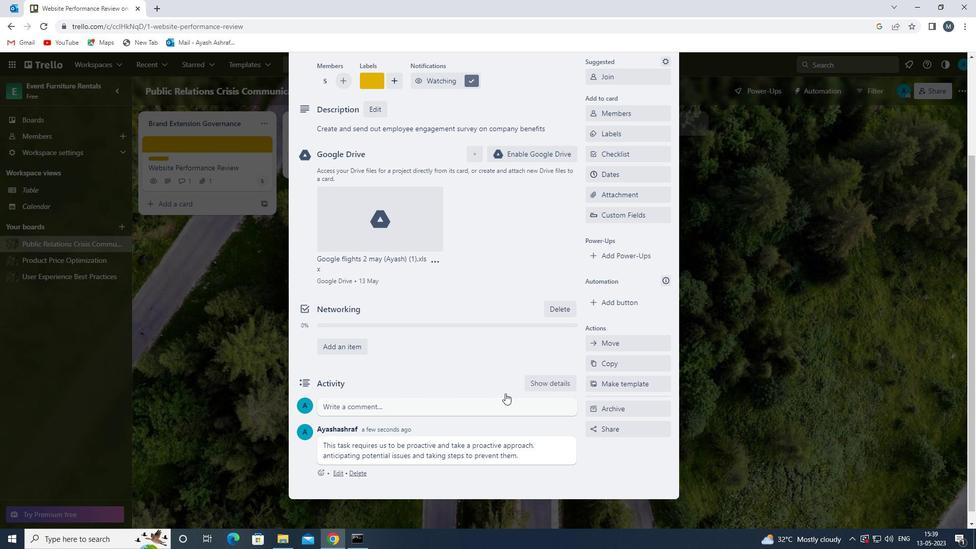 
Action: Mouse scrolled (487, 397) with delta (0, 0)
Screenshot: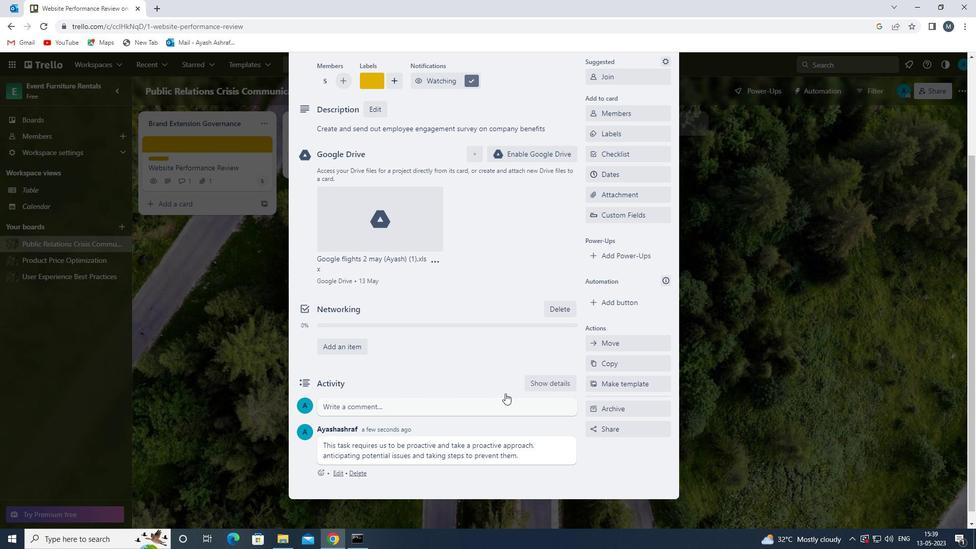 
Action: Mouse scrolled (487, 397) with delta (0, 0)
Screenshot: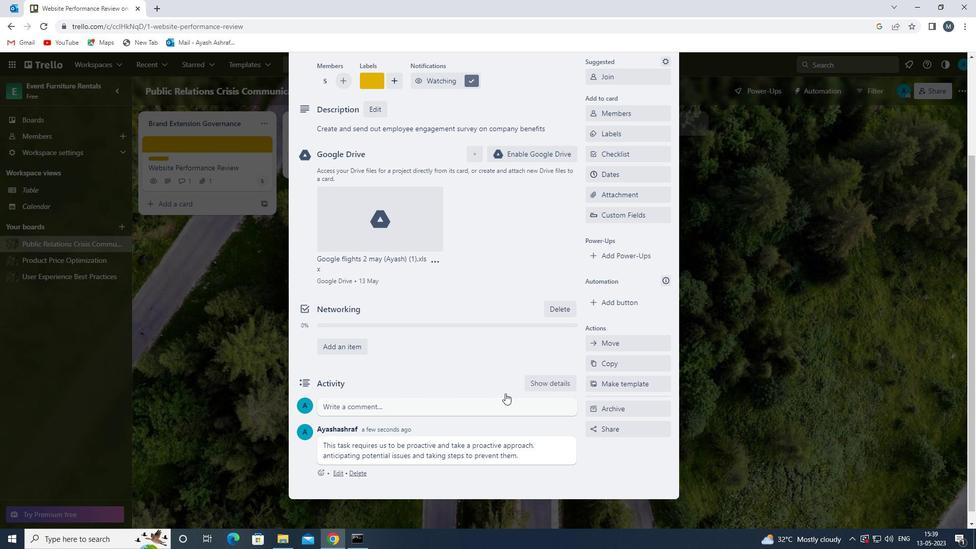 
Action: Mouse moved to (487, 396)
Screenshot: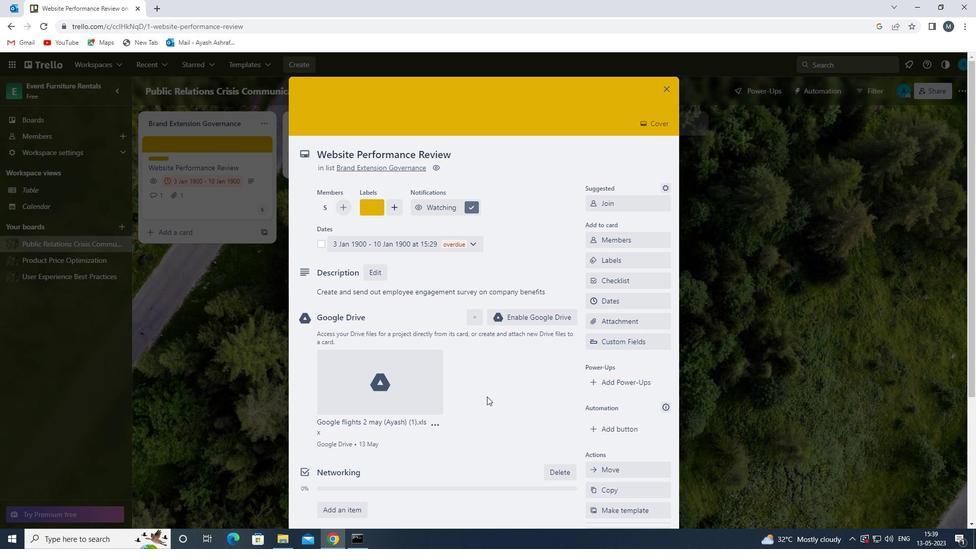 
